 Task: Find connections with filter location Zürich (Kreis 4) with filter topic #happyfounderswith filter profile language French with filter current company Escorts Kubota Limited with filter school East Point College Of Engineering And Technology with filter industry Pharmaceutical Manufacturing with filter service category Retirement Planning with filter keywords title Supervisor
Action: Mouse moved to (610, 88)
Screenshot: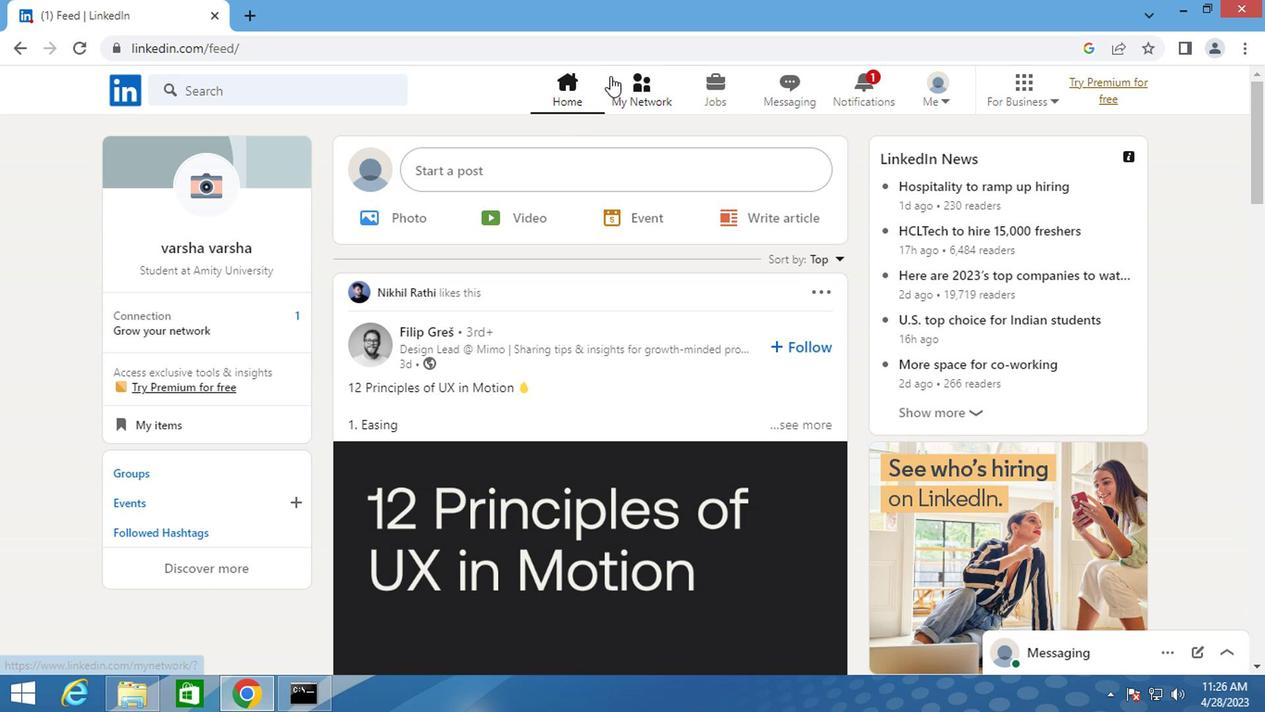 
Action: Mouse pressed left at (610, 88)
Screenshot: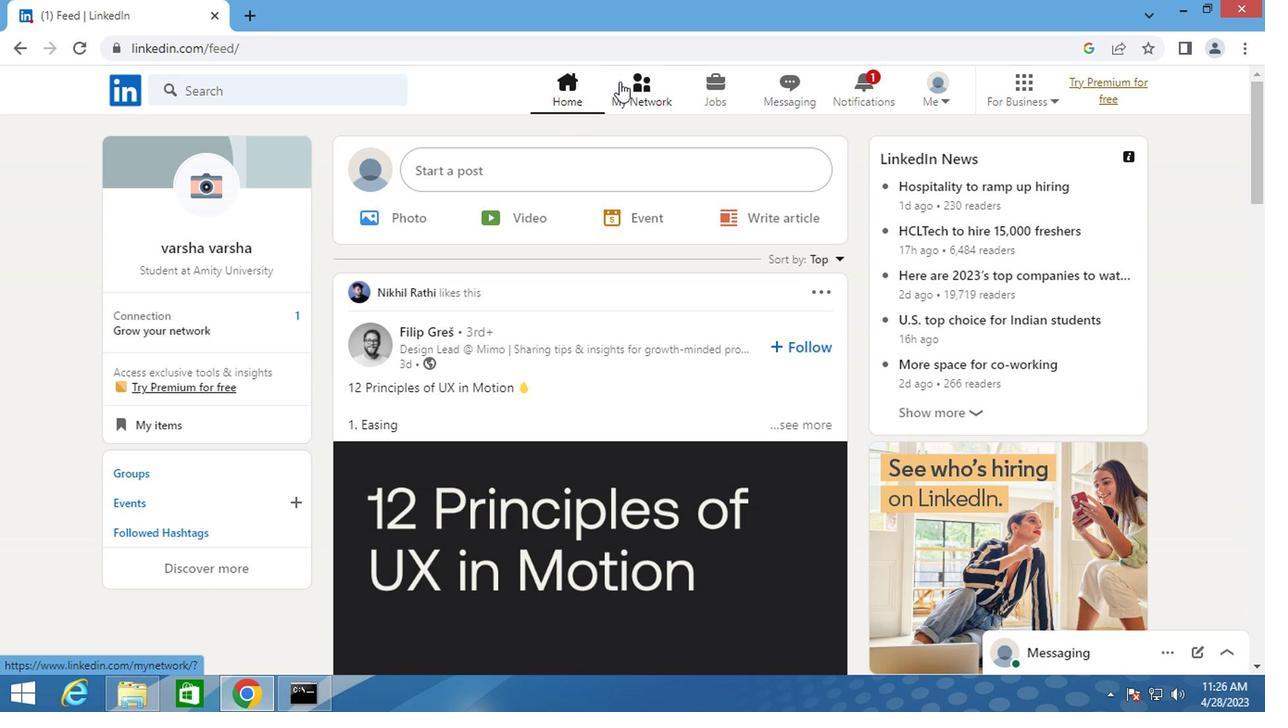 
Action: Mouse moved to (236, 185)
Screenshot: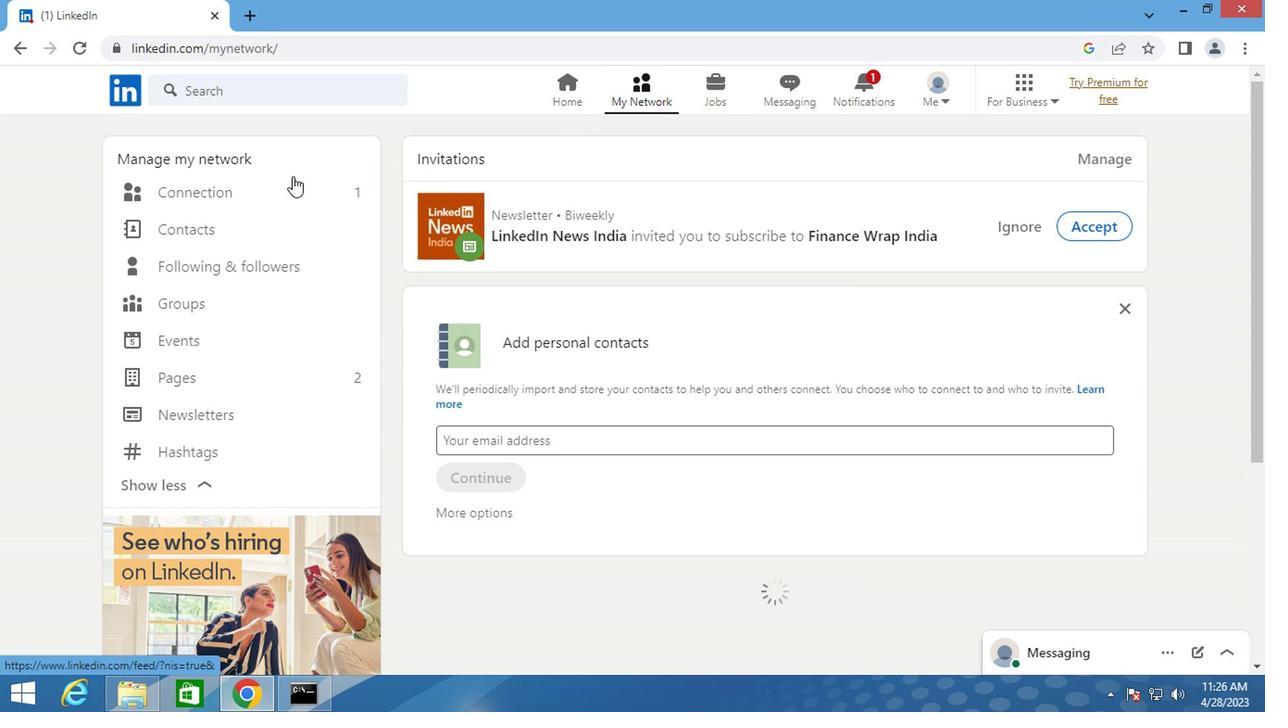 
Action: Mouse pressed left at (236, 185)
Screenshot: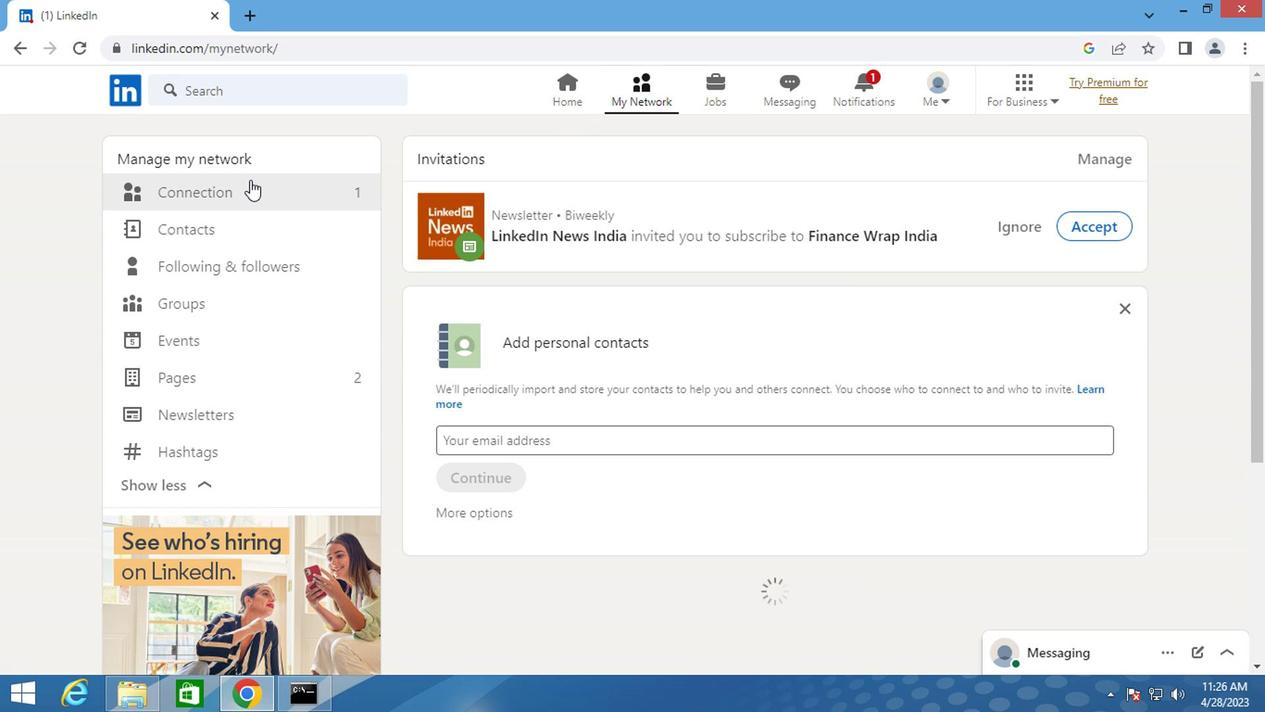 
Action: Mouse moved to (251, 199)
Screenshot: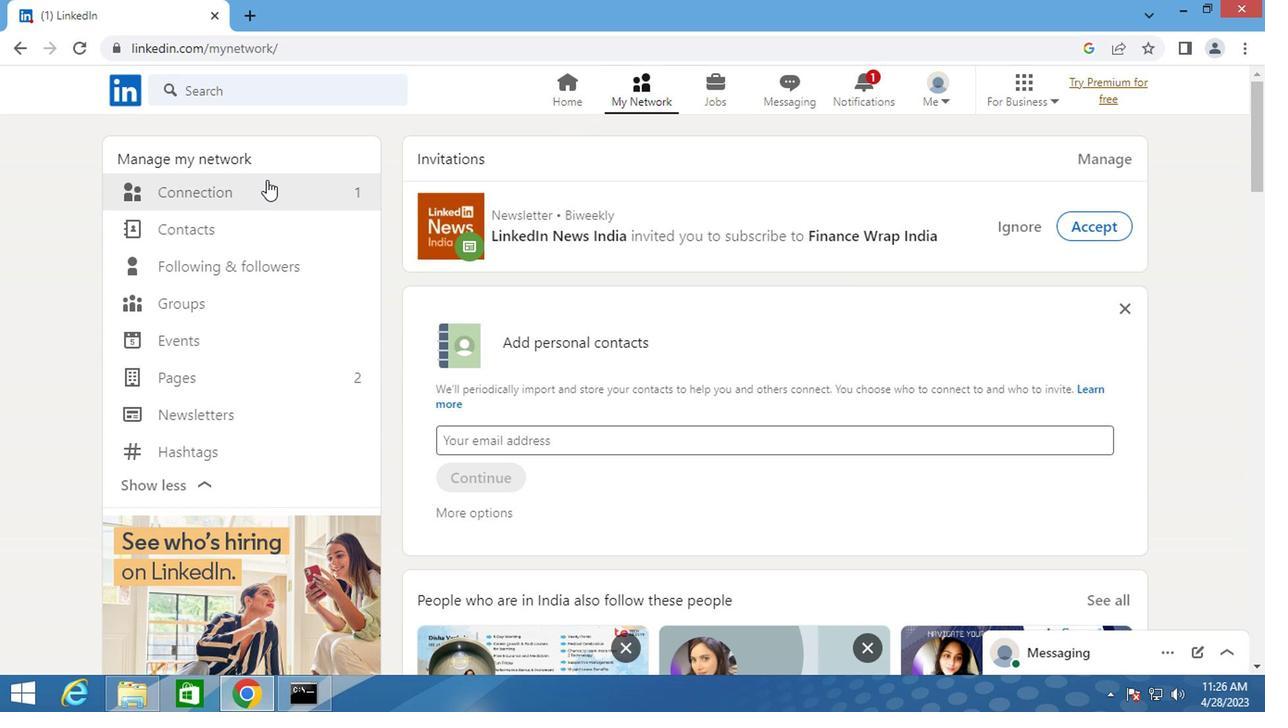 
Action: Mouse pressed left at (251, 199)
Screenshot: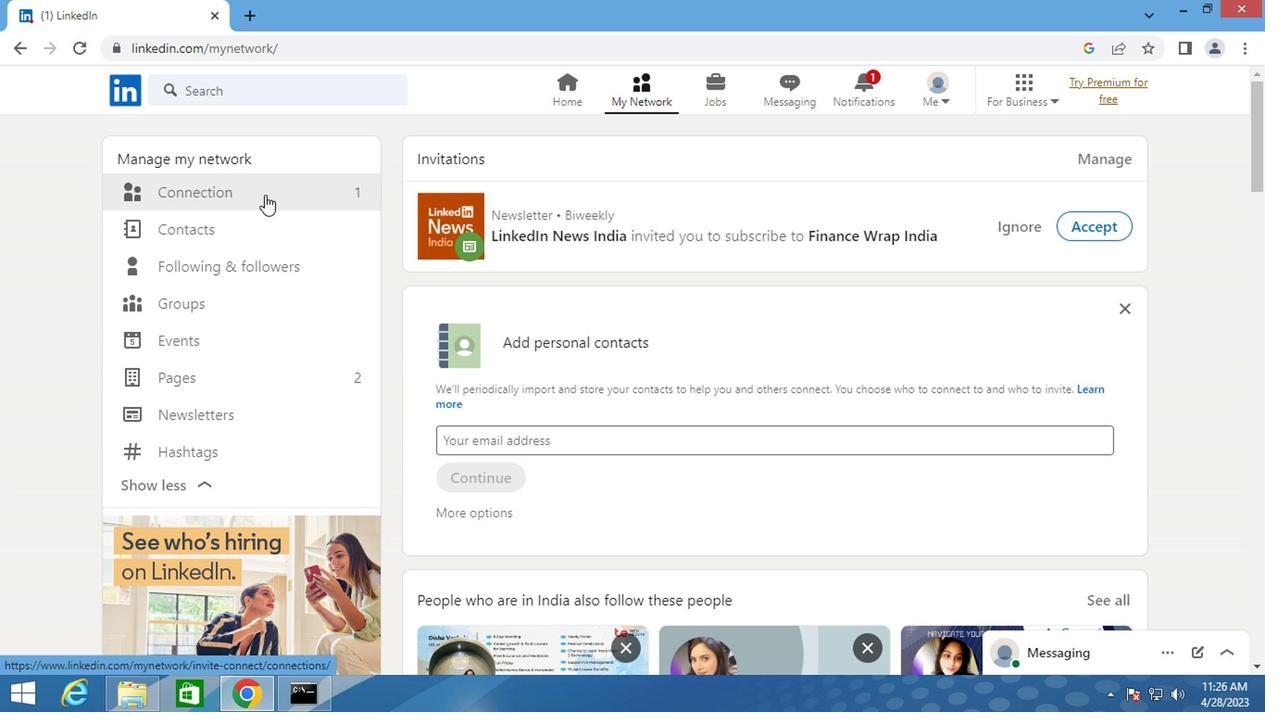 
Action: Mouse moved to (744, 192)
Screenshot: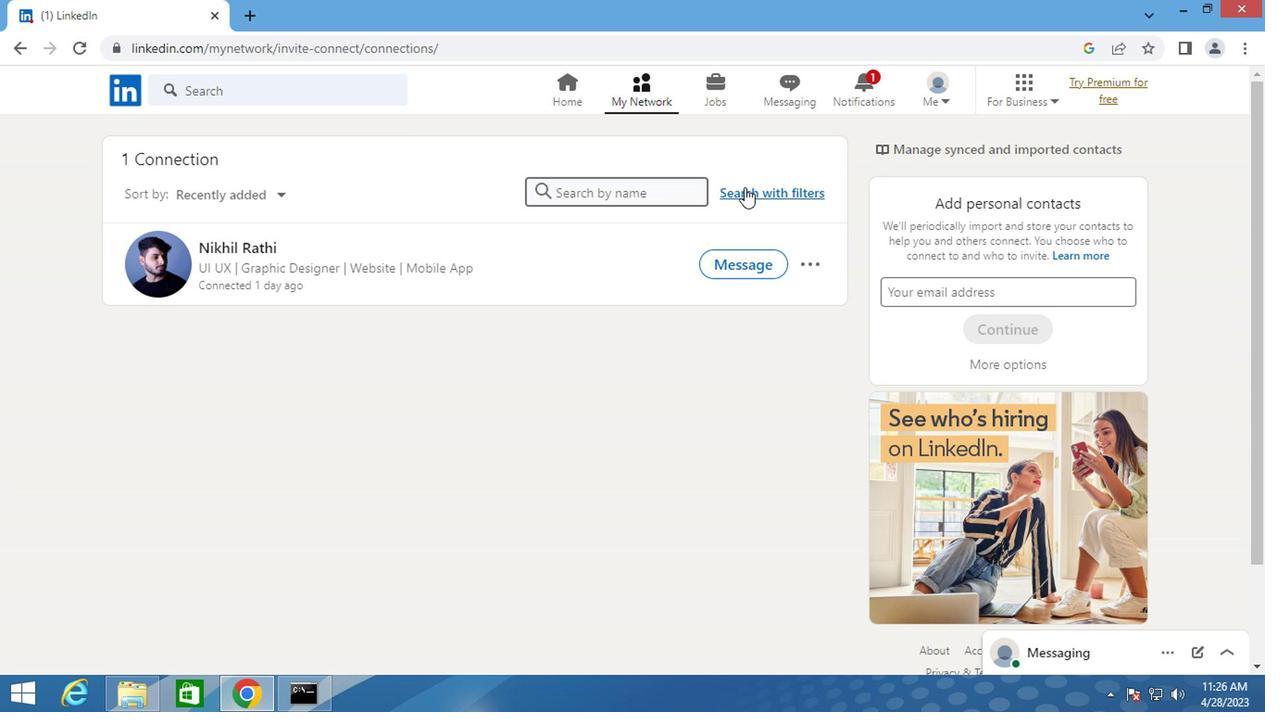 
Action: Mouse pressed left at (744, 192)
Screenshot: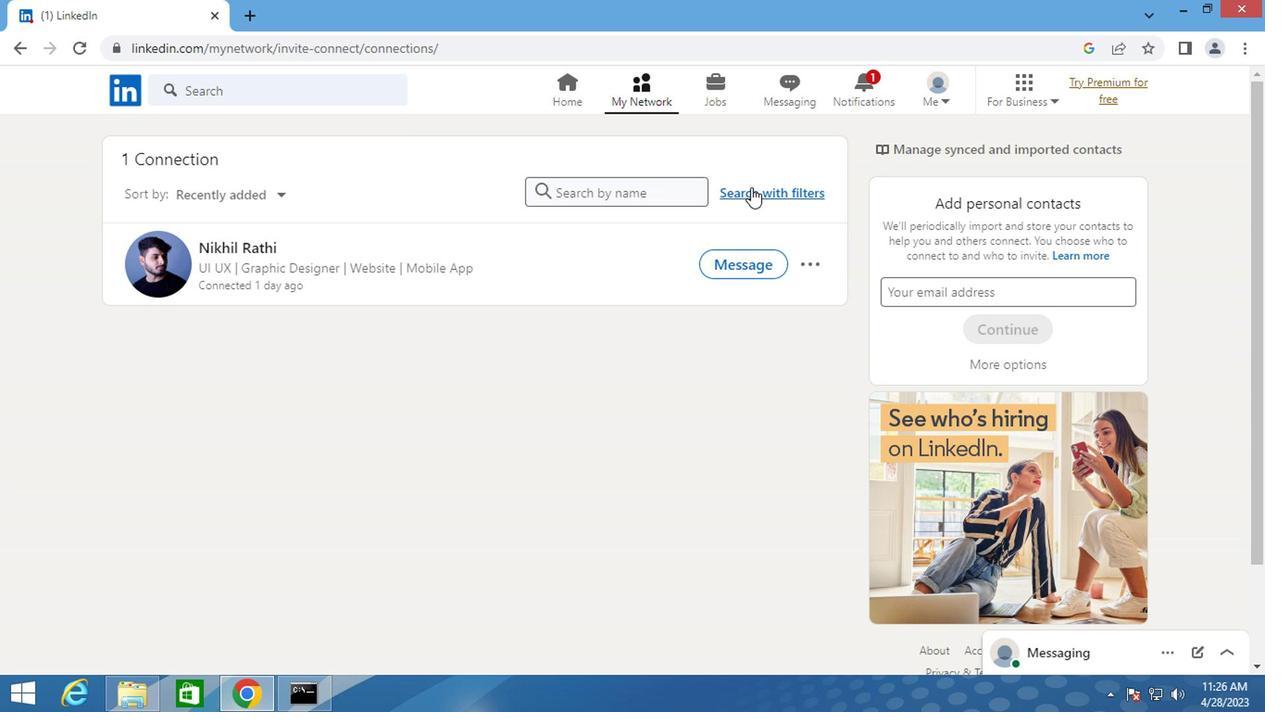 
Action: Mouse moved to (673, 147)
Screenshot: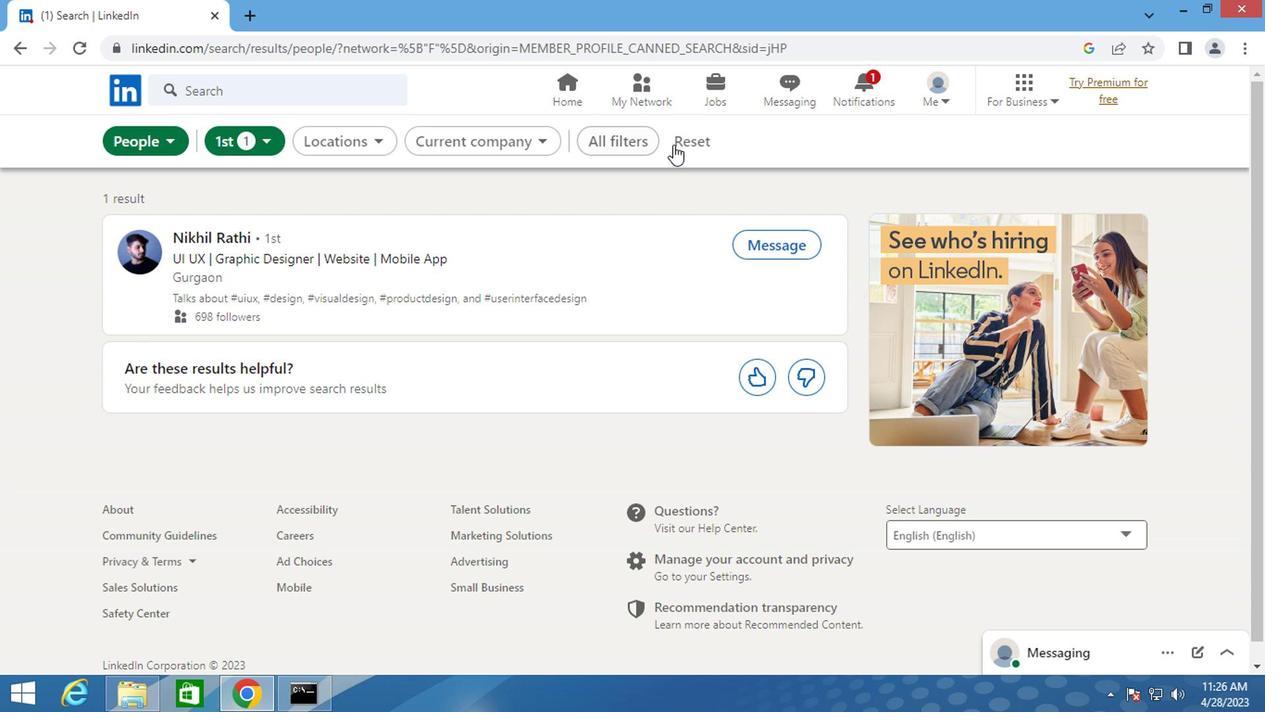 
Action: Mouse pressed left at (673, 147)
Screenshot: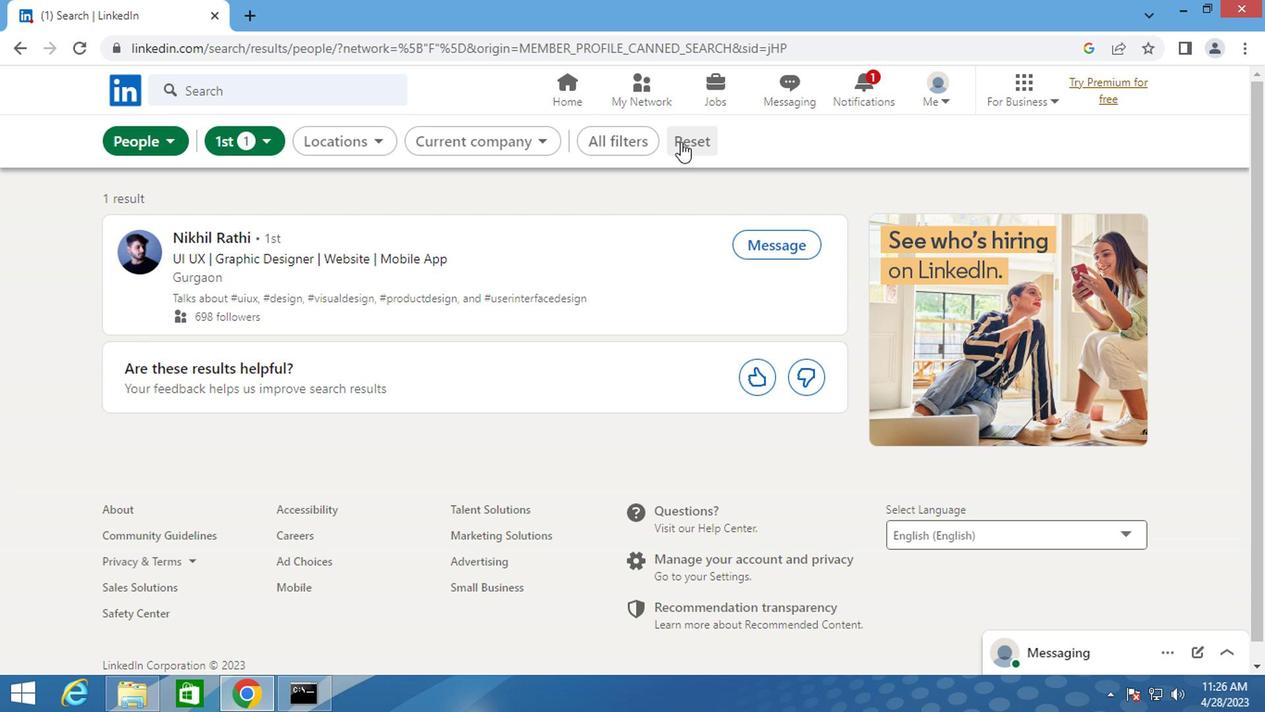 
Action: Mouse moved to (669, 135)
Screenshot: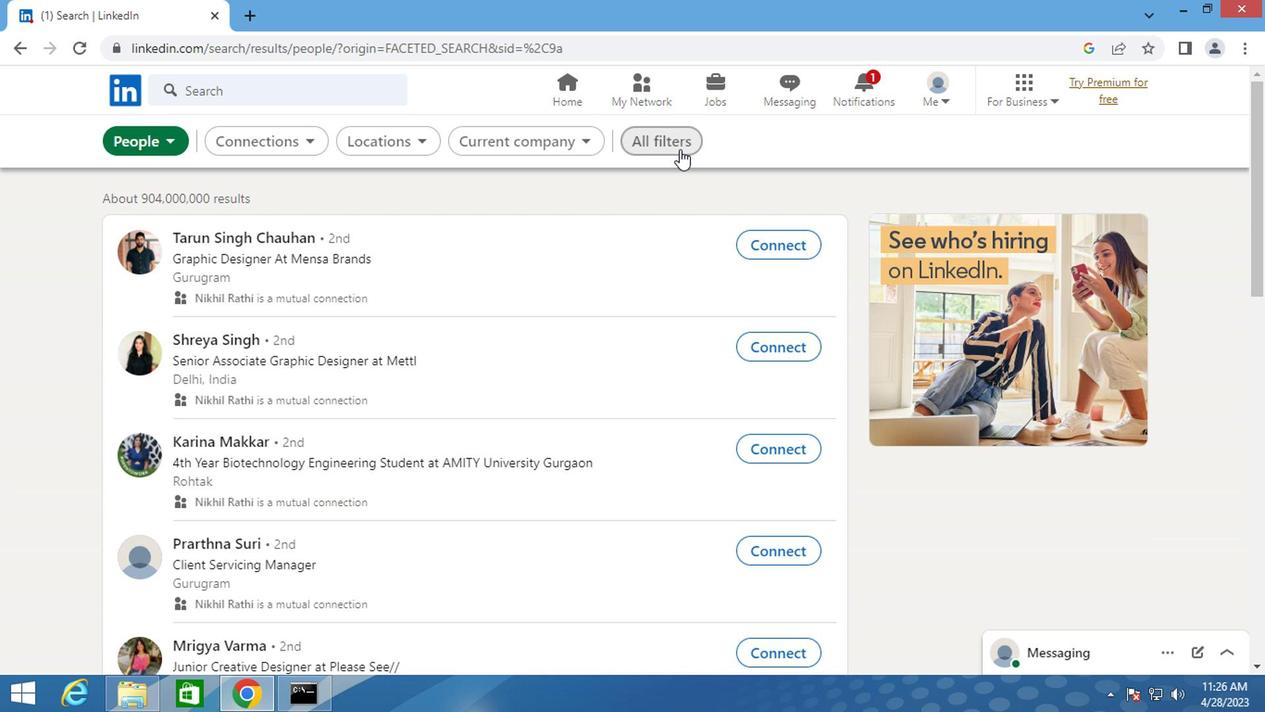 
Action: Mouse pressed left at (669, 135)
Screenshot: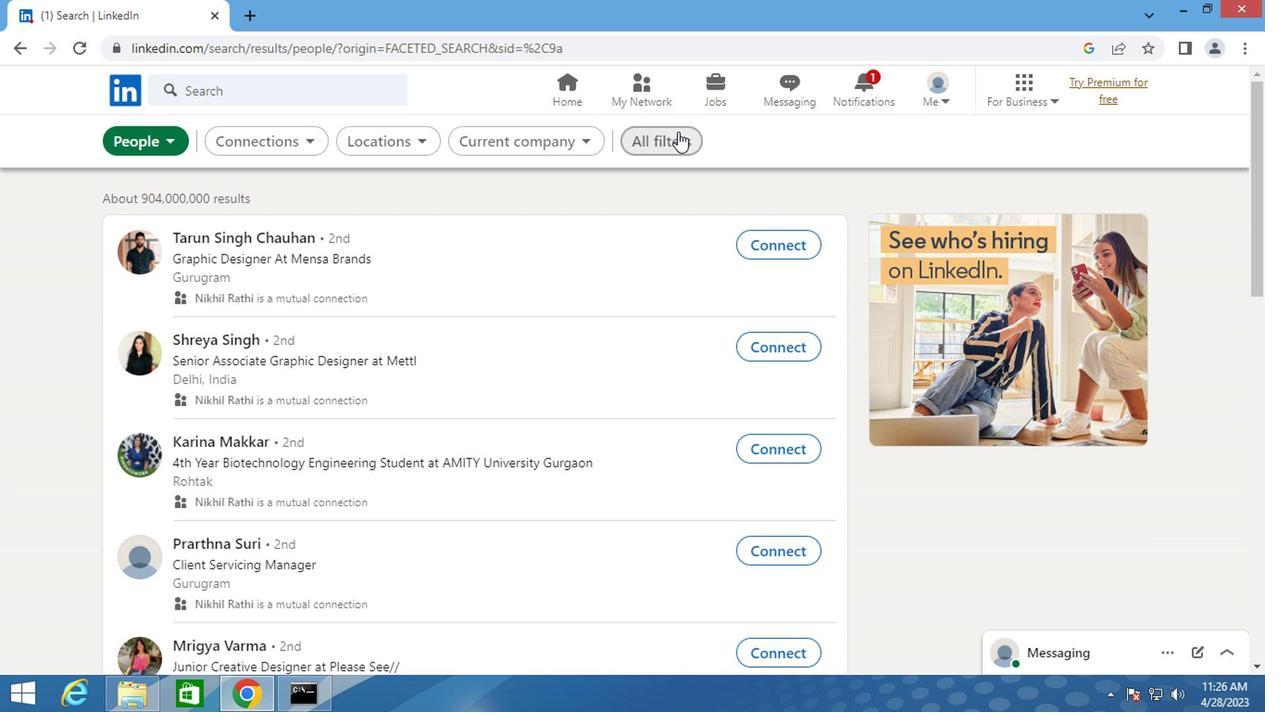 
Action: Mouse moved to (841, 317)
Screenshot: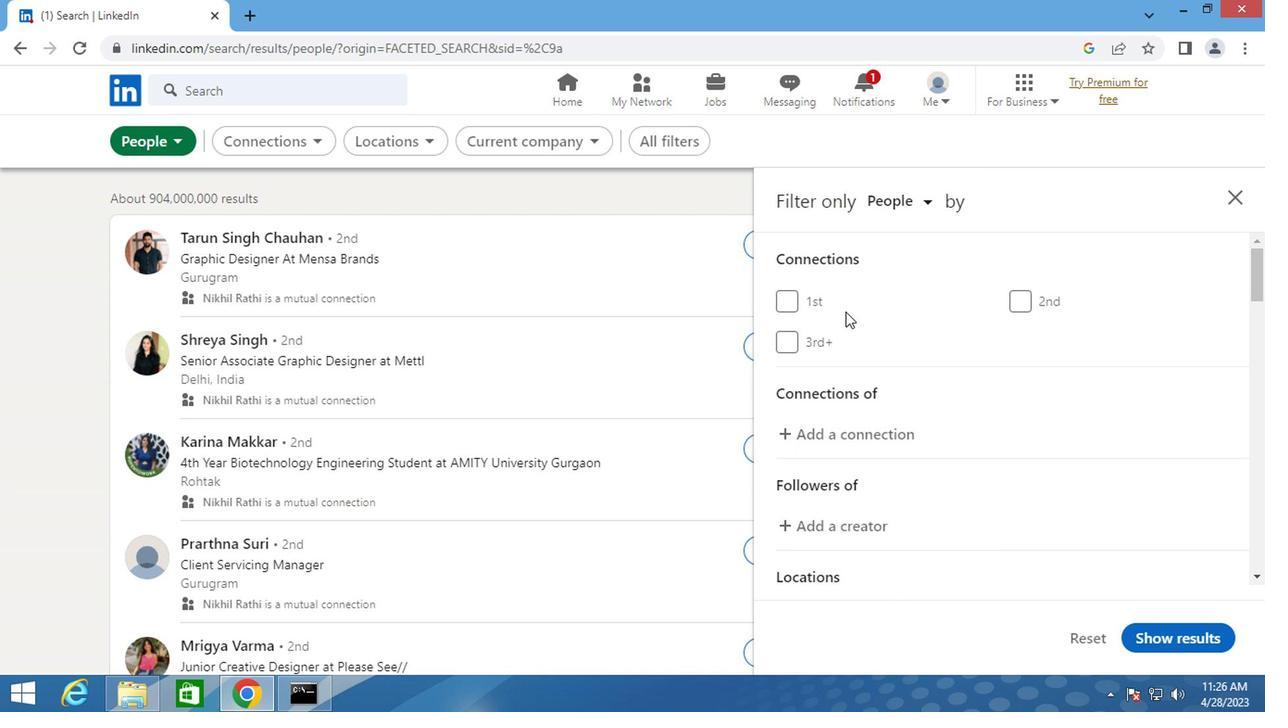 
Action: Mouse scrolled (841, 317) with delta (0, 0)
Screenshot: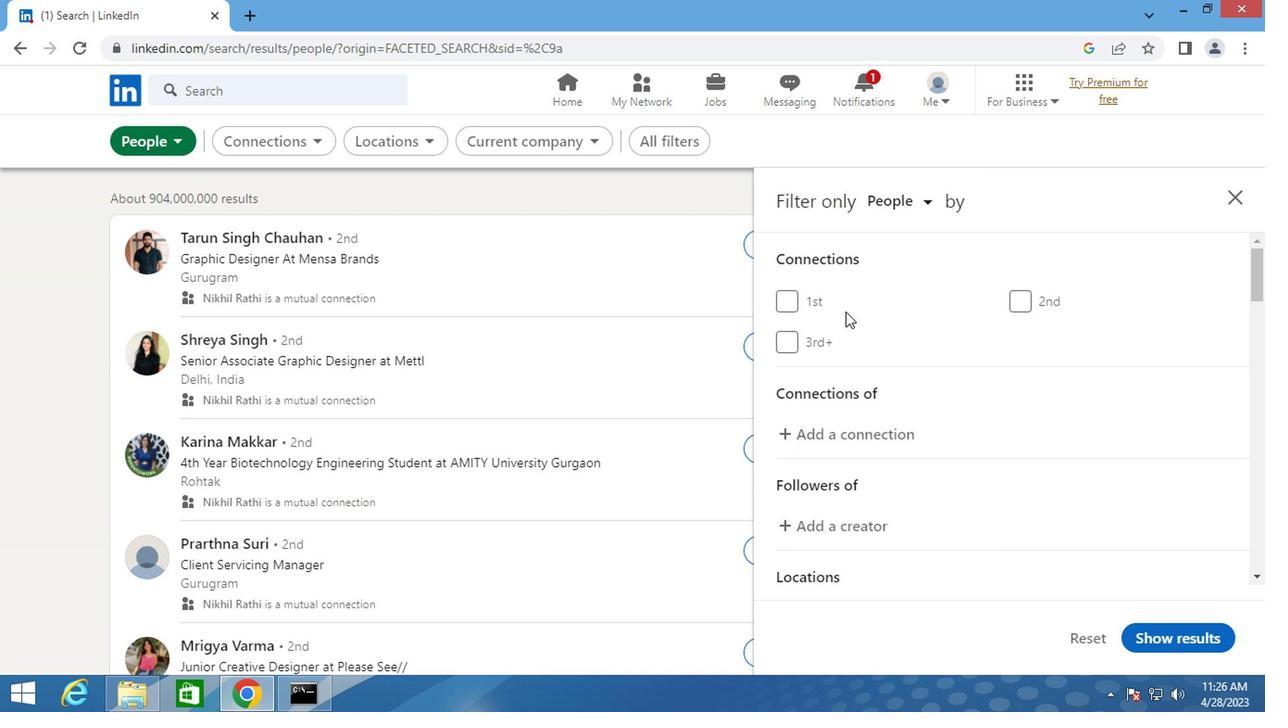 
Action: Mouse moved to (981, 497)
Screenshot: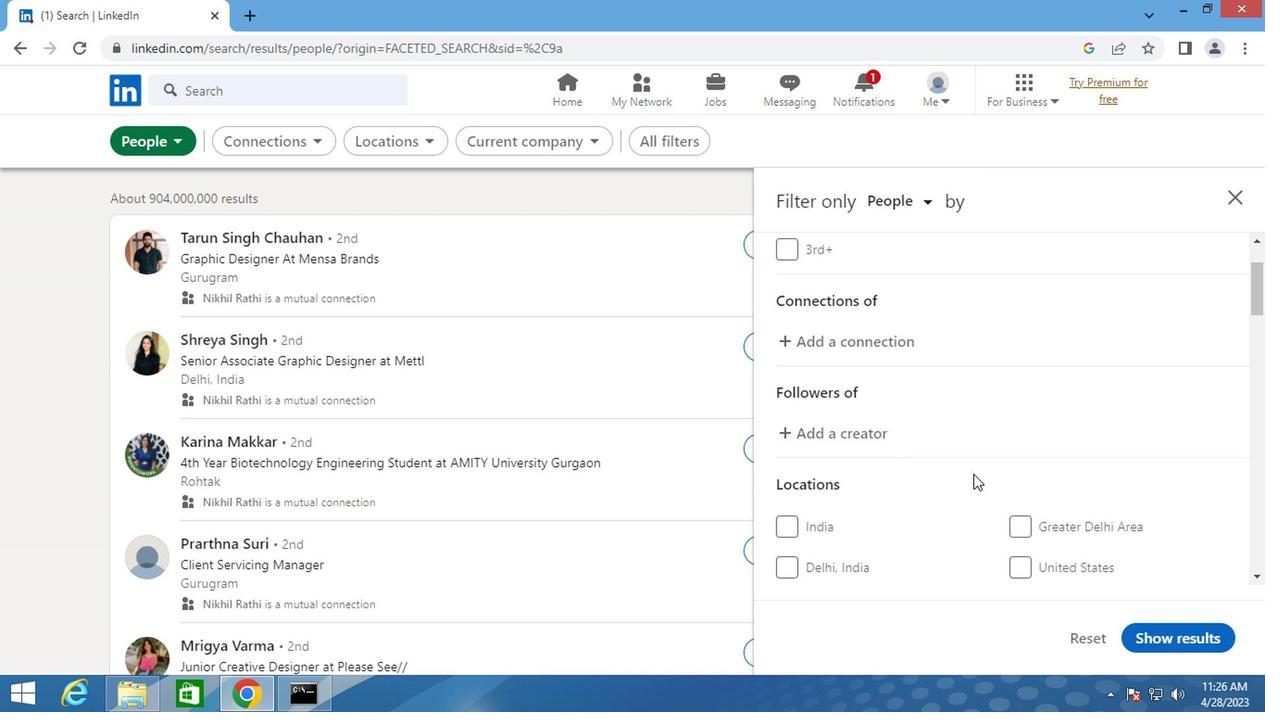 
Action: Mouse scrolled (981, 496) with delta (0, -1)
Screenshot: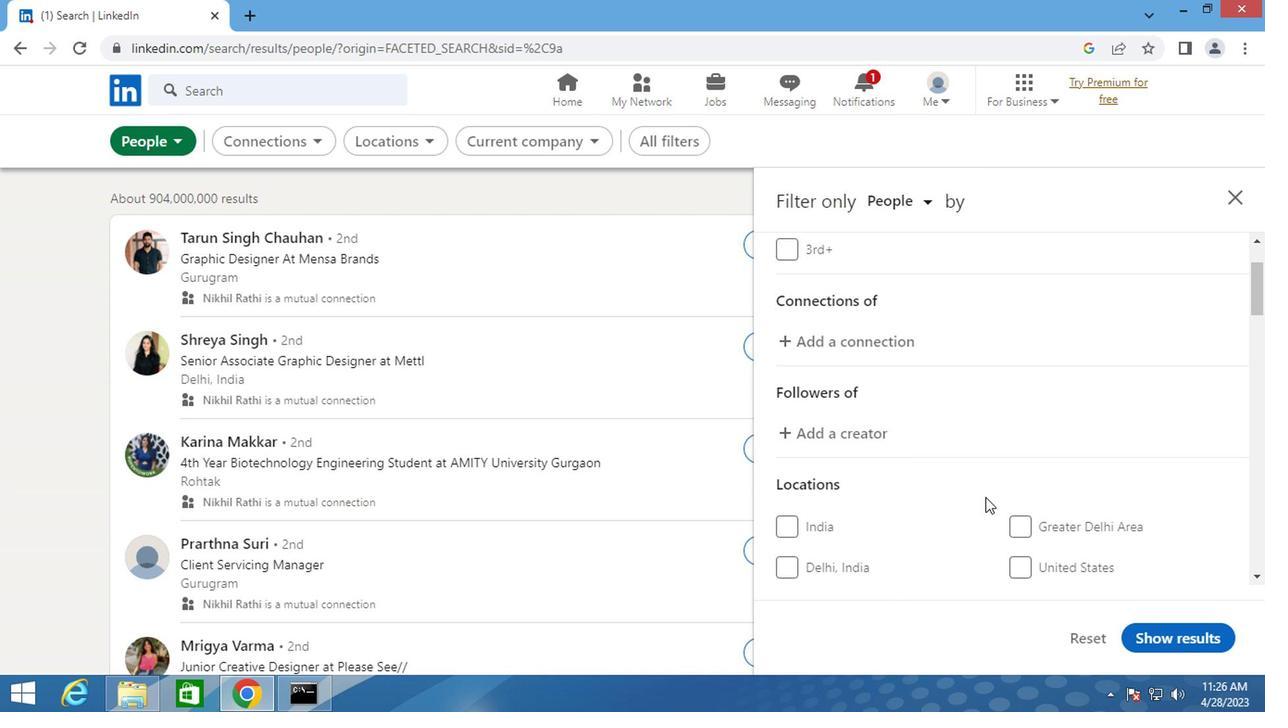 
Action: Mouse moved to (1041, 507)
Screenshot: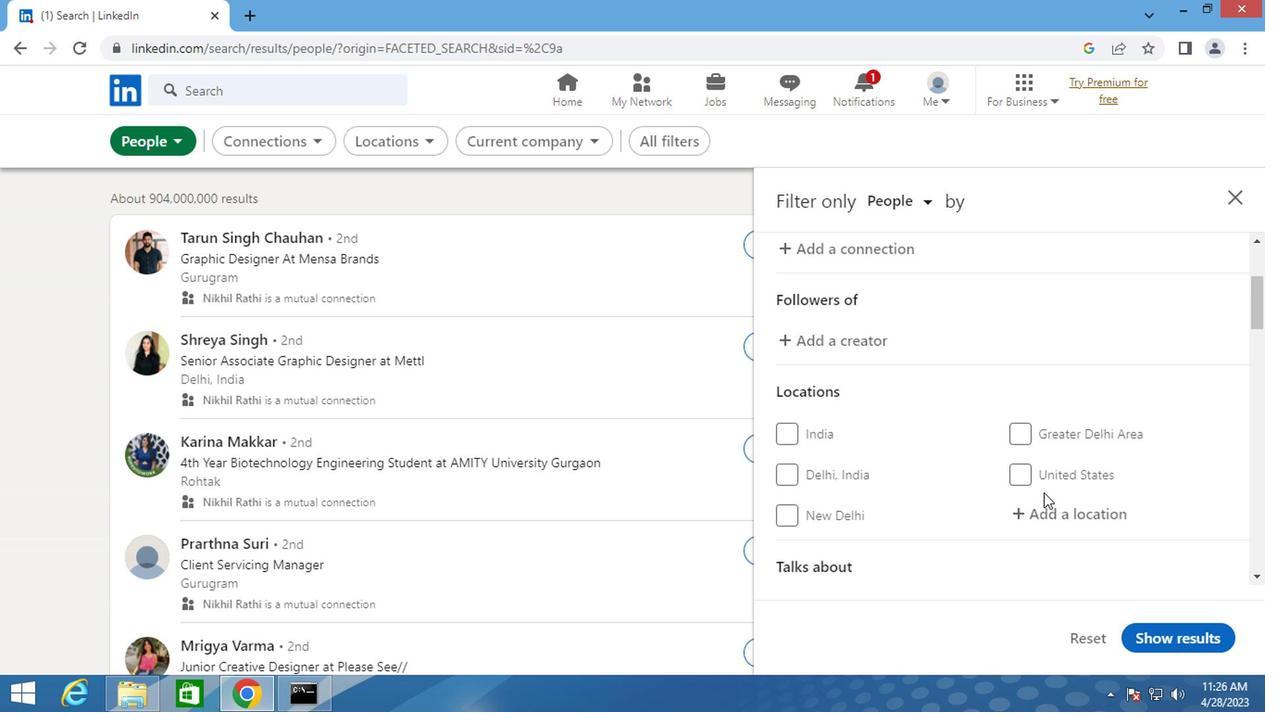 
Action: Mouse pressed left at (1041, 507)
Screenshot: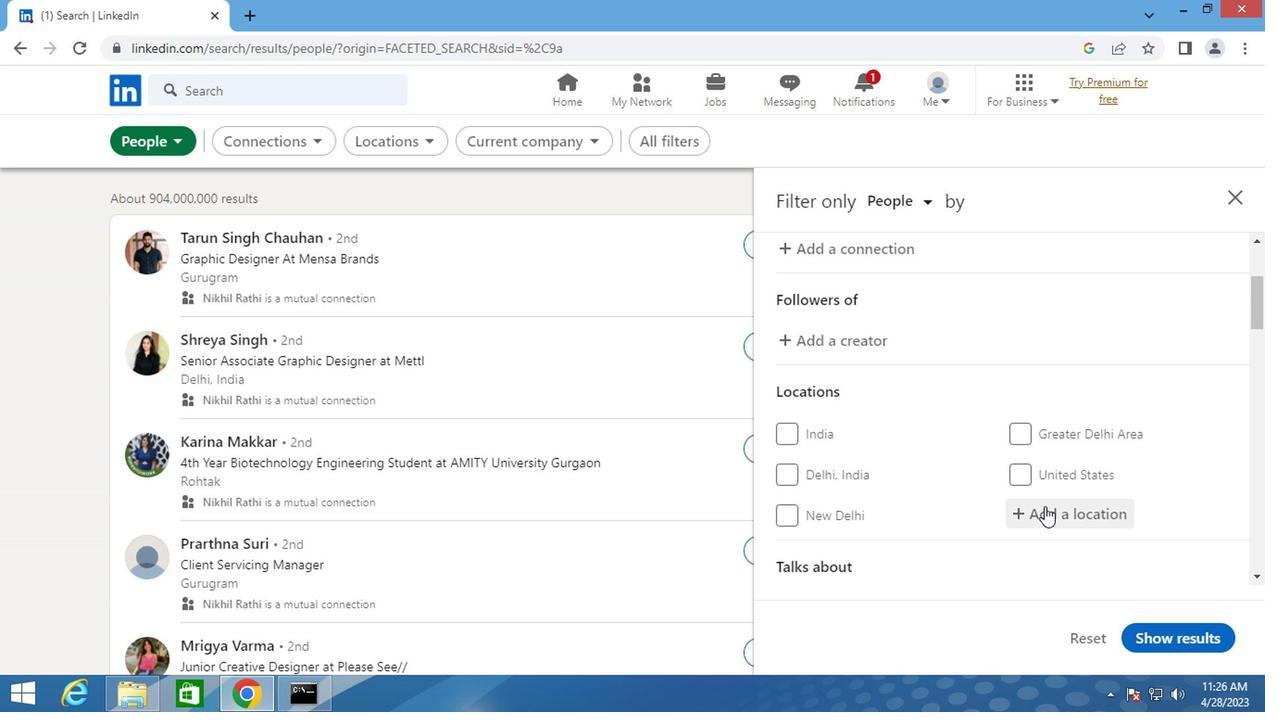
Action: Key pressed <Key.shift>ZURICH<Key.space><Key.shift_r>(<Key.shift>KREIS<Key.space>4<Key.shift_r>)
Screenshot: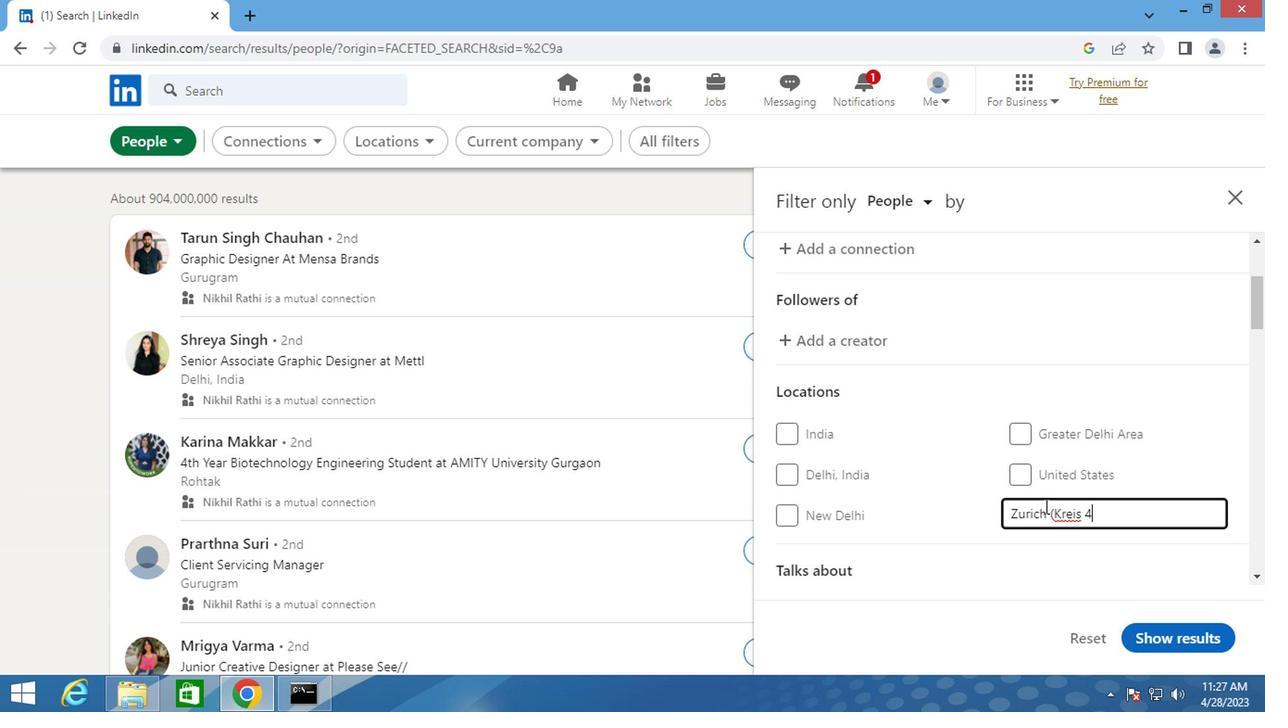 
Action: Mouse moved to (983, 493)
Screenshot: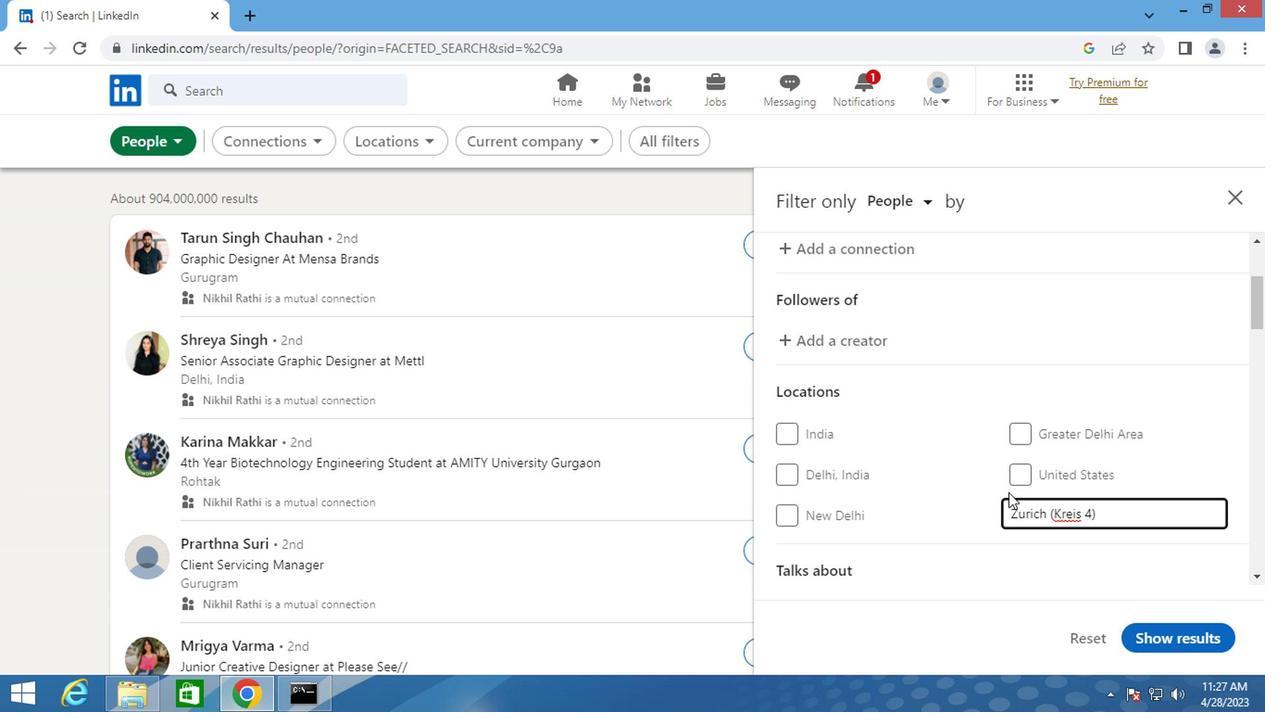 
Action: Mouse scrolled (983, 491) with delta (0, -1)
Screenshot: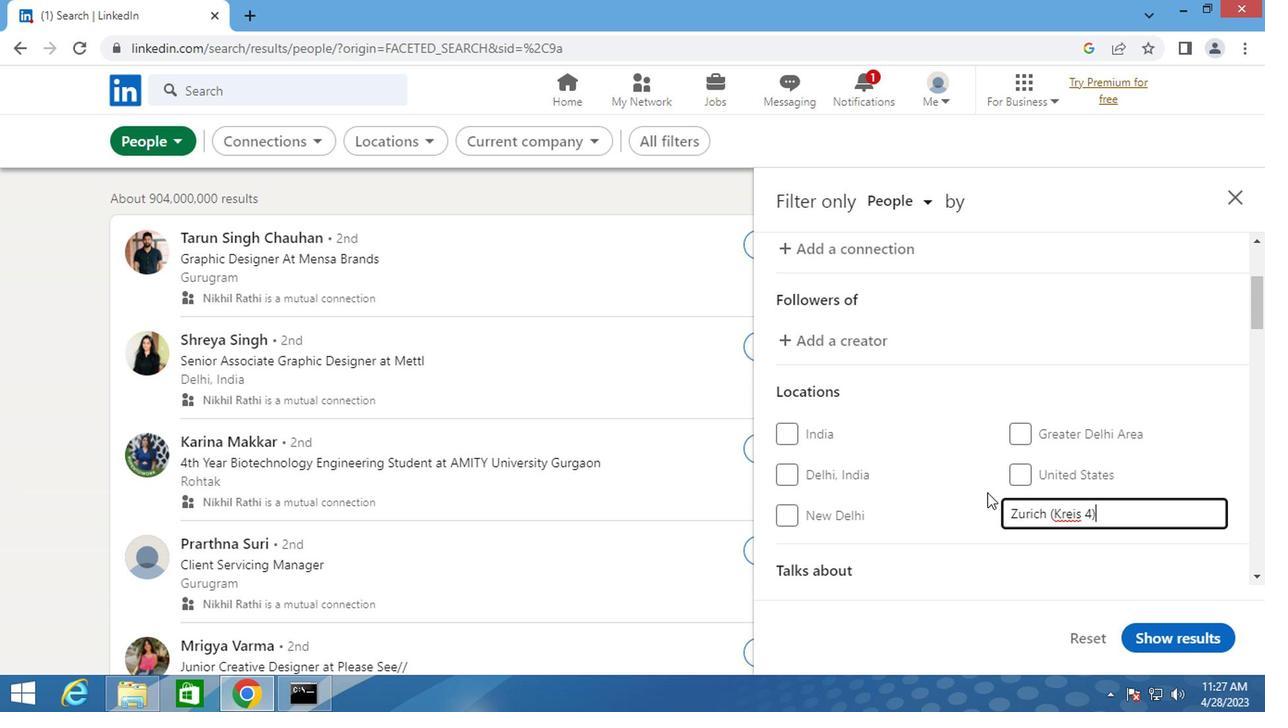 
Action: Mouse scrolled (983, 491) with delta (0, -1)
Screenshot: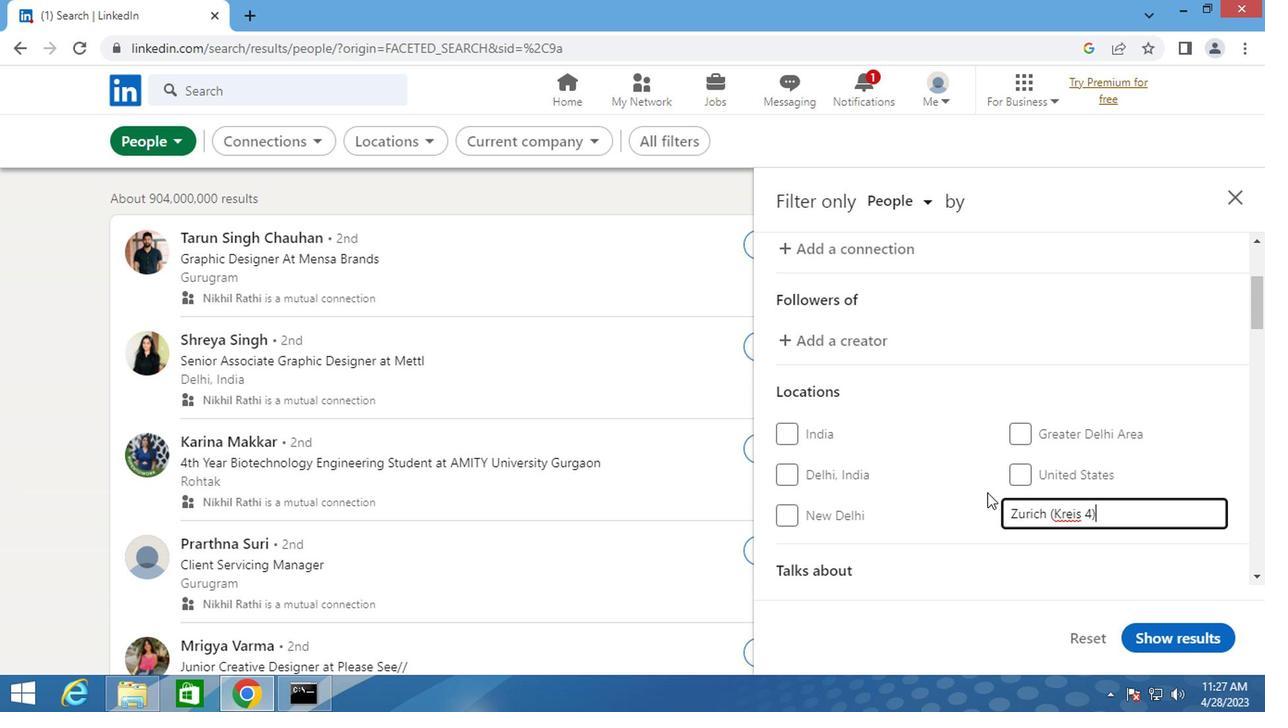 
Action: Mouse scrolled (983, 491) with delta (0, -1)
Screenshot: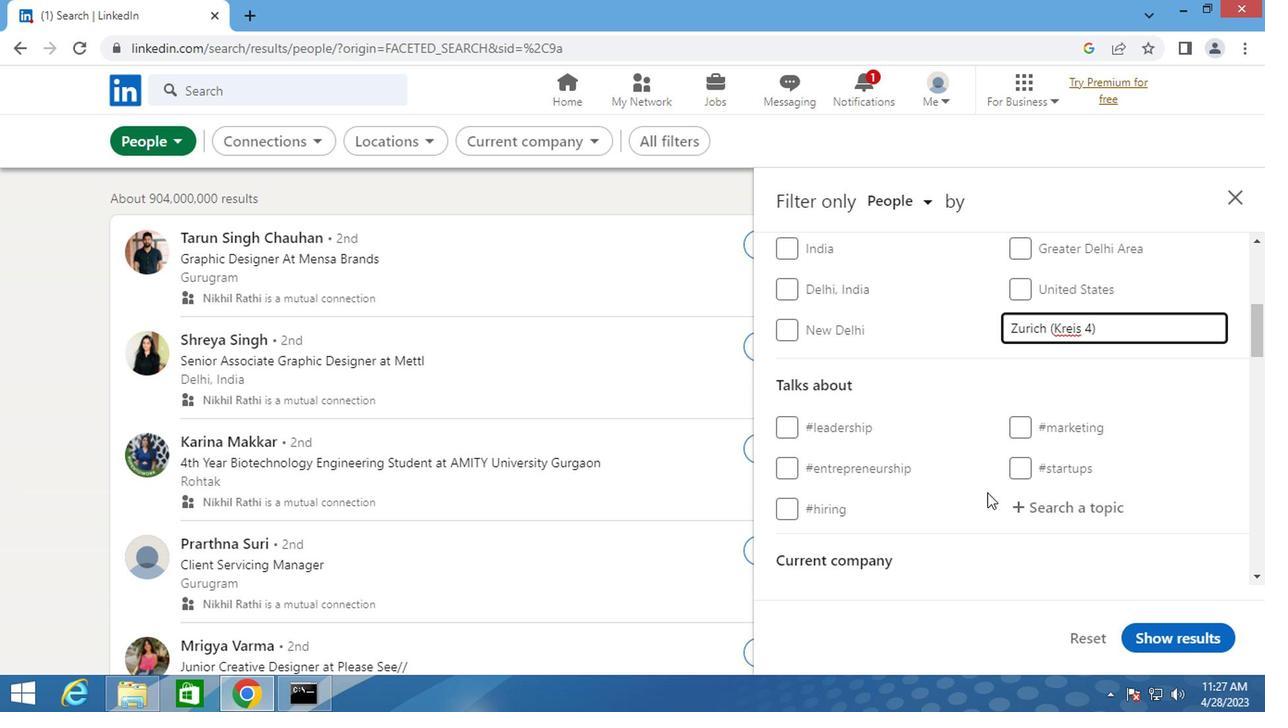 
Action: Mouse moved to (1065, 491)
Screenshot: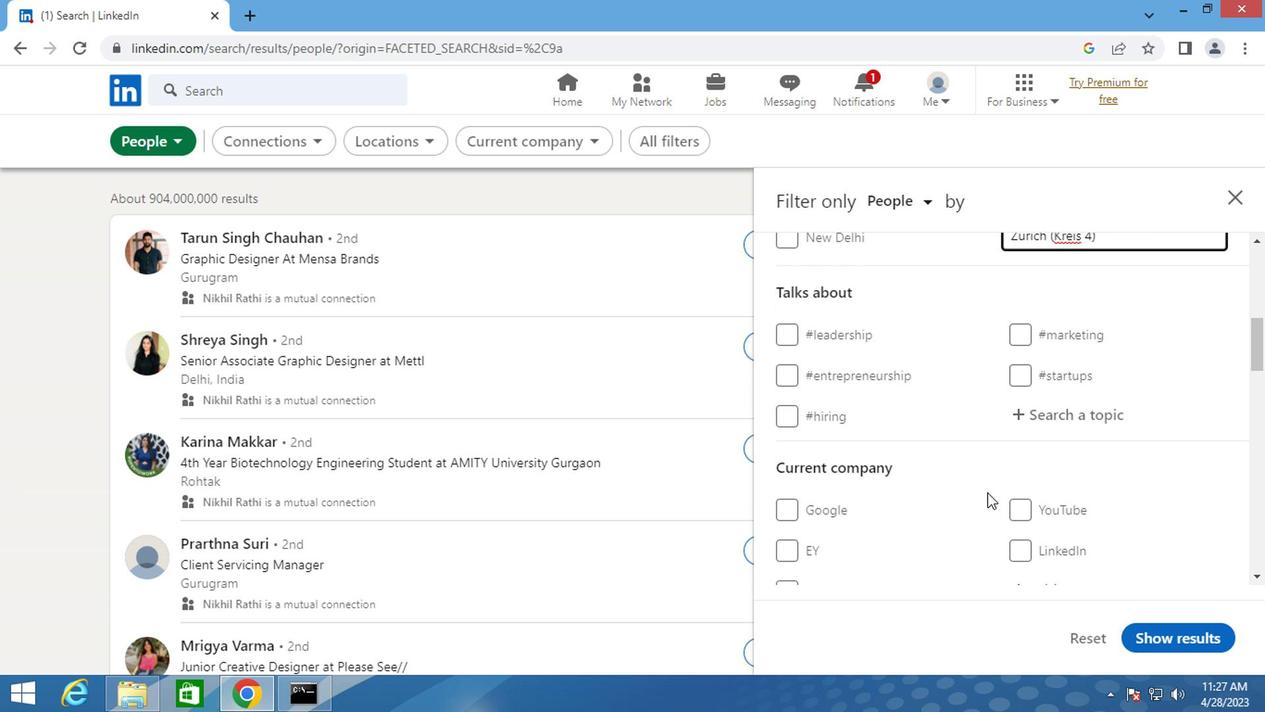 
Action: Mouse scrolled (1065, 491) with delta (0, 0)
Screenshot: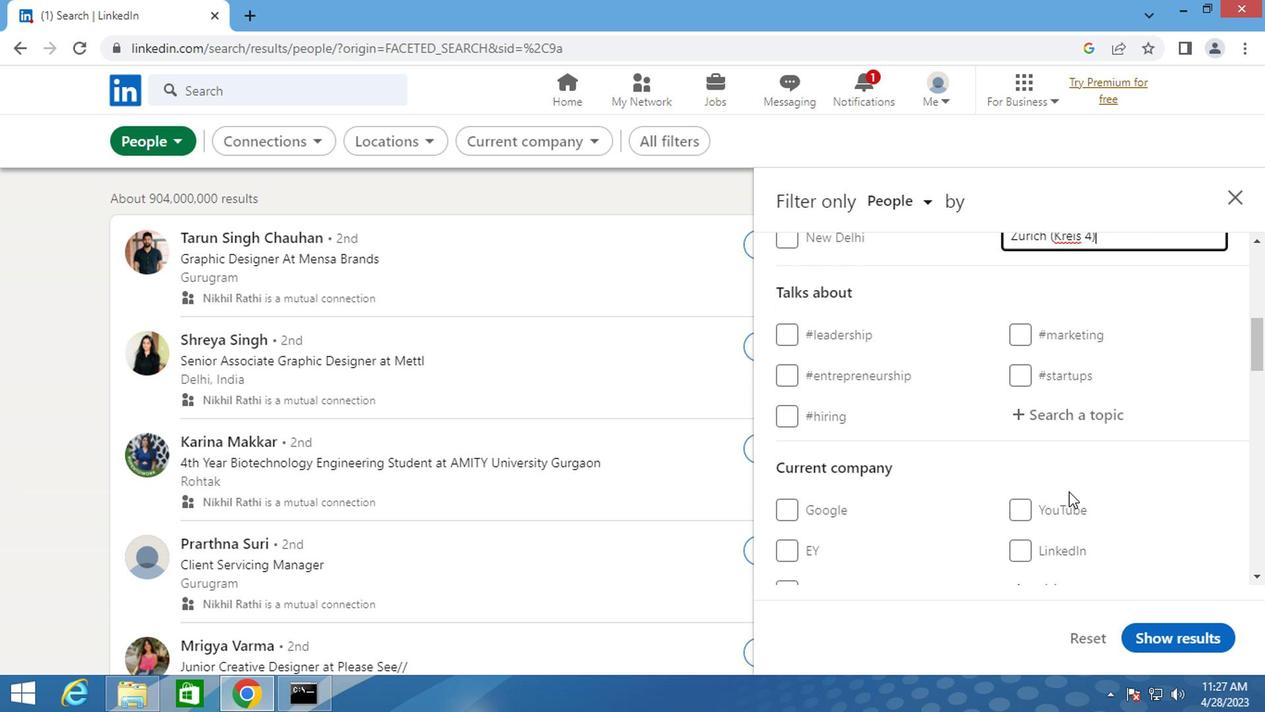 
Action: Mouse moved to (1120, 309)
Screenshot: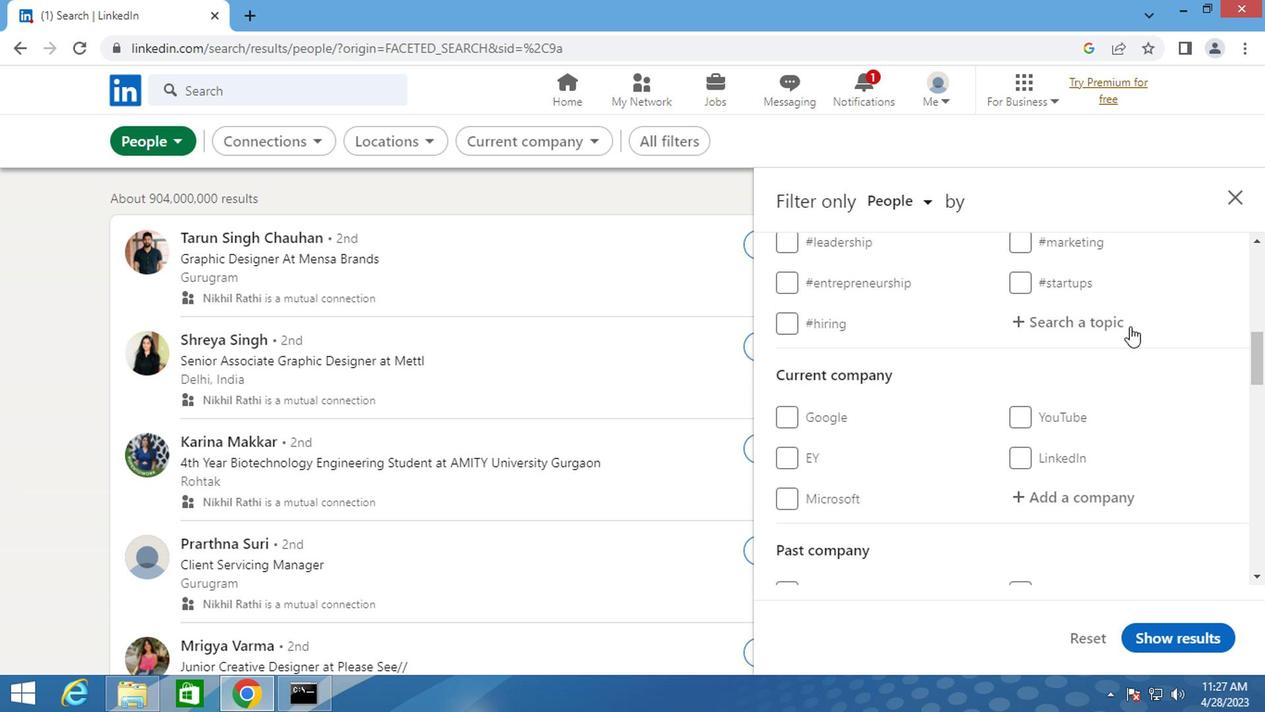 
Action: Mouse pressed left at (1120, 309)
Screenshot: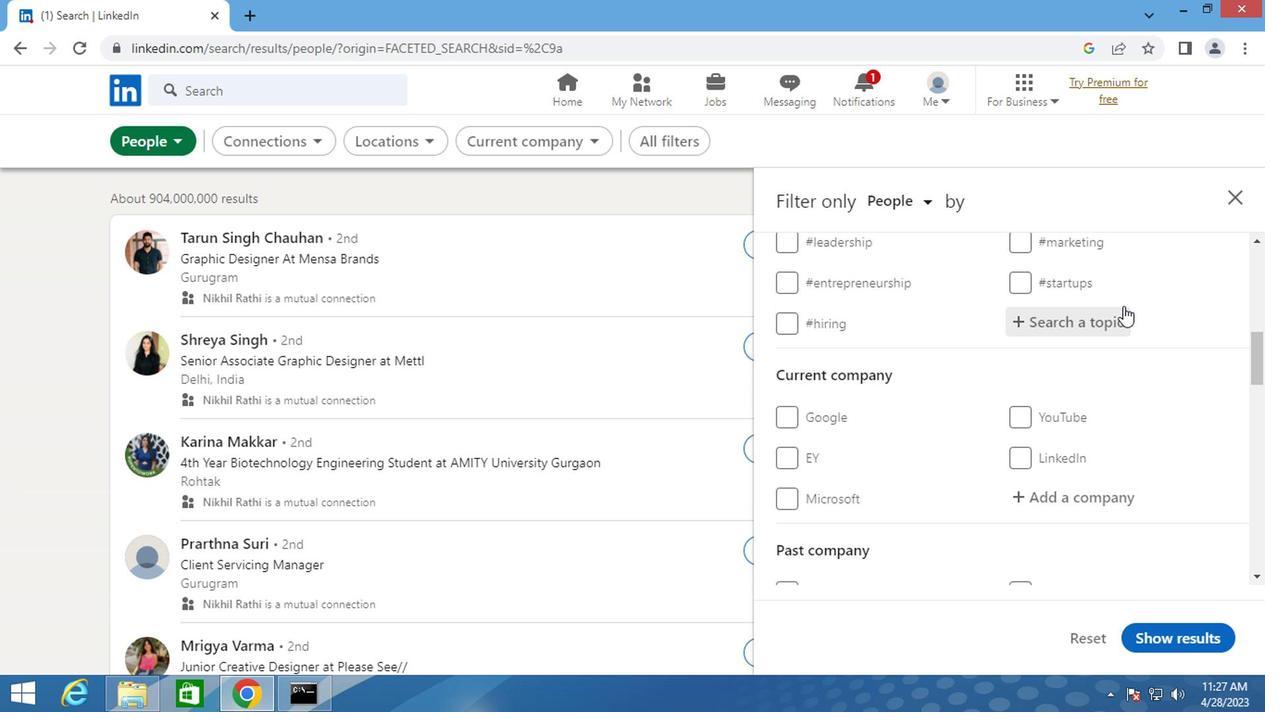 
Action: Key pressed <Key.shift>#HAPPYFOUNDERS
Screenshot: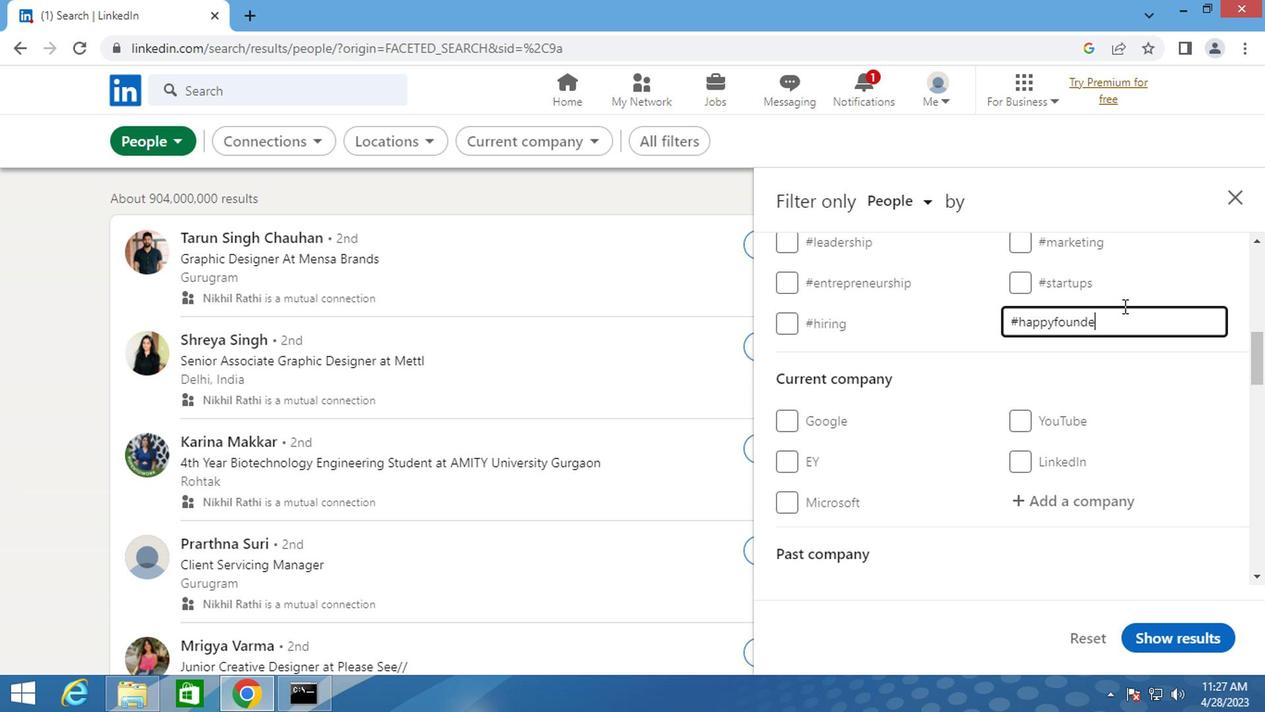 
Action: Mouse scrolled (1120, 308) with delta (0, 0)
Screenshot: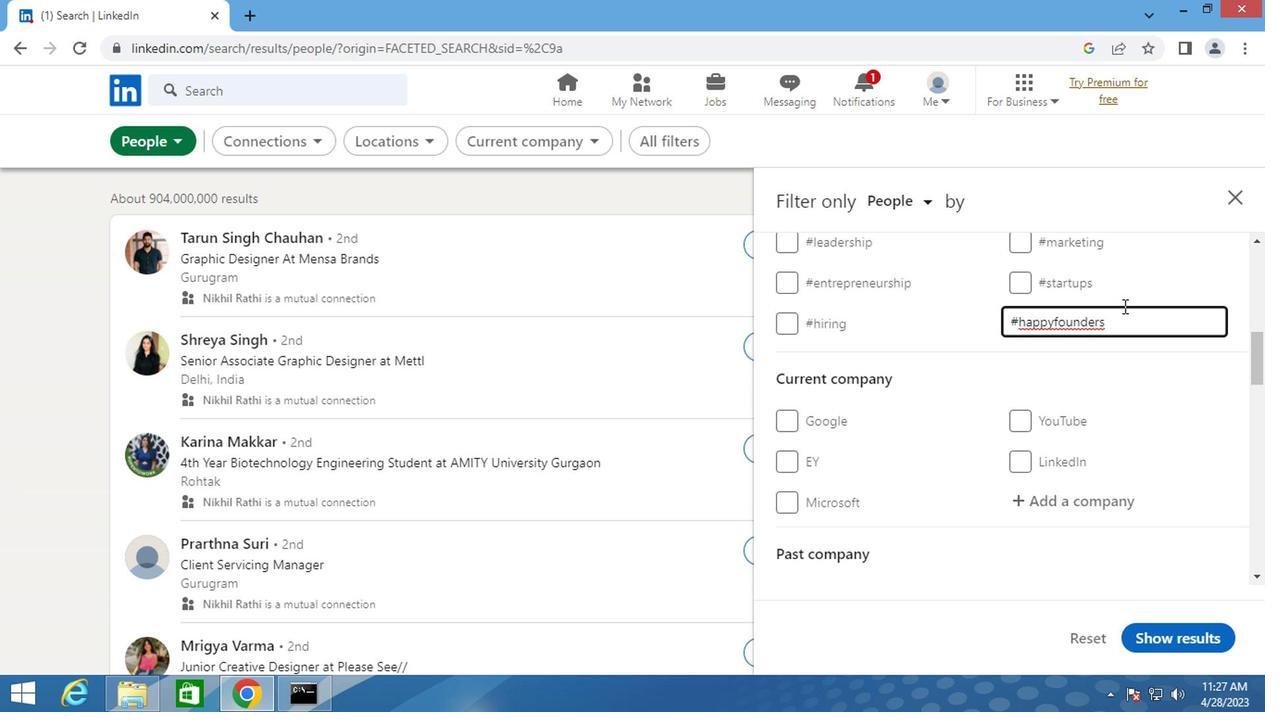 
Action: Mouse scrolled (1120, 308) with delta (0, 0)
Screenshot: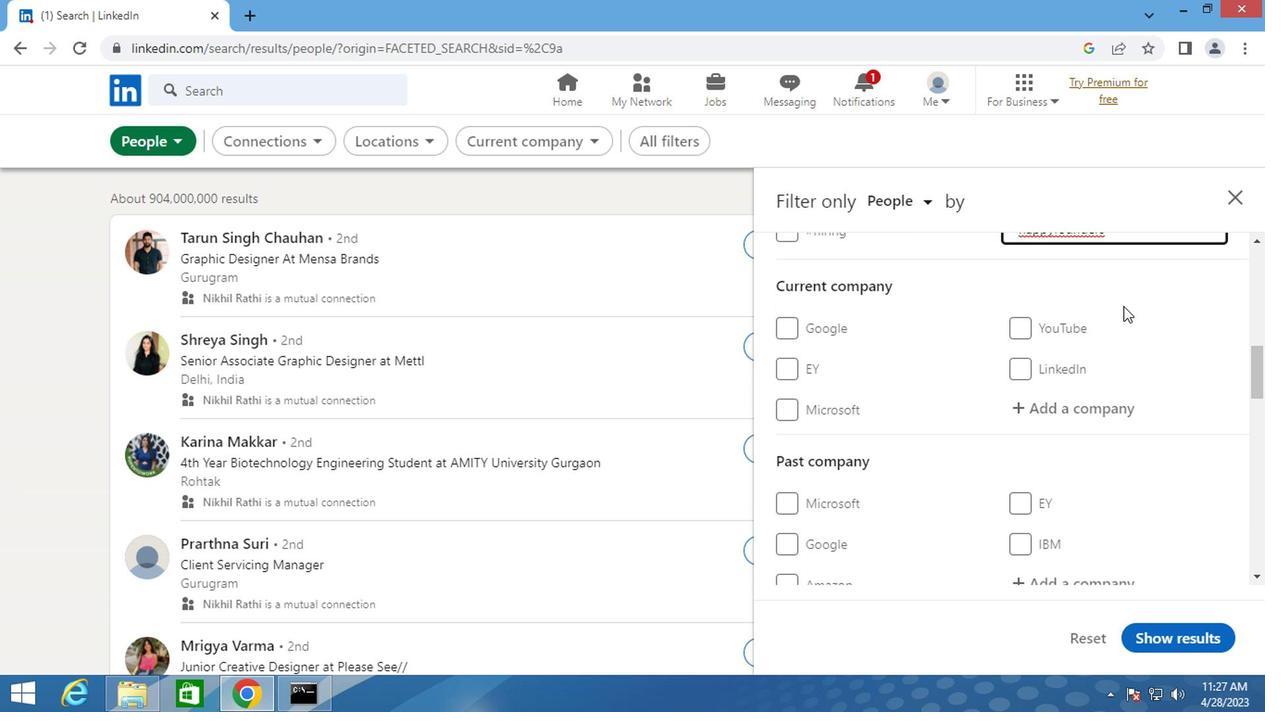 
Action: Mouse scrolled (1120, 308) with delta (0, 0)
Screenshot: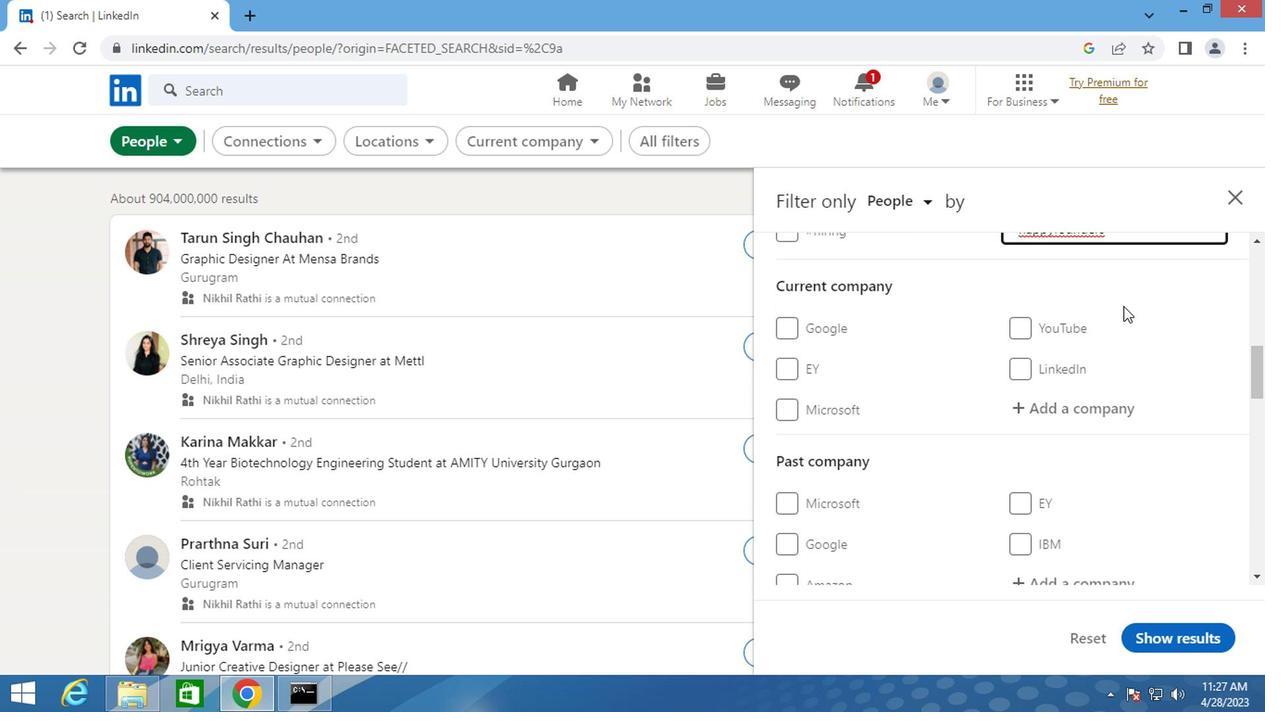 
Action: Mouse moved to (1120, 308)
Screenshot: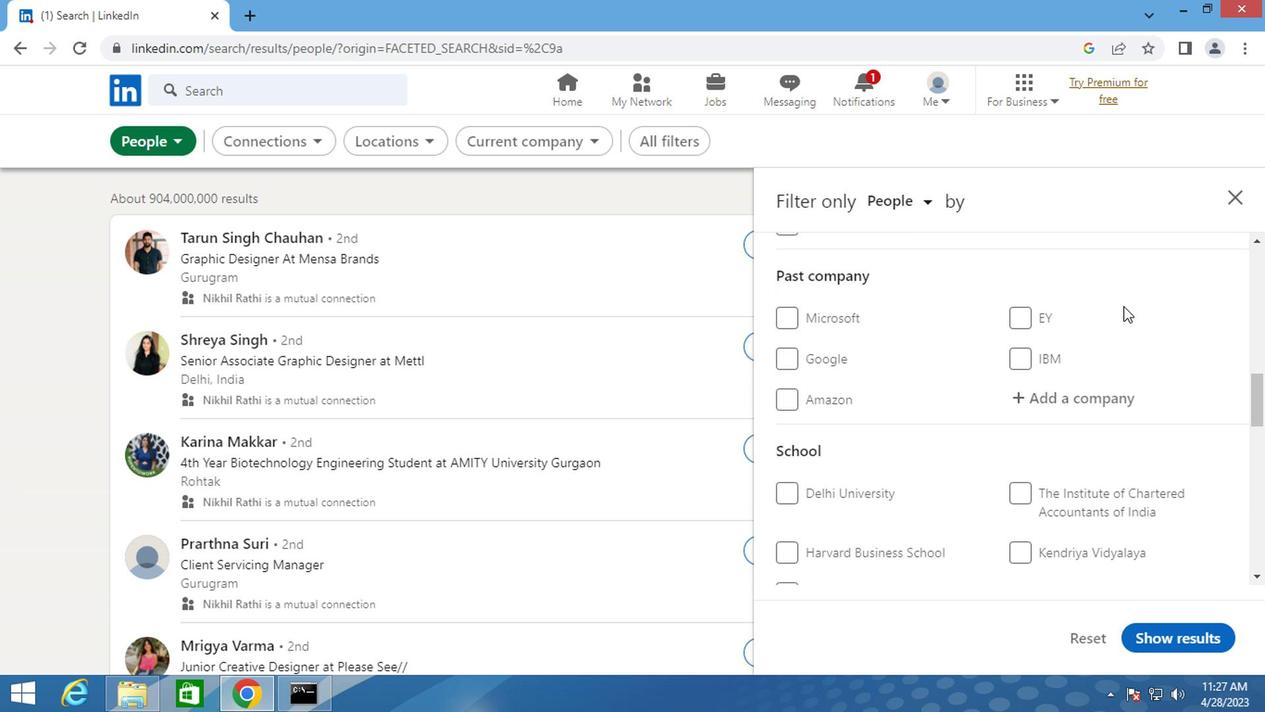 
Action: Mouse scrolled (1120, 307) with delta (0, 0)
Screenshot: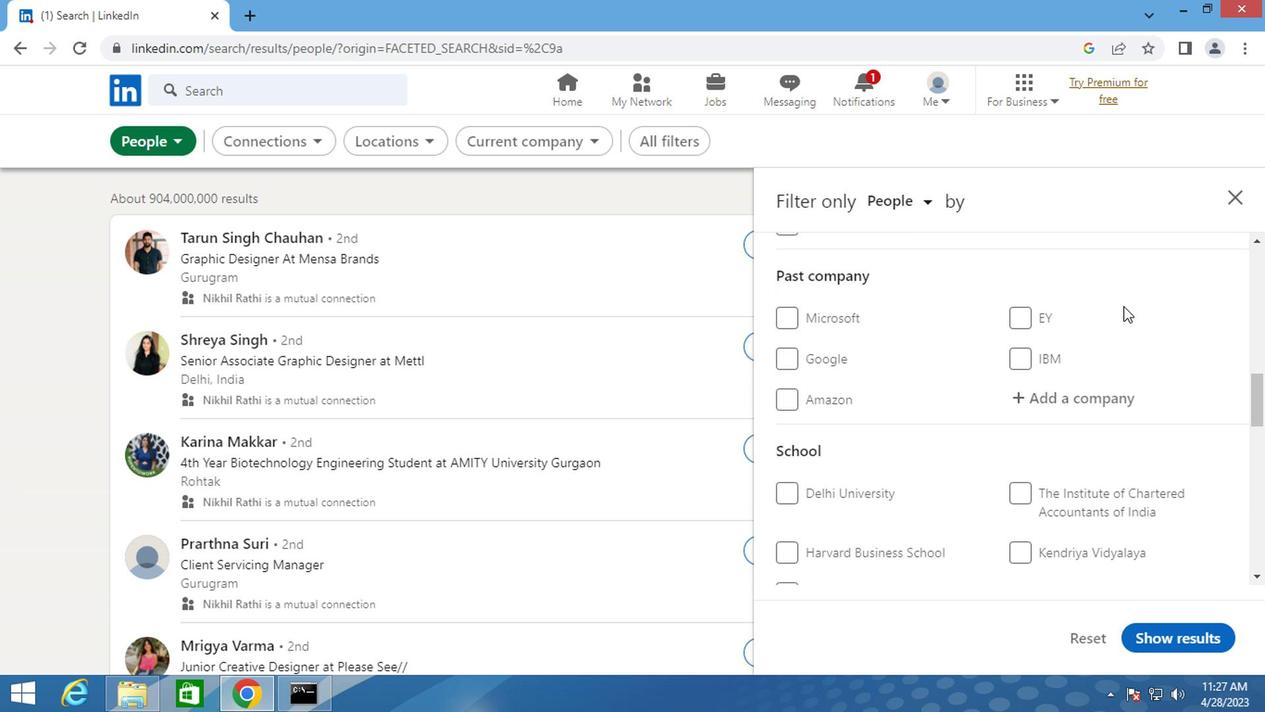 
Action: Mouse scrolled (1120, 307) with delta (0, 0)
Screenshot: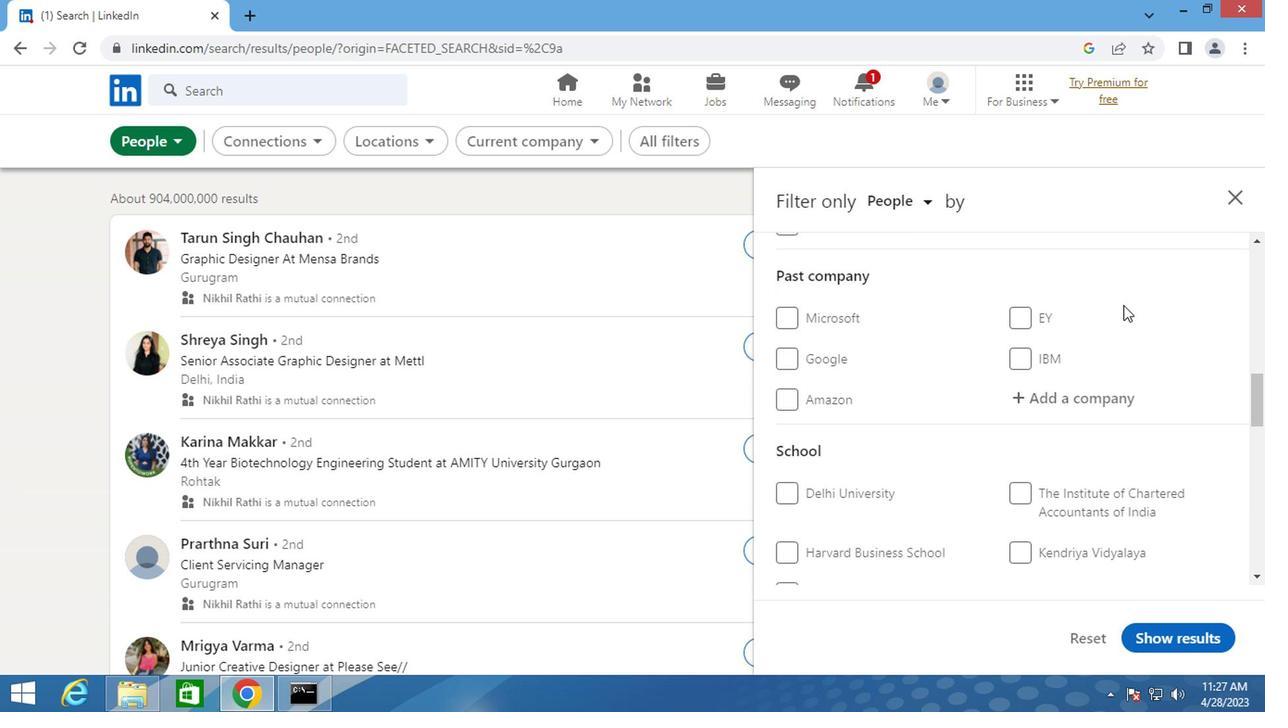 
Action: Mouse scrolled (1120, 307) with delta (0, 0)
Screenshot: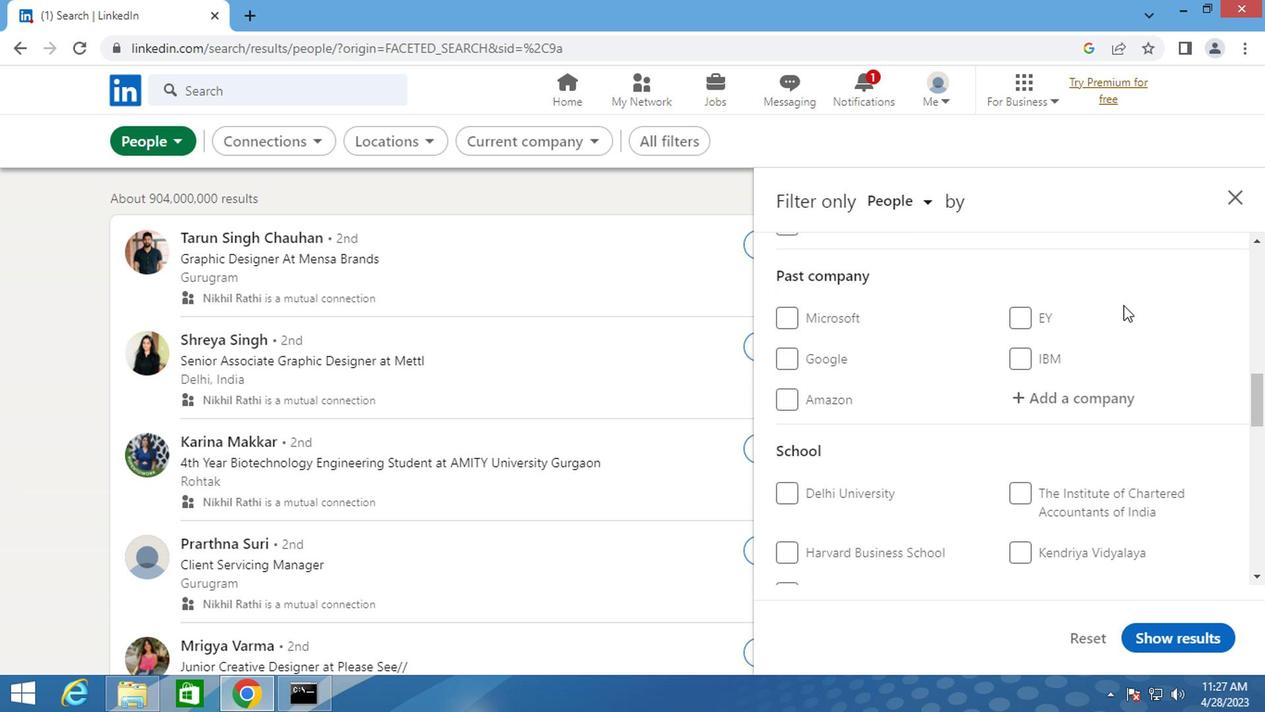 
Action: Mouse moved to (1054, 319)
Screenshot: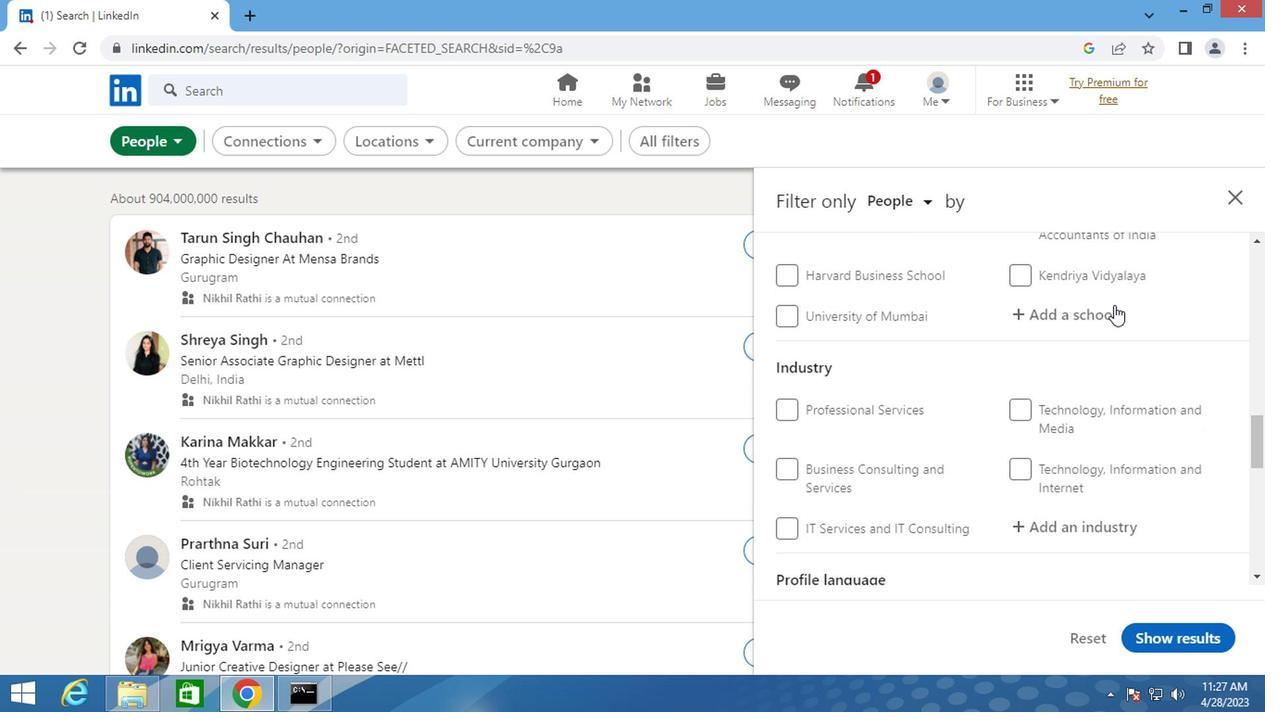 
Action: Mouse scrolled (1054, 318) with delta (0, -1)
Screenshot: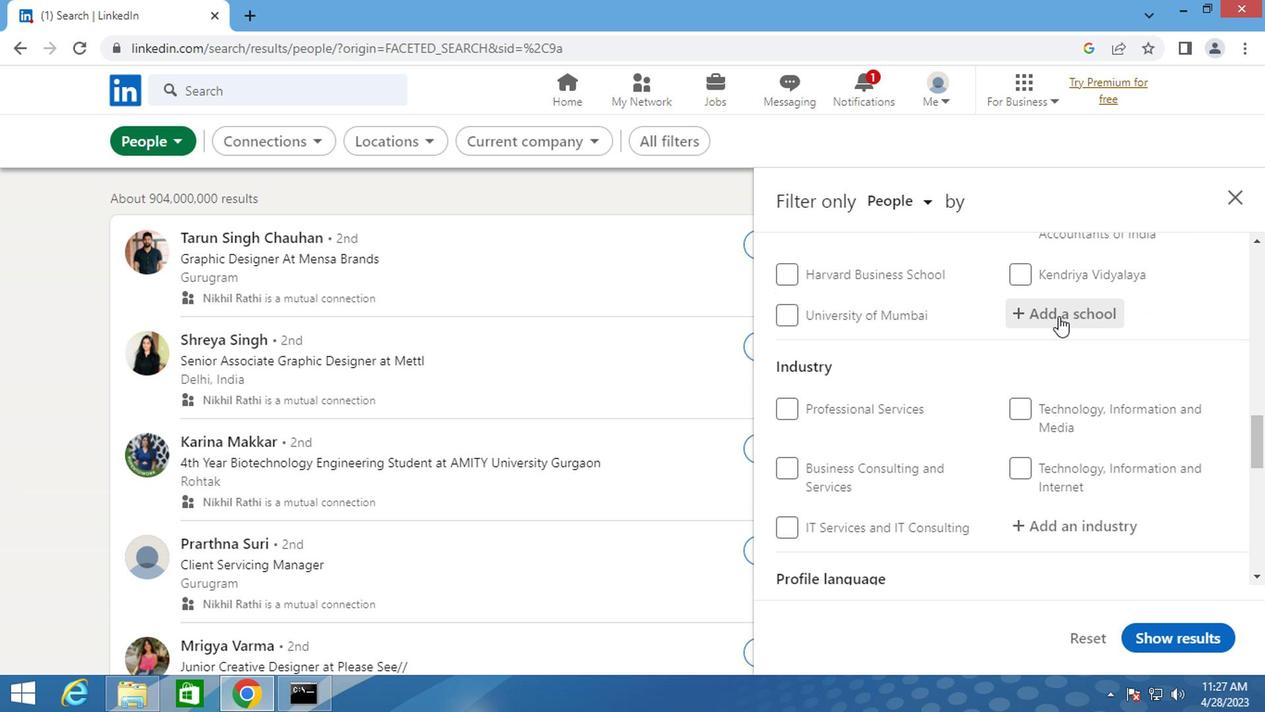 
Action: Mouse scrolled (1054, 318) with delta (0, -1)
Screenshot: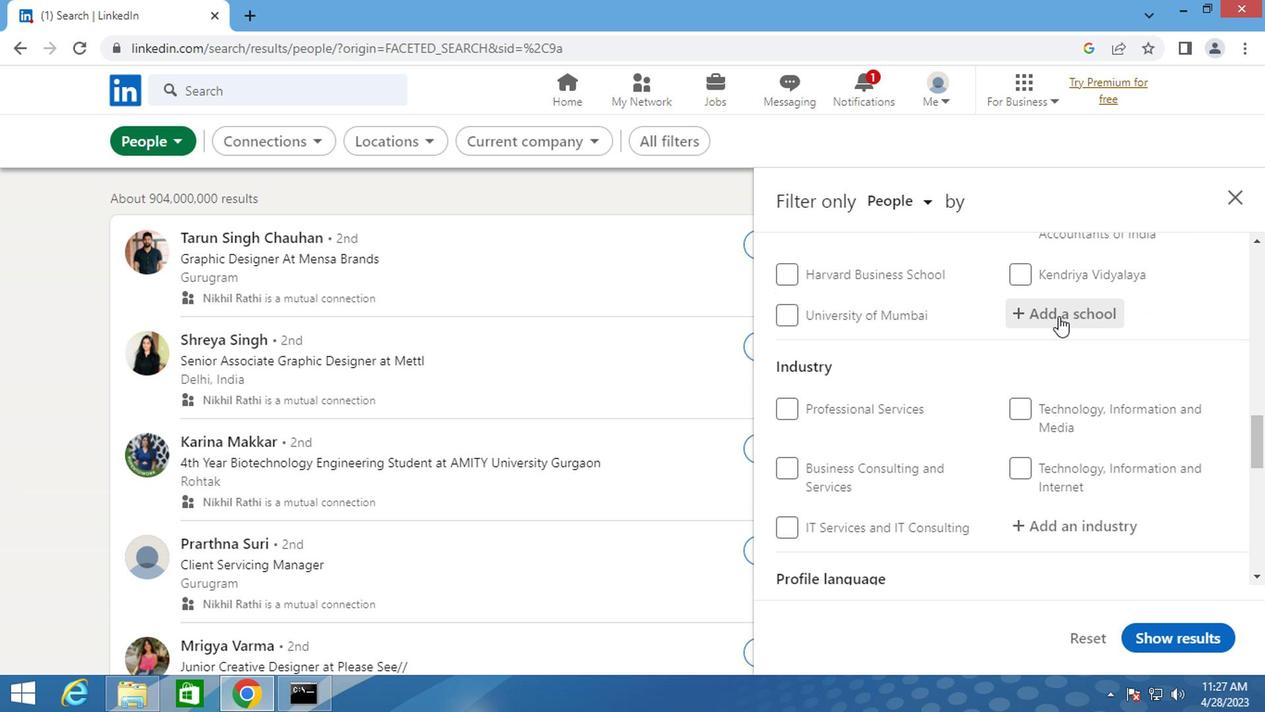 
Action: Mouse moved to (1023, 435)
Screenshot: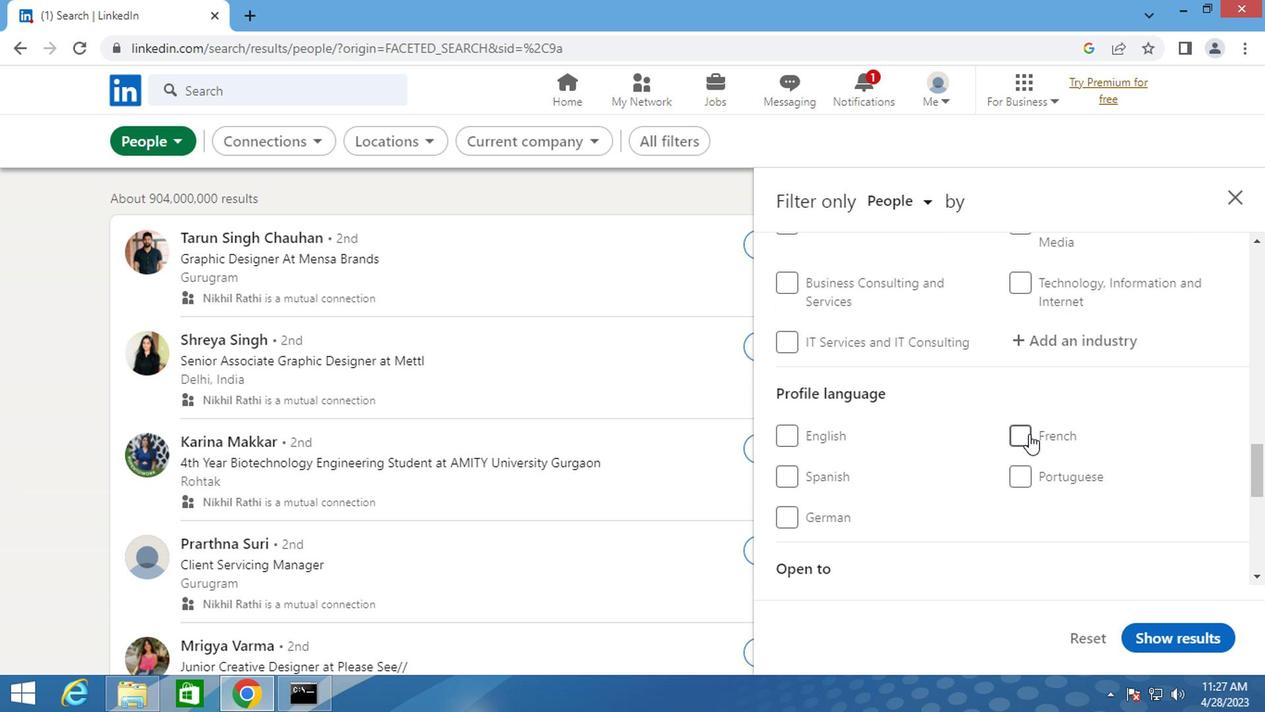 
Action: Mouse pressed left at (1023, 435)
Screenshot: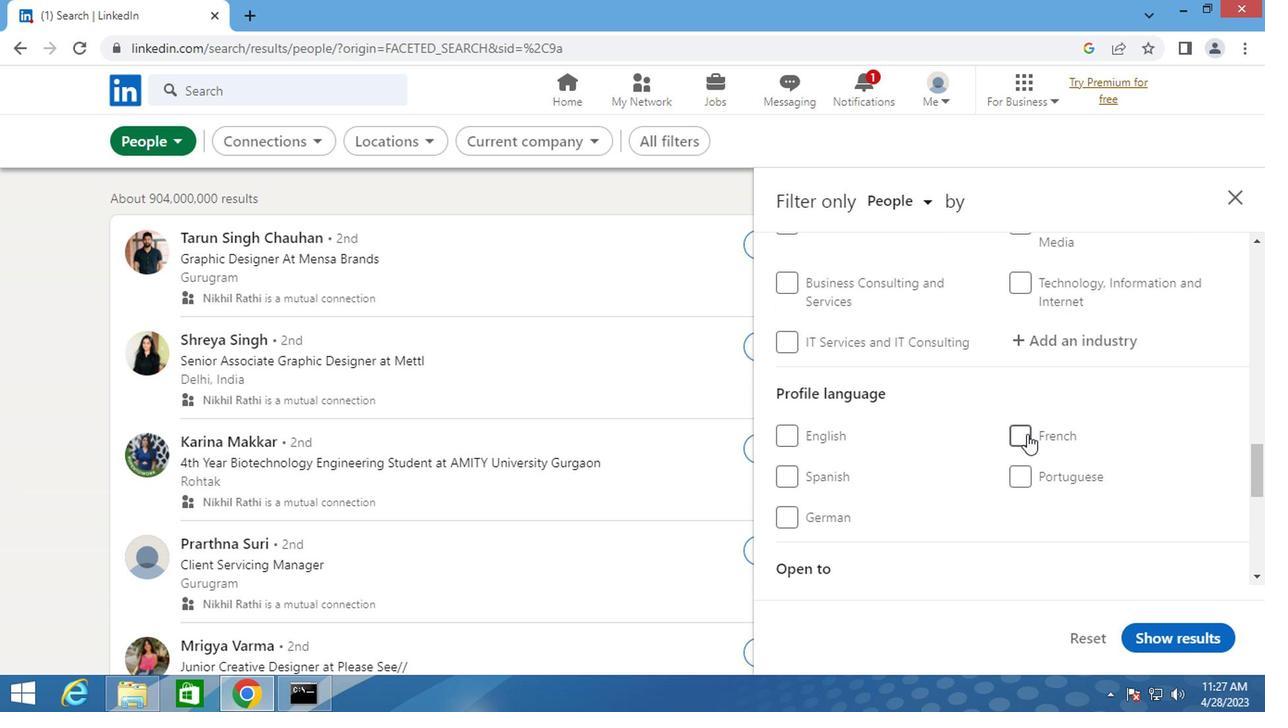 
Action: Mouse moved to (1021, 419)
Screenshot: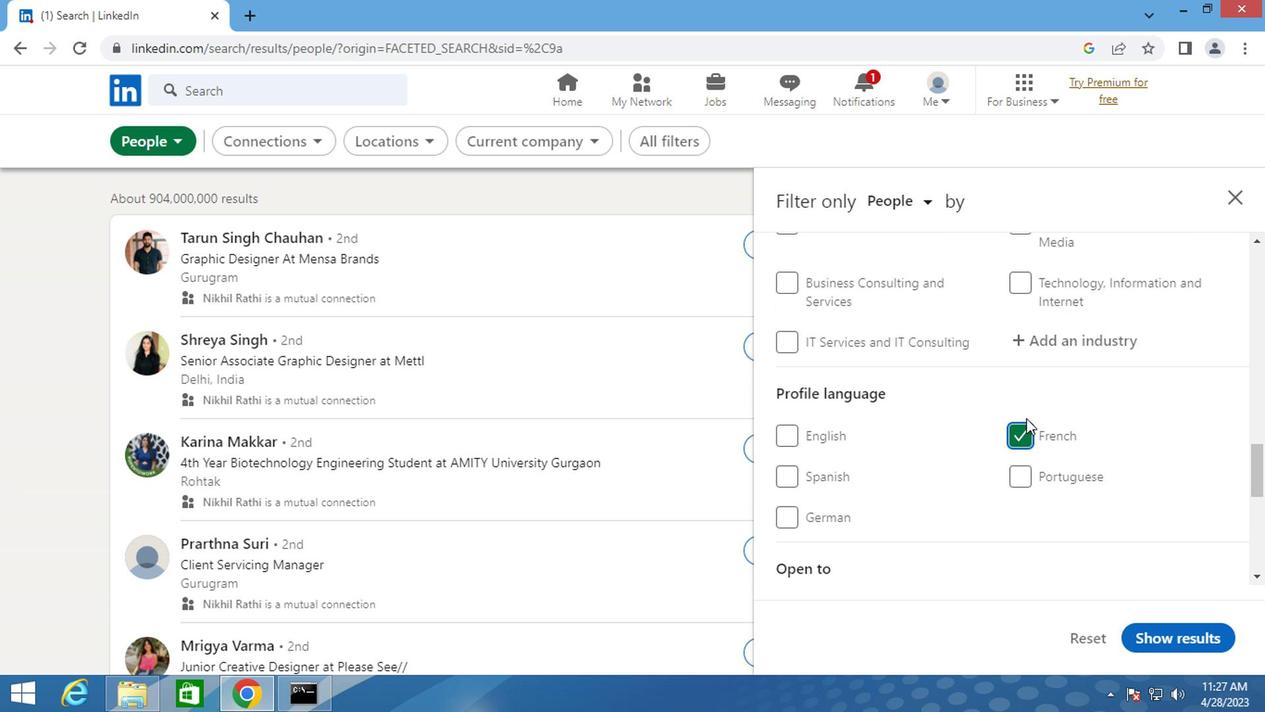 
Action: Mouse scrolled (1021, 420) with delta (0, 0)
Screenshot: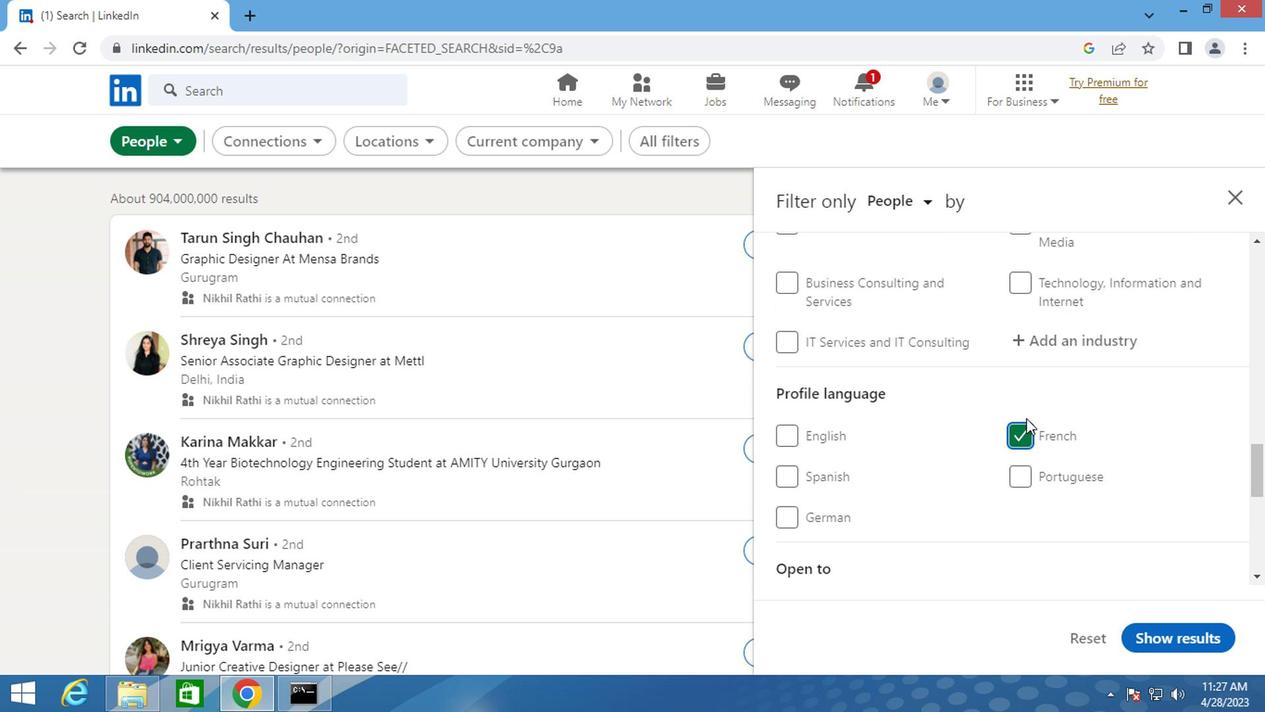 
Action: Mouse scrolled (1021, 420) with delta (0, 0)
Screenshot: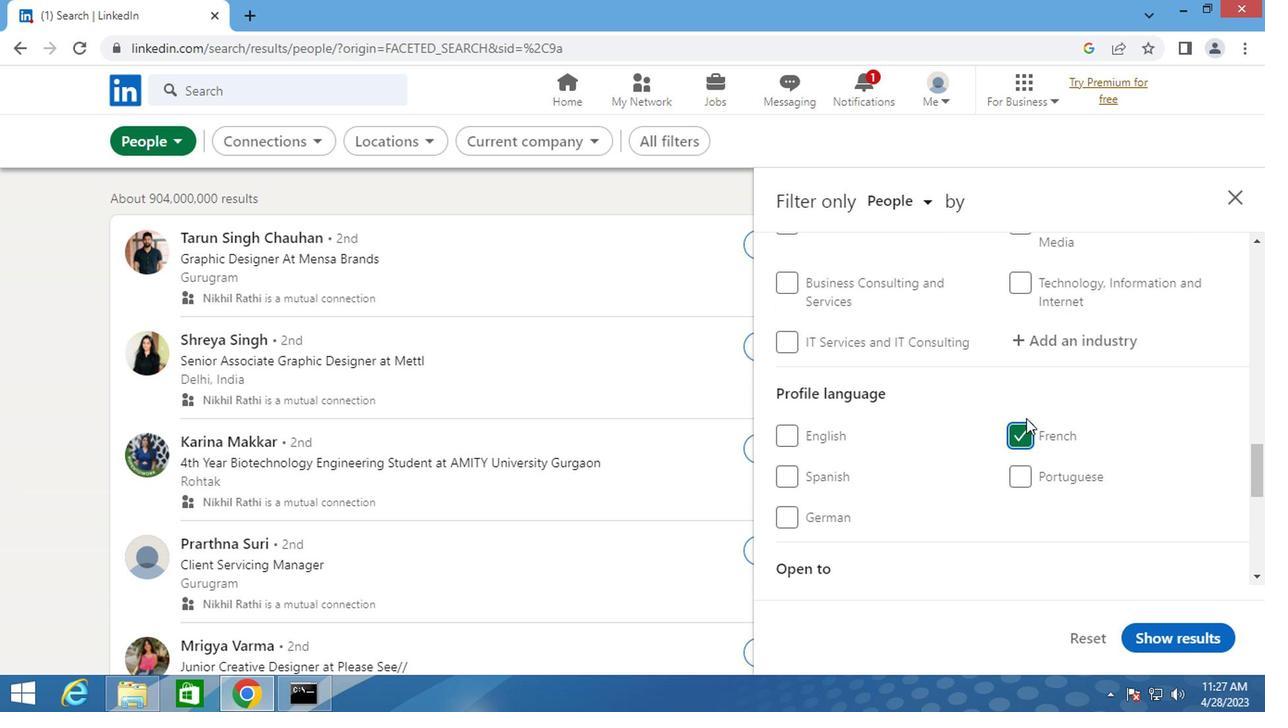 
Action: Mouse scrolled (1021, 420) with delta (0, 0)
Screenshot: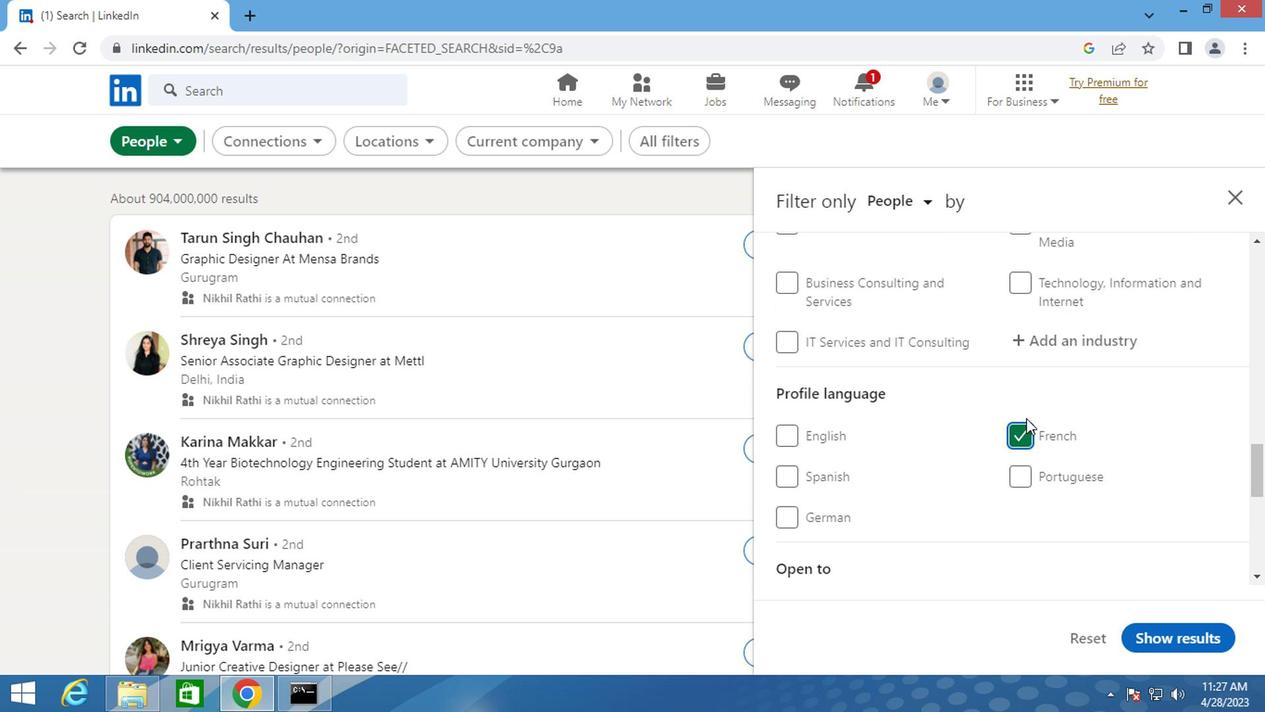
Action: Mouse moved to (1021, 417)
Screenshot: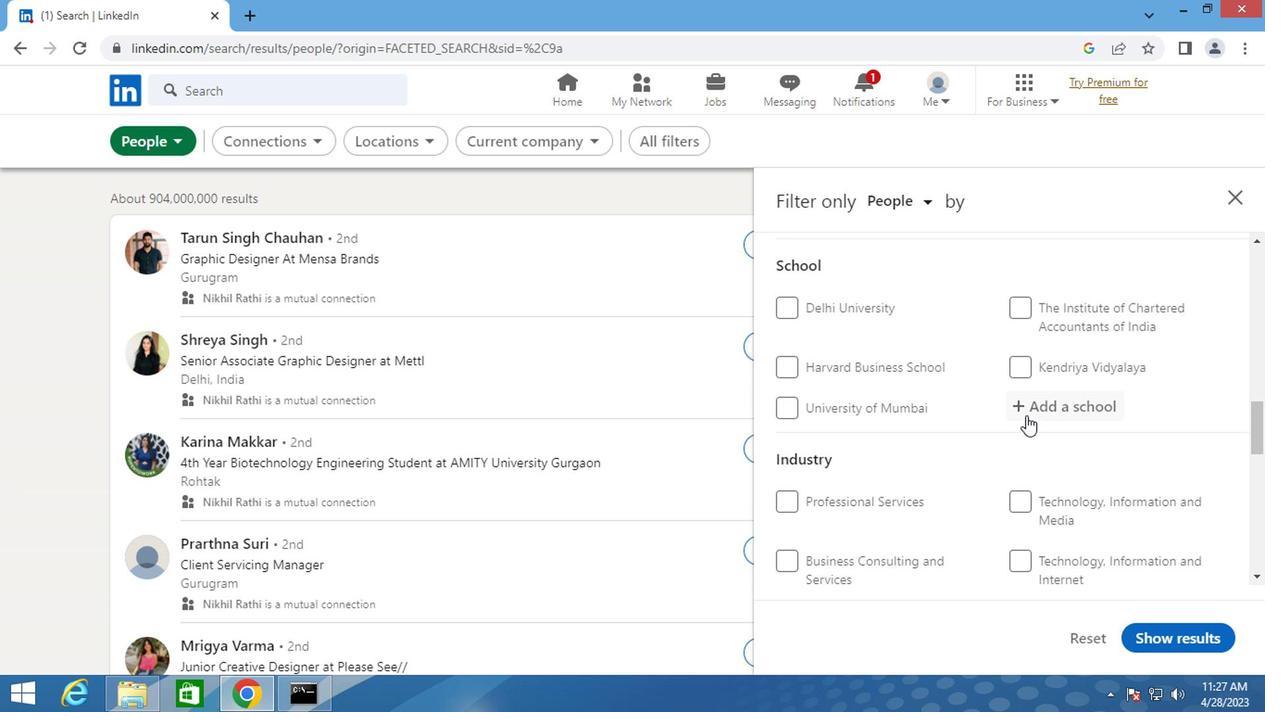 
Action: Mouse scrolled (1021, 418) with delta (0, 0)
Screenshot: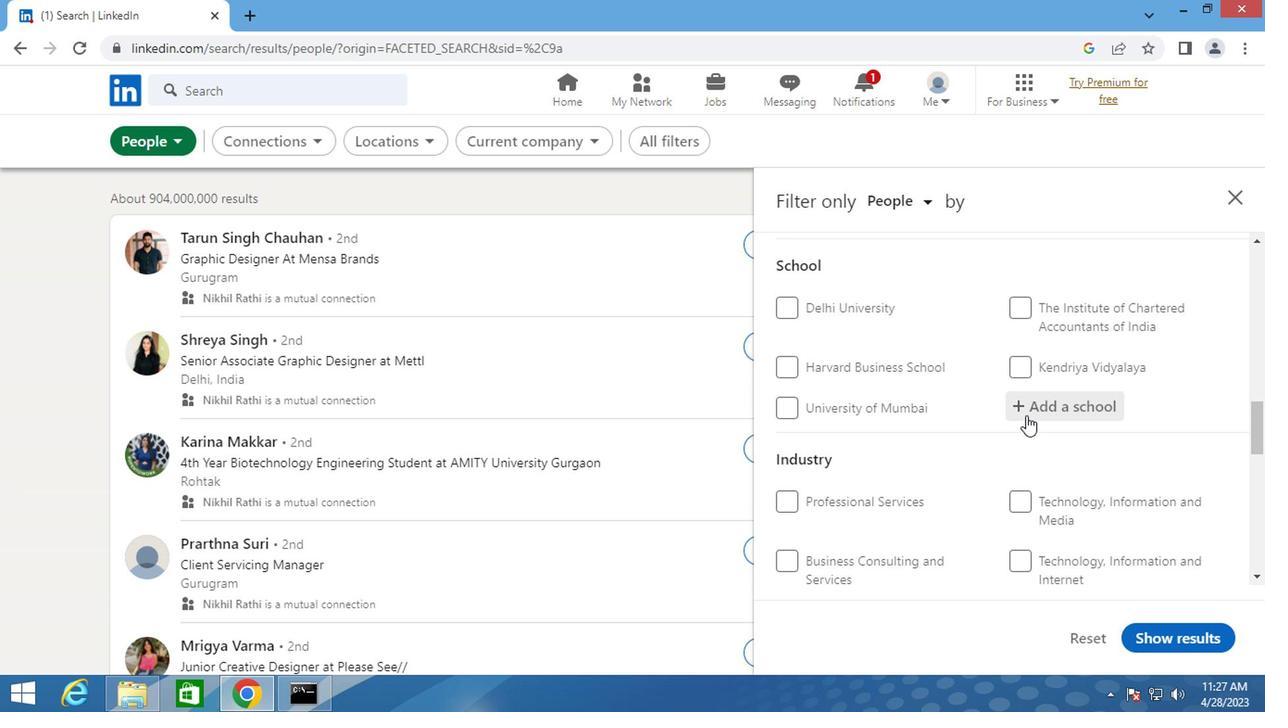 
Action: Mouse scrolled (1021, 418) with delta (0, 0)
Screenshot: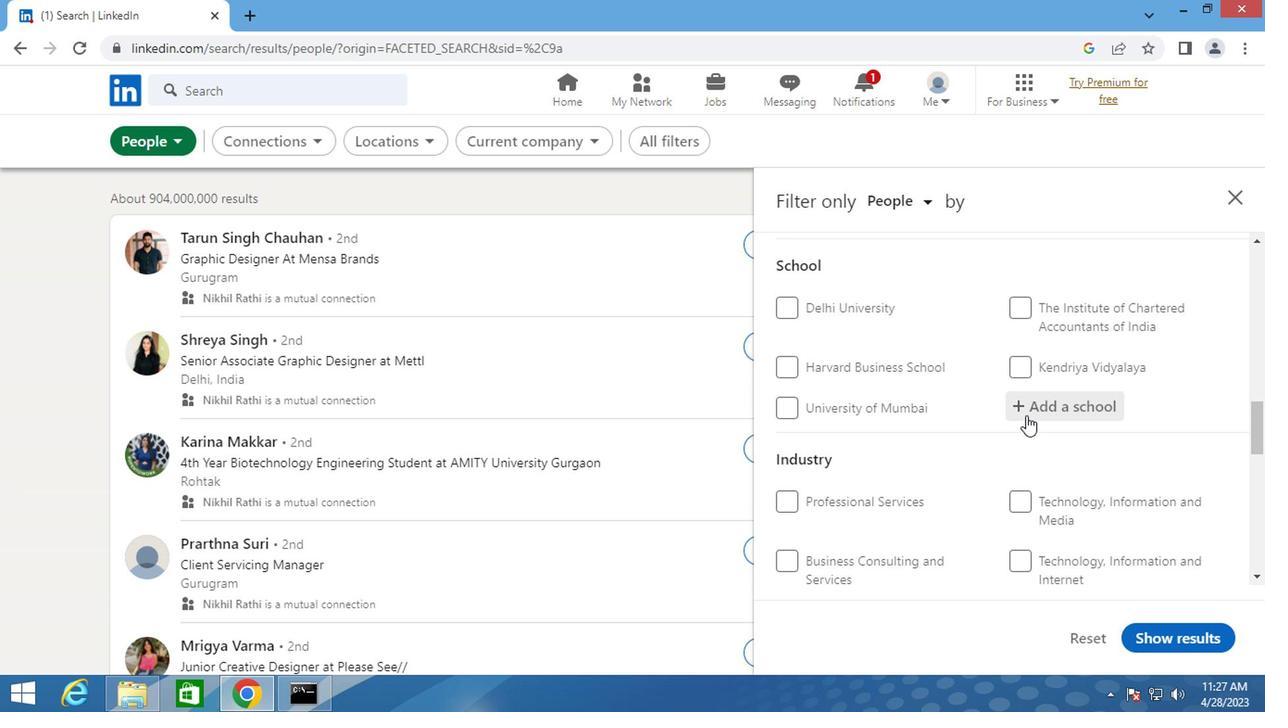 
Action: Mouse scrolled (1021, 418) with delta (0, 0)
Screenshot: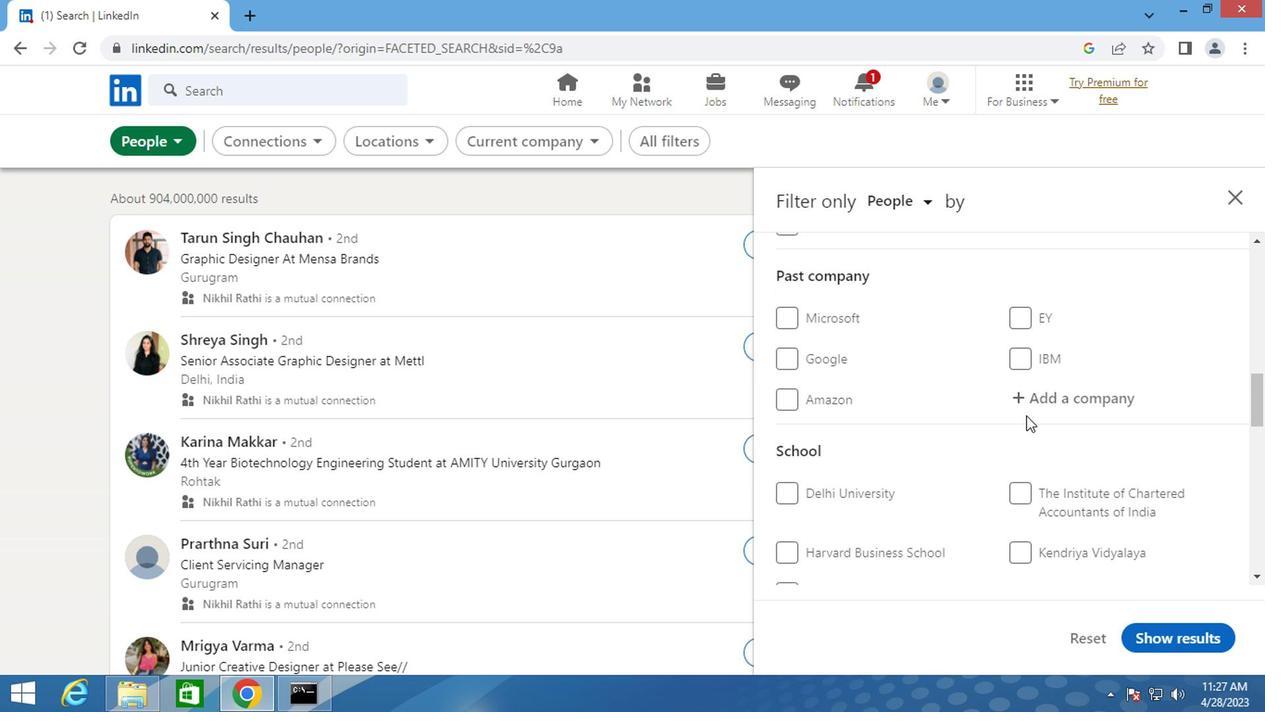 
Action: Mouse scrolled (1021, 418) with delta (0, 0)
Screenshot: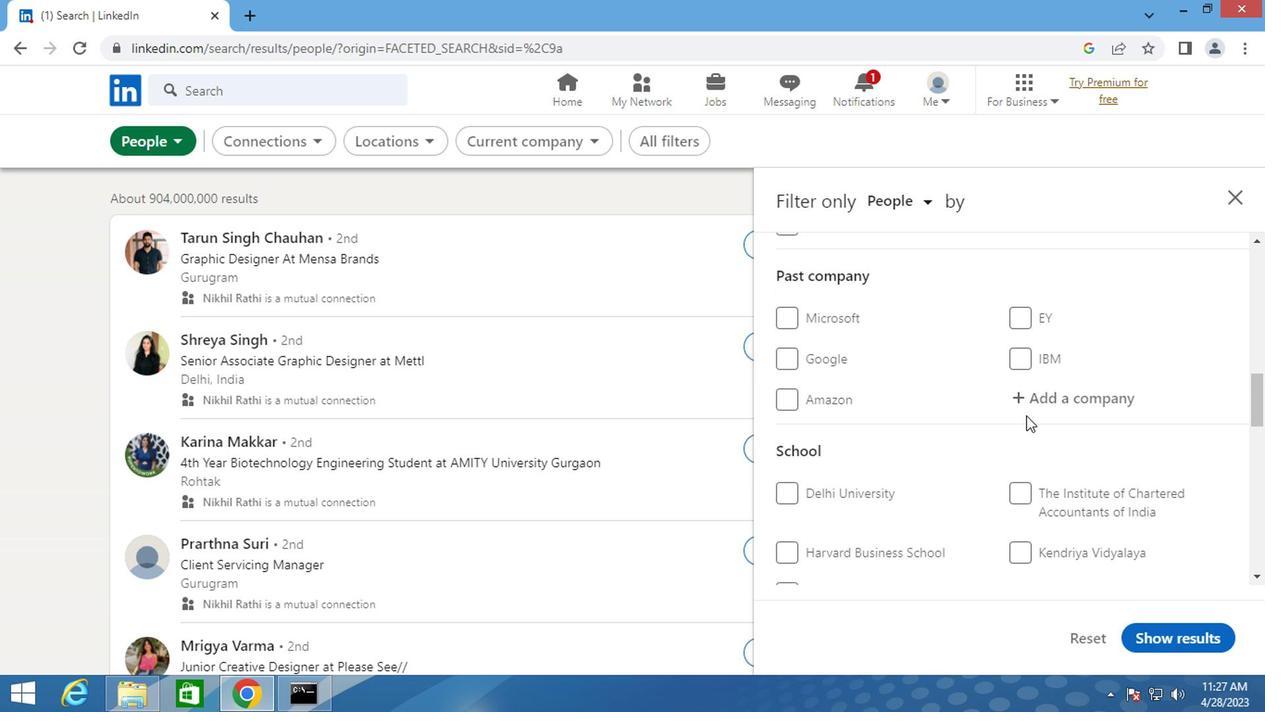 
Action: Mouse moved to (1030, 416)
Screenshot: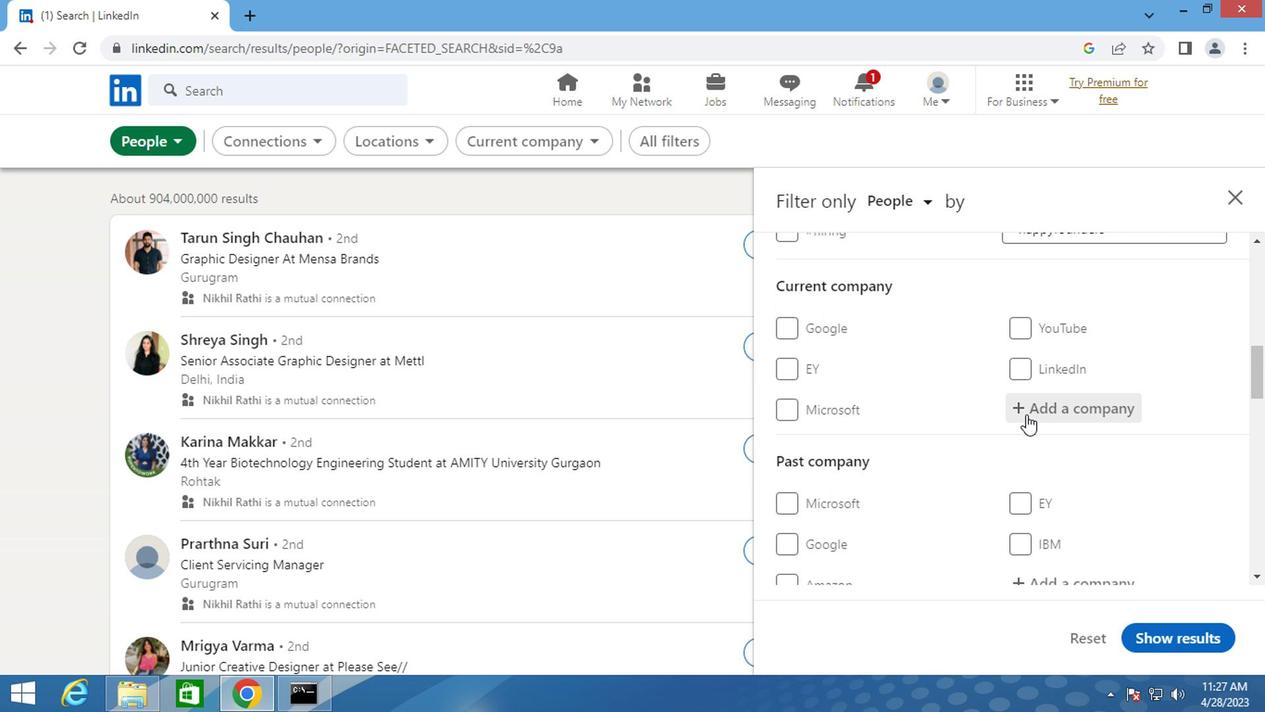 
Action: Mouse pressed left at (1030, 416)
Screenshot: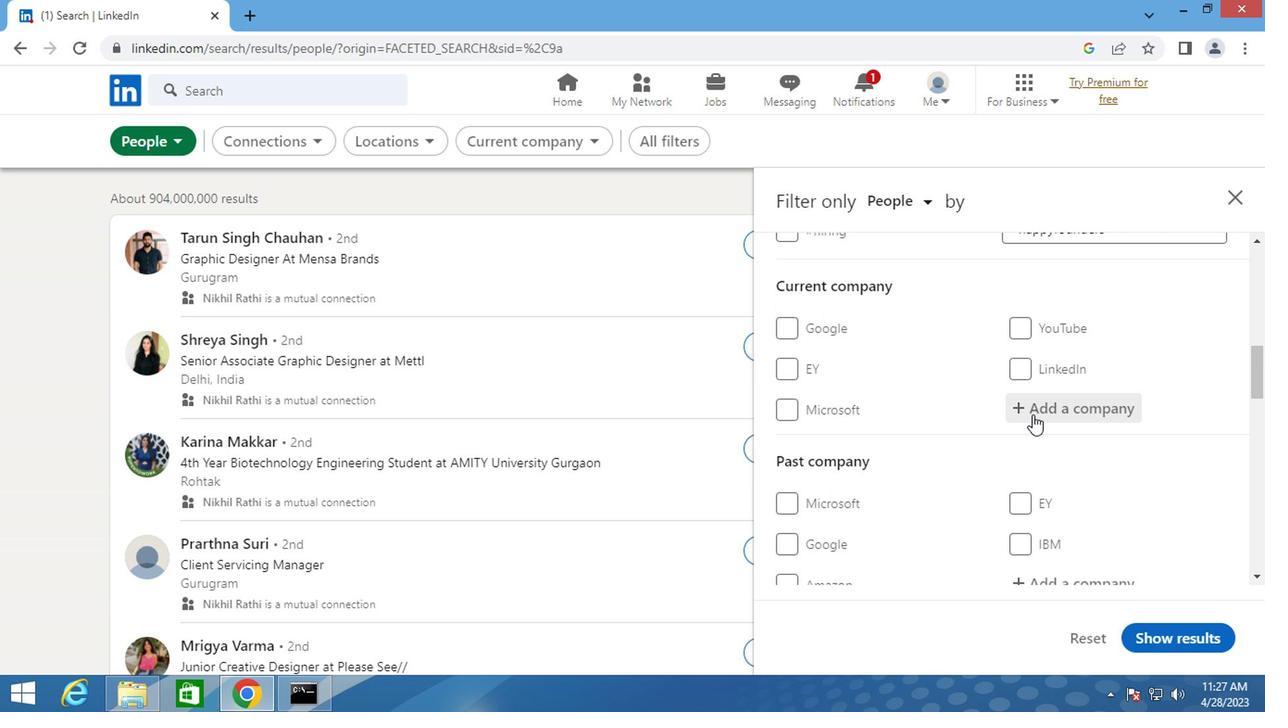 
Action: Key pressed <Key.shift>ESCORTS
Screenshot: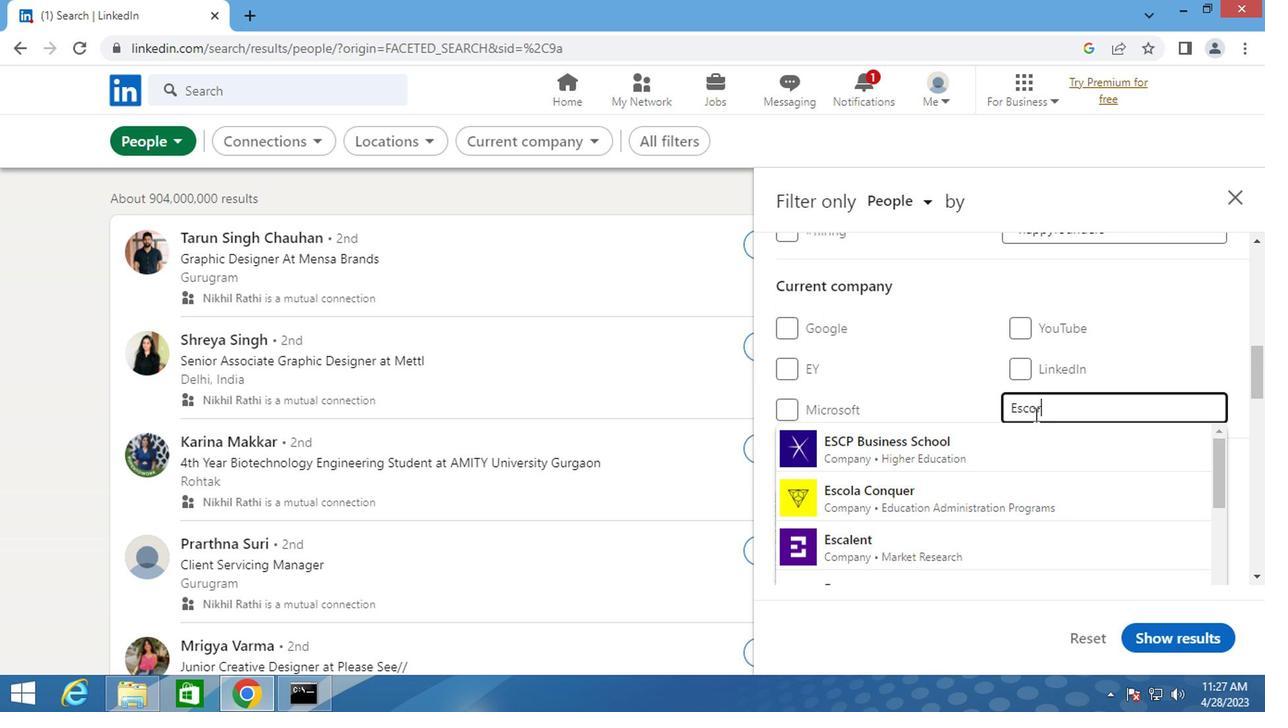 
Action: Mouse moved to (954, 435)
Screenshot: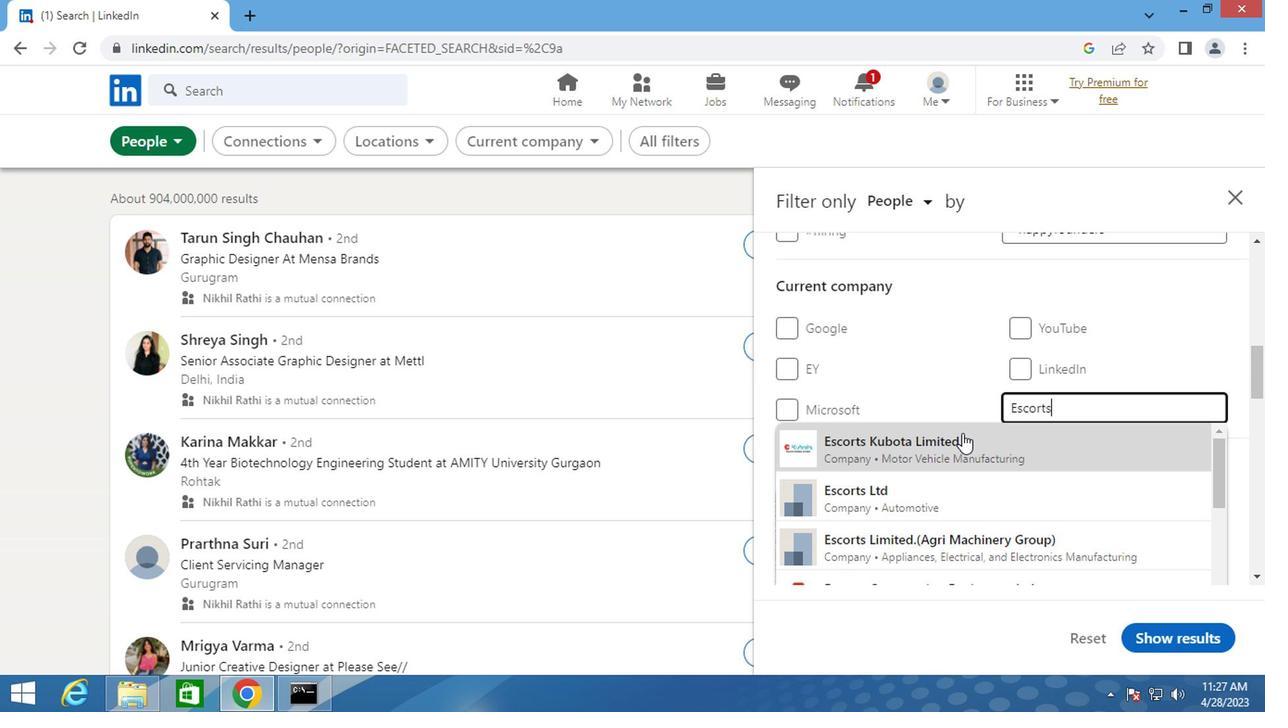 
Action: Mouse pressed left at (954, 435)
Screenshot: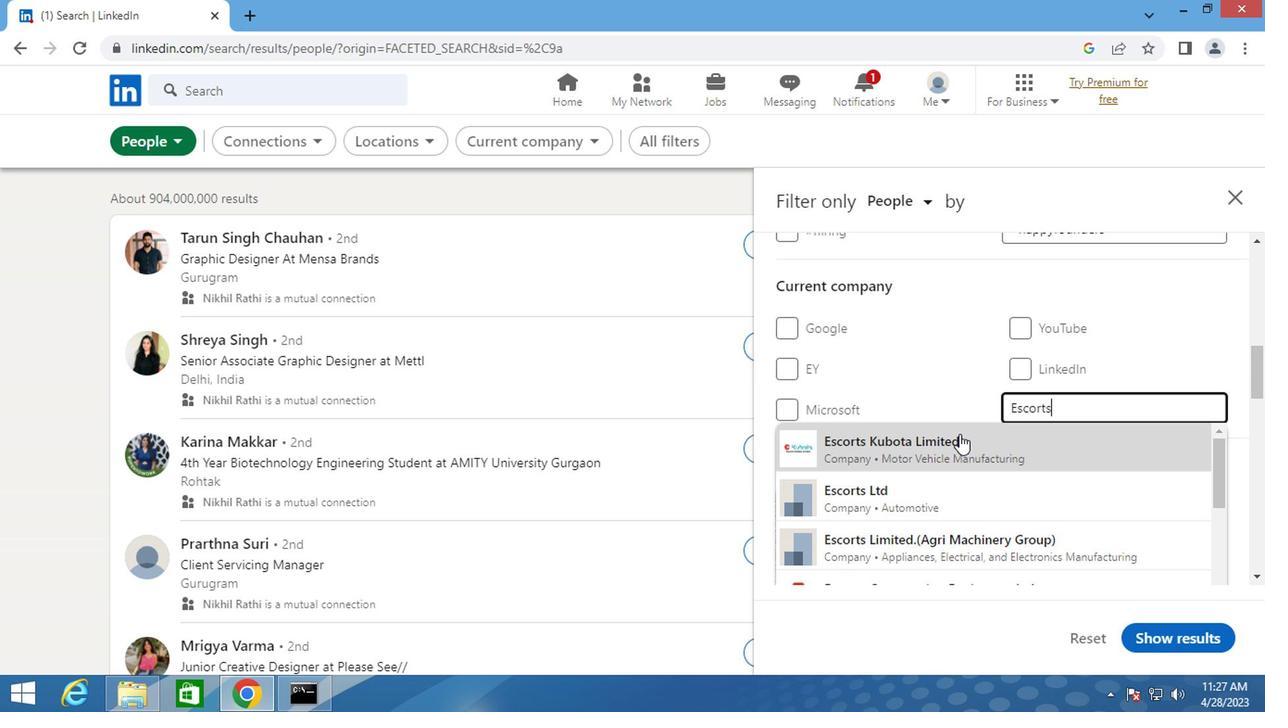 
Action: Mouse moved to (954, 436)
Screenshot: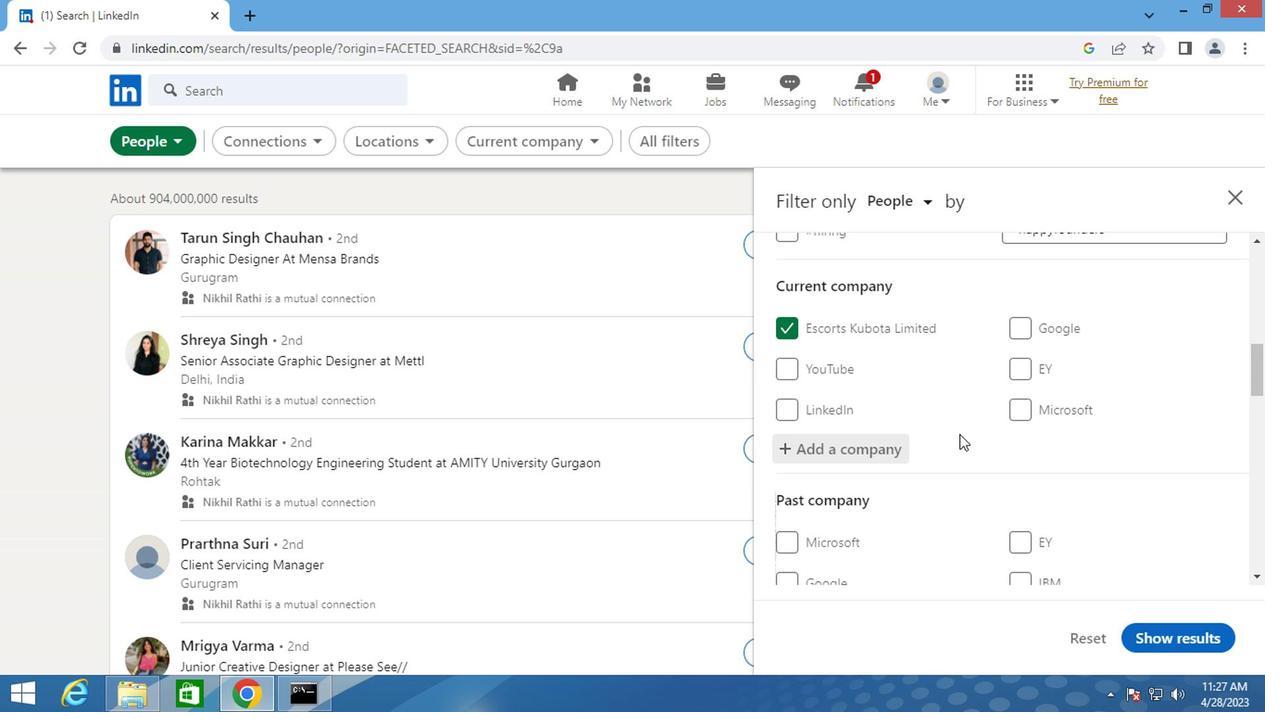 
Action: Mouse scrolled (954, 435) with delta (0, 0)
Screenshot: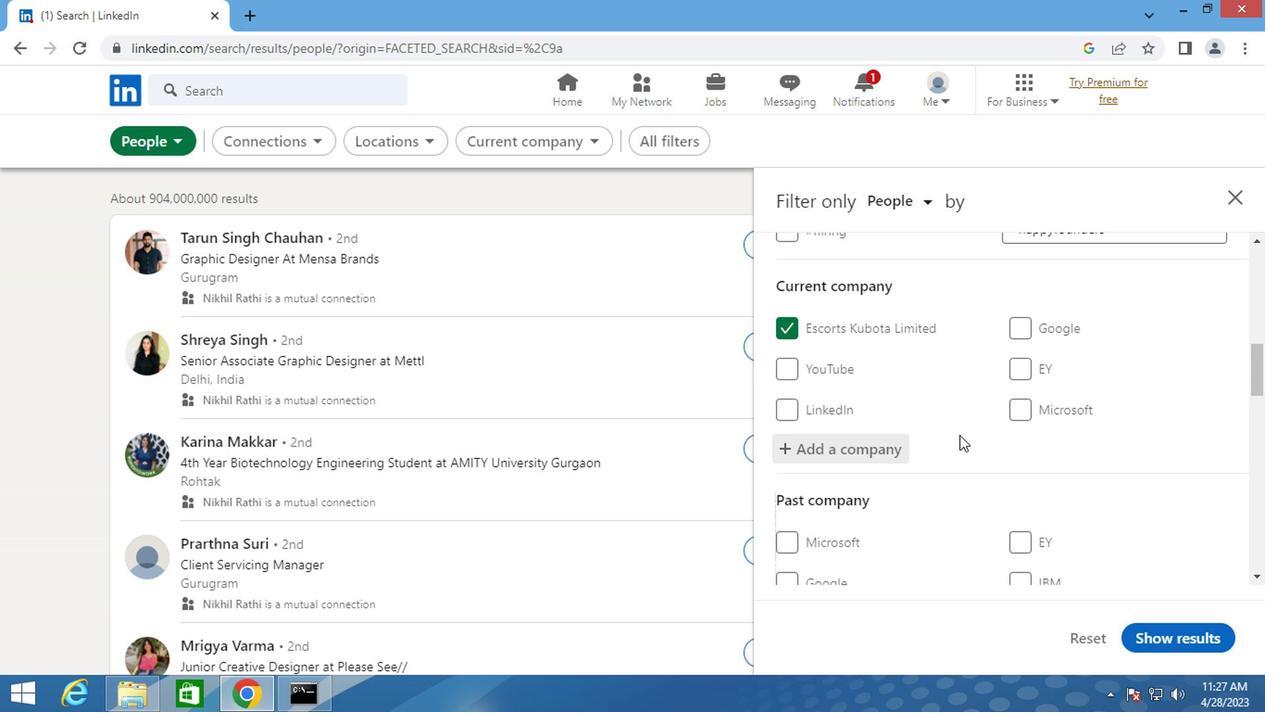 
Action: Mouse scrolled (954, 435) with delta (0, 0)
Screenshot: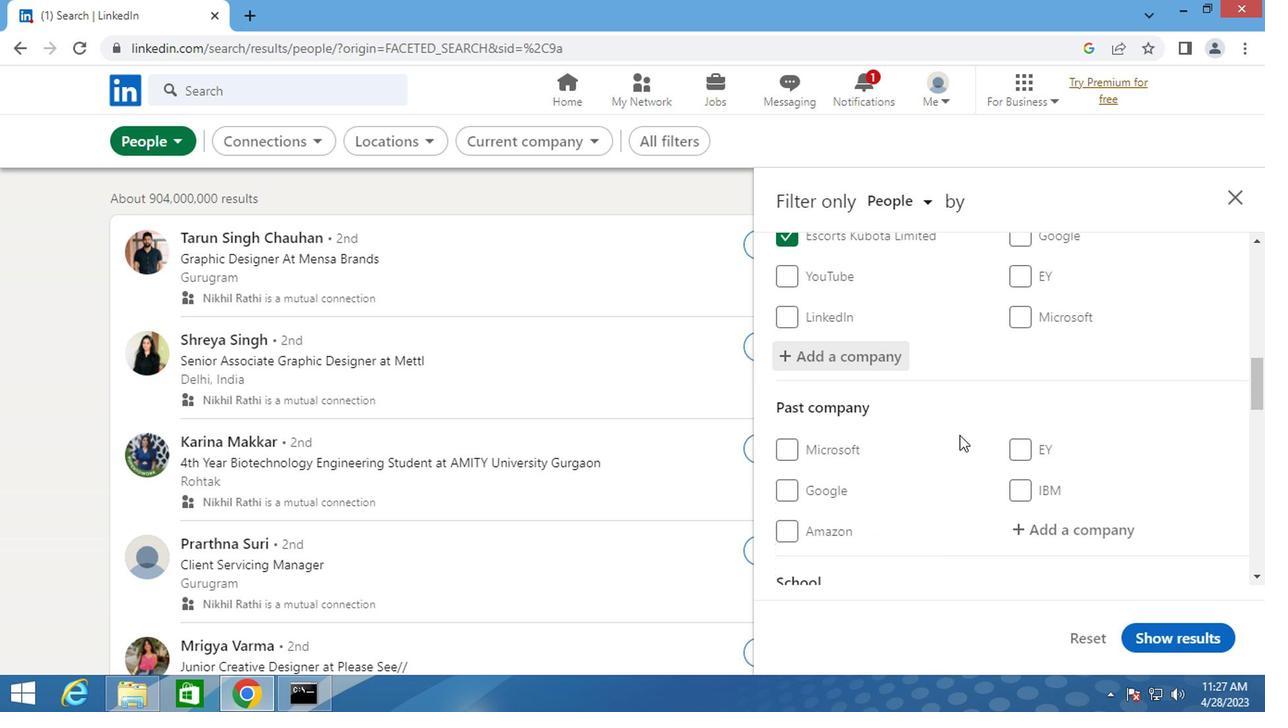 
Action: Mouse scrolled (954, 435) with delta (0, 0)
Screenshot: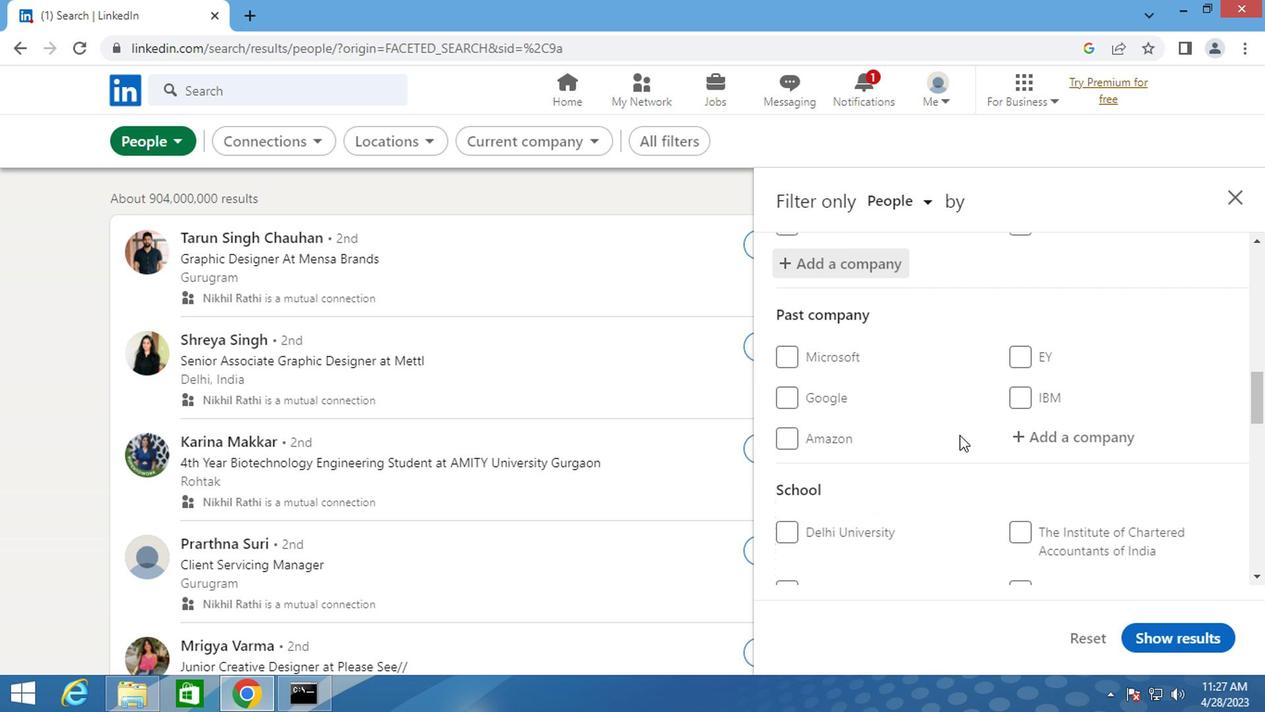 
Action: Mouse moved to (1035, 534)
Screenshot: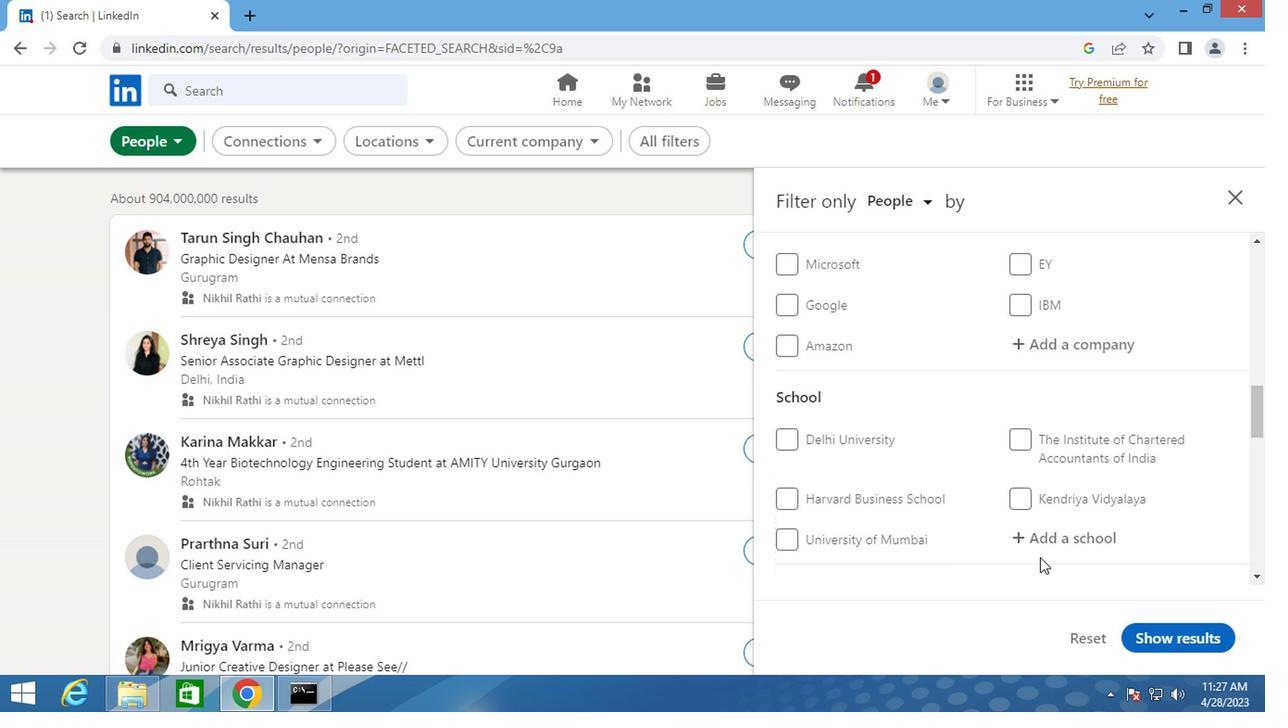 
Action: Mouse pressed left at (1035, 534)
Screenshot: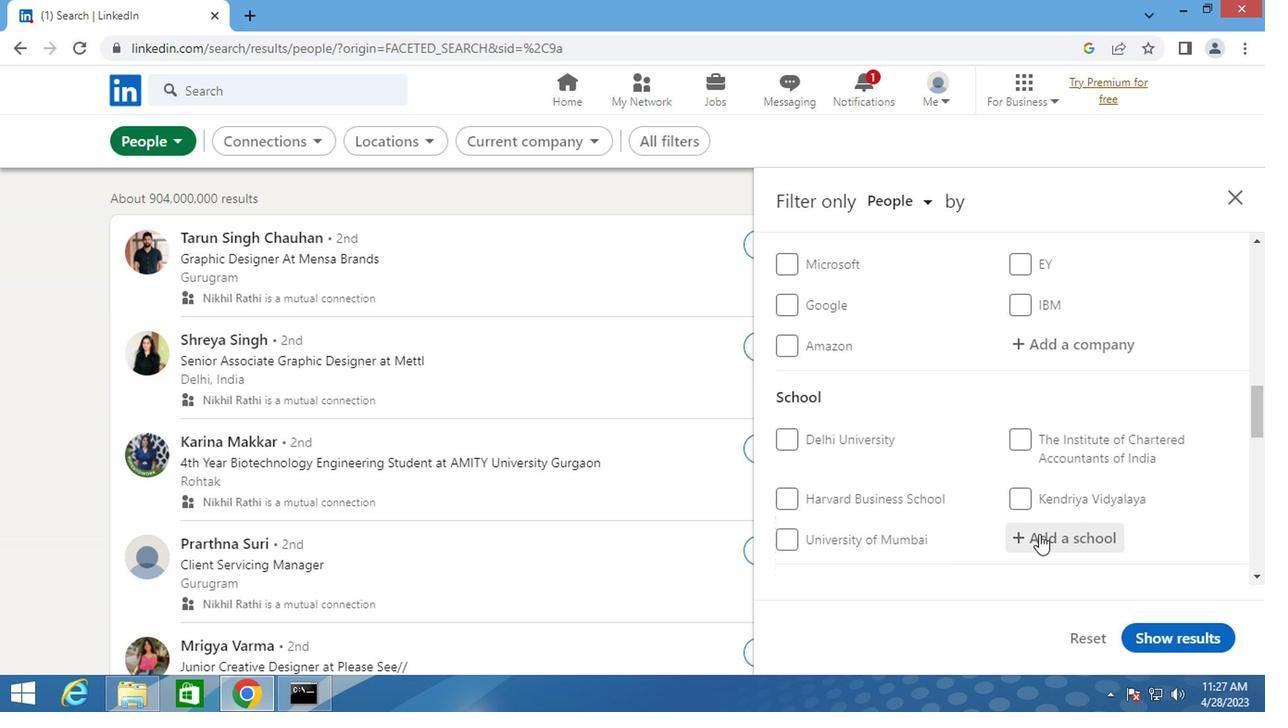 
Action: Key pressed <Key.shift>EAST<Key.space><Key.shift>POINT<Key.space>
Screenshot: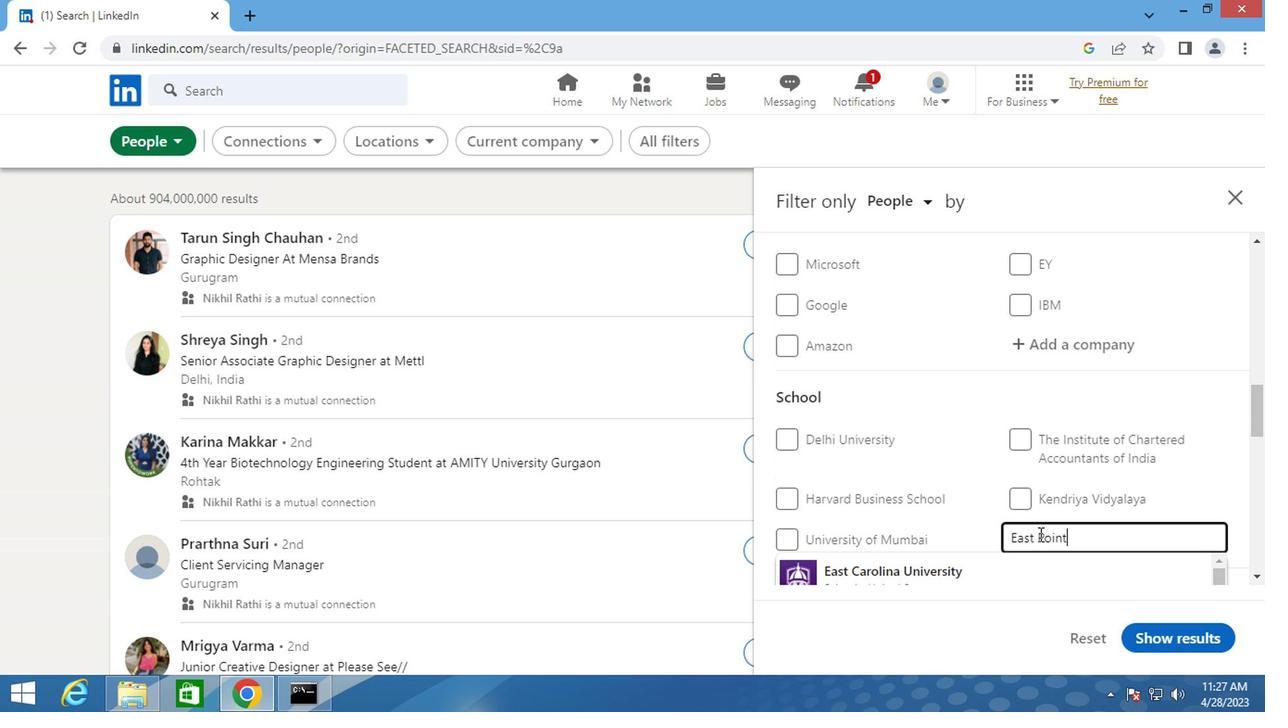 
Action: Mouse moved to (965, 569)
Screenshot: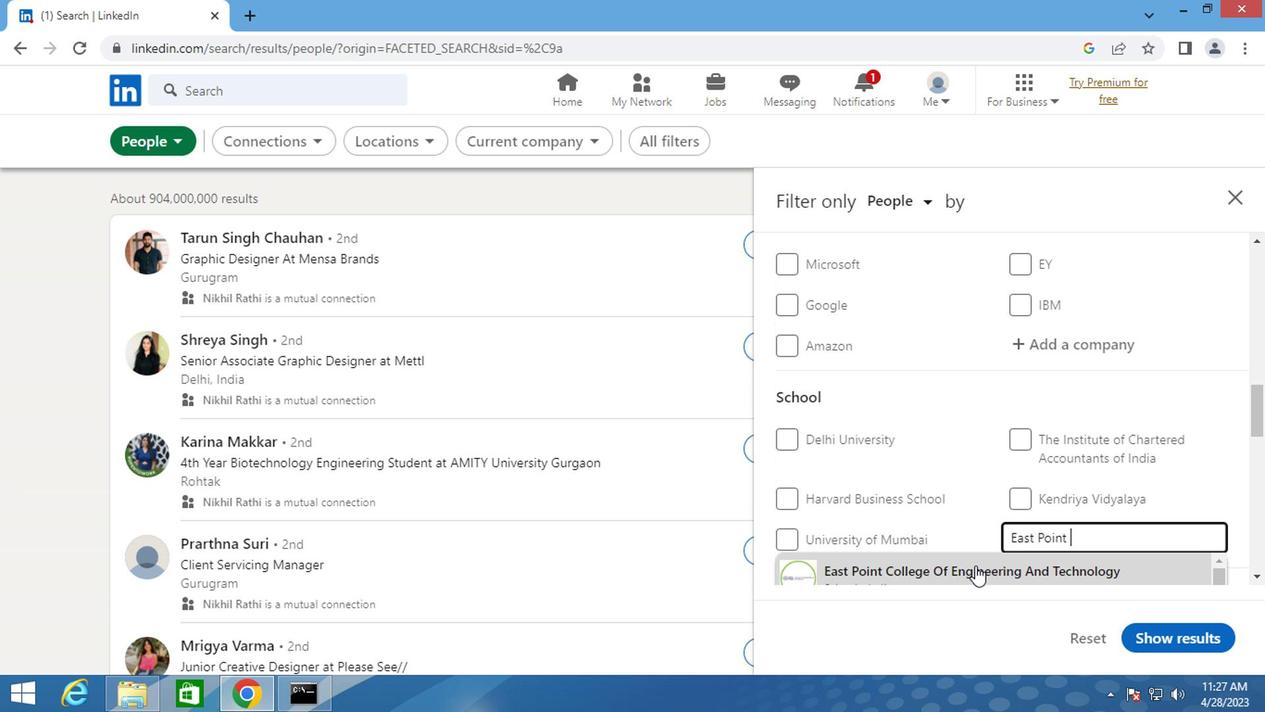 
Action: Mouse pressed left at (965, 569)
Screenshot: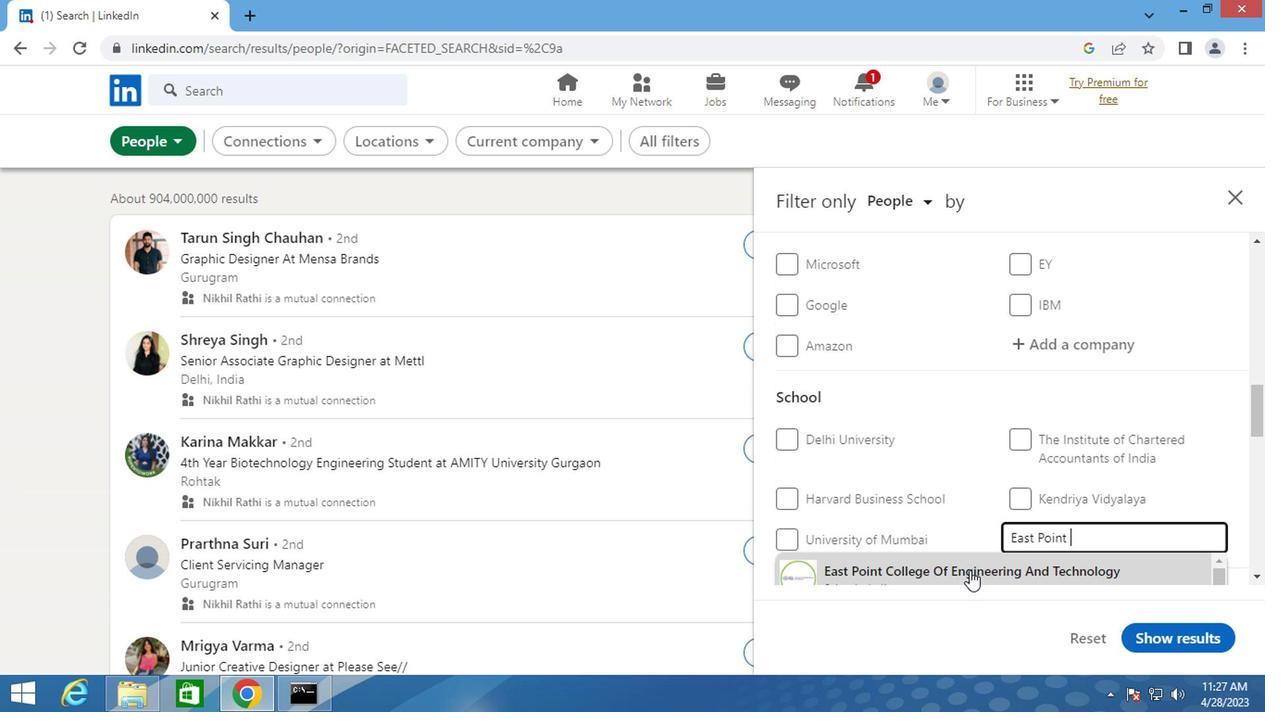 
Action: Mouse moved to (989, 517)
Screenshot: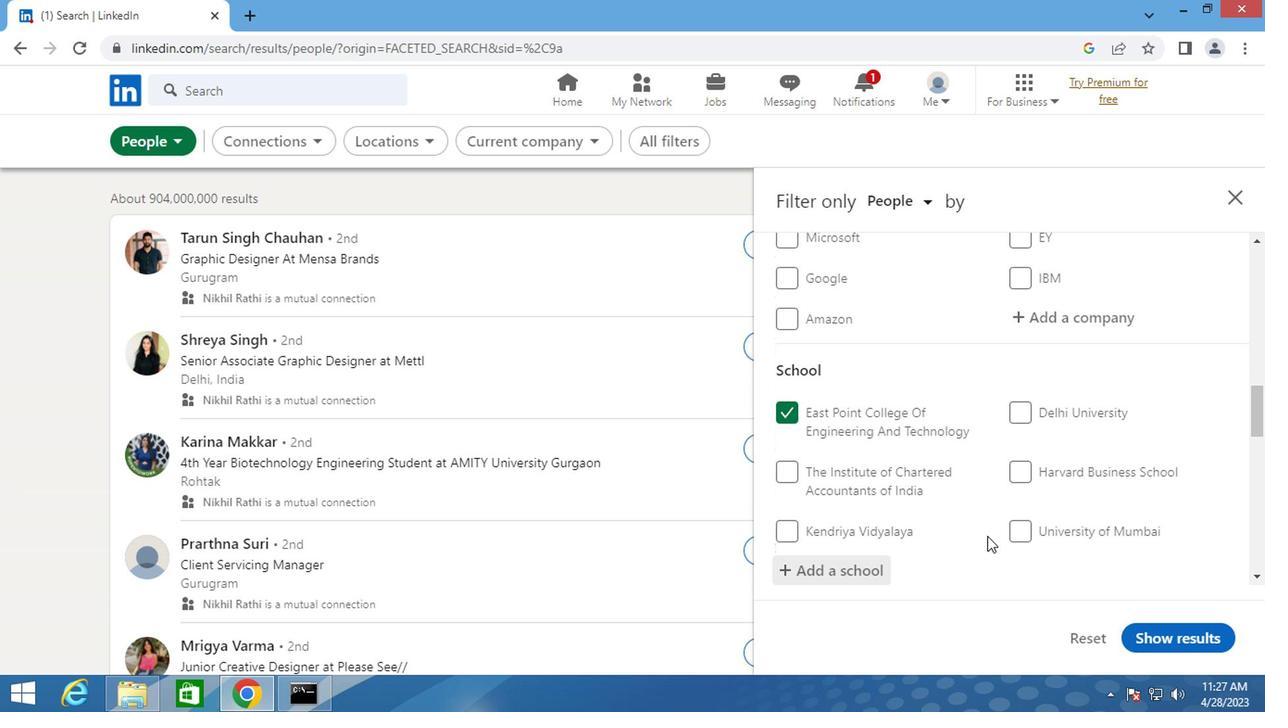 
Action: Mouse scrolled (989, 516) with delta (0, 0)
Screenshot: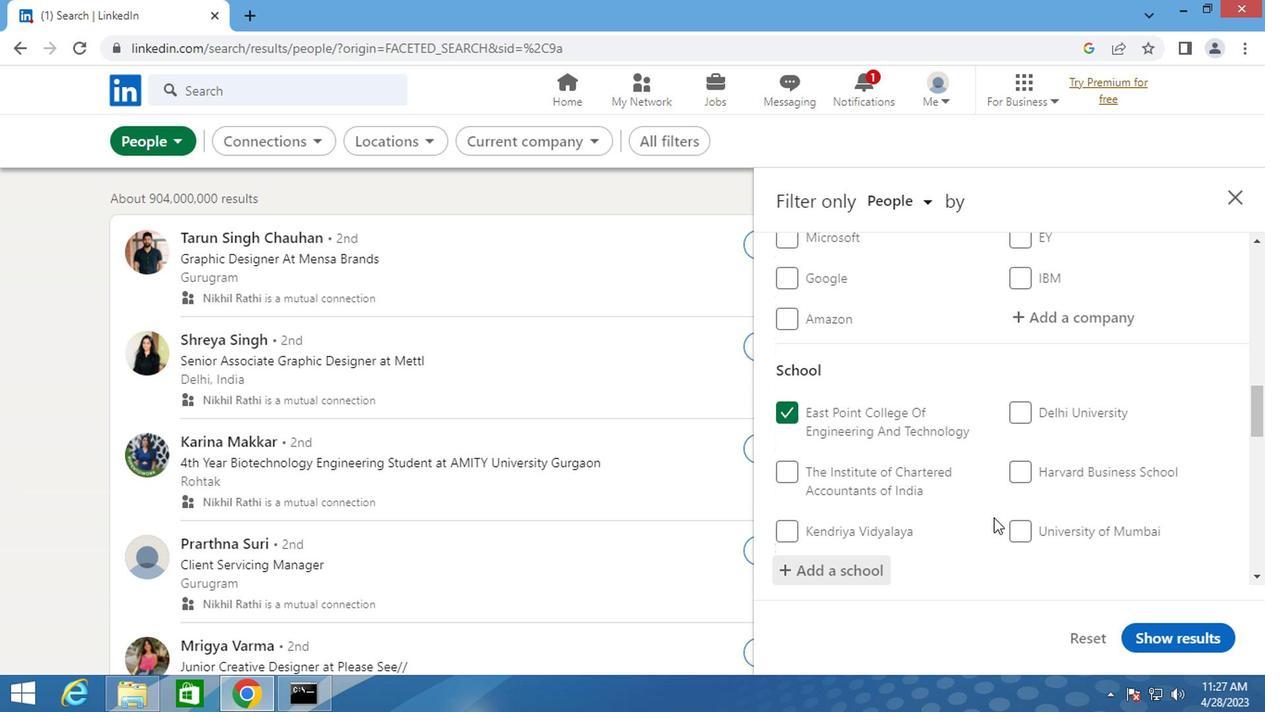 
Action: Mouse scrolled (989, 516) with delta (0, 0)
Screenshot: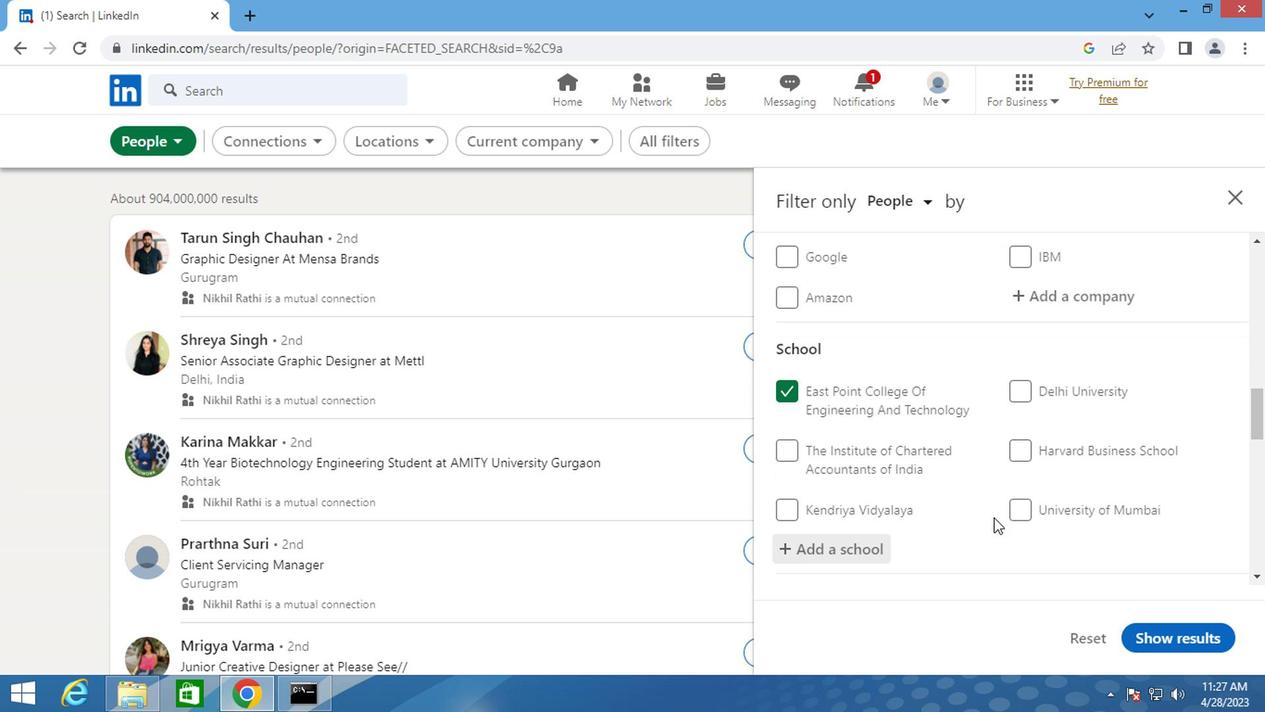 
Action: Mouse scrolled (989, 516) with delta (0, 0)
Screenshot: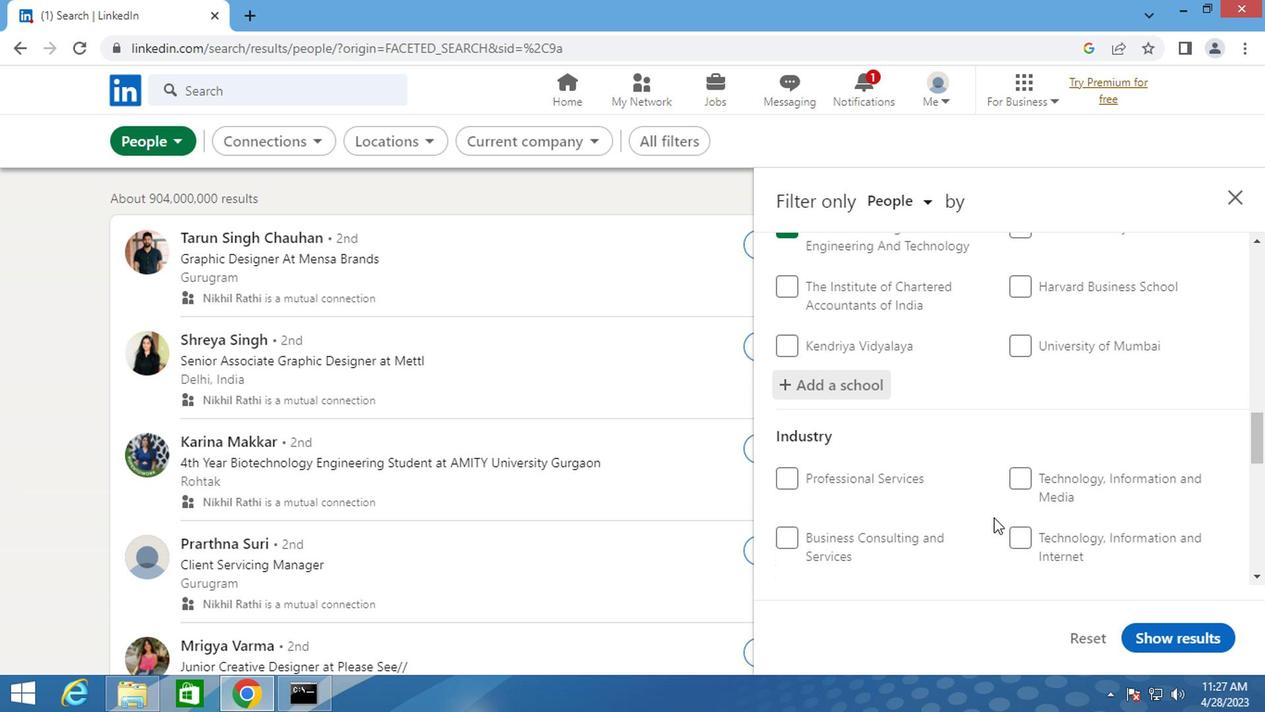 
Action: Mouse moved to (1099, 502)
Screenshot: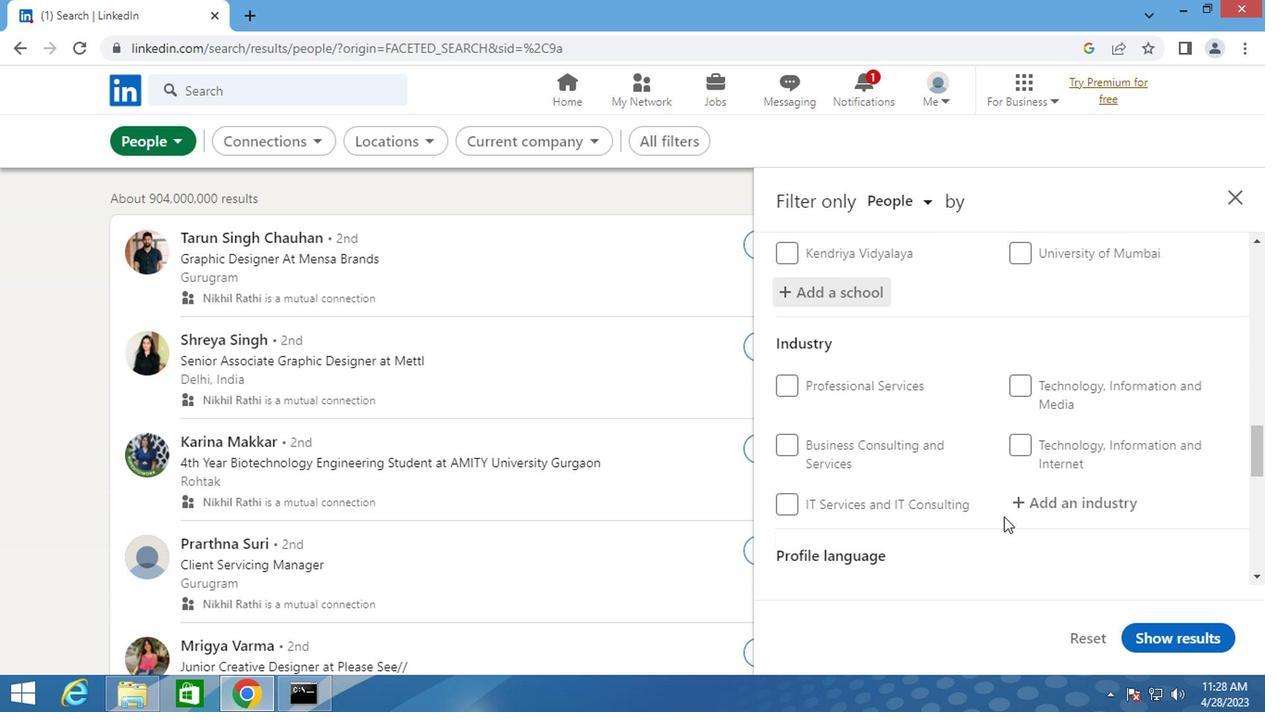 
Action: Mouse pressed left at (1099, 502)
Screenshot: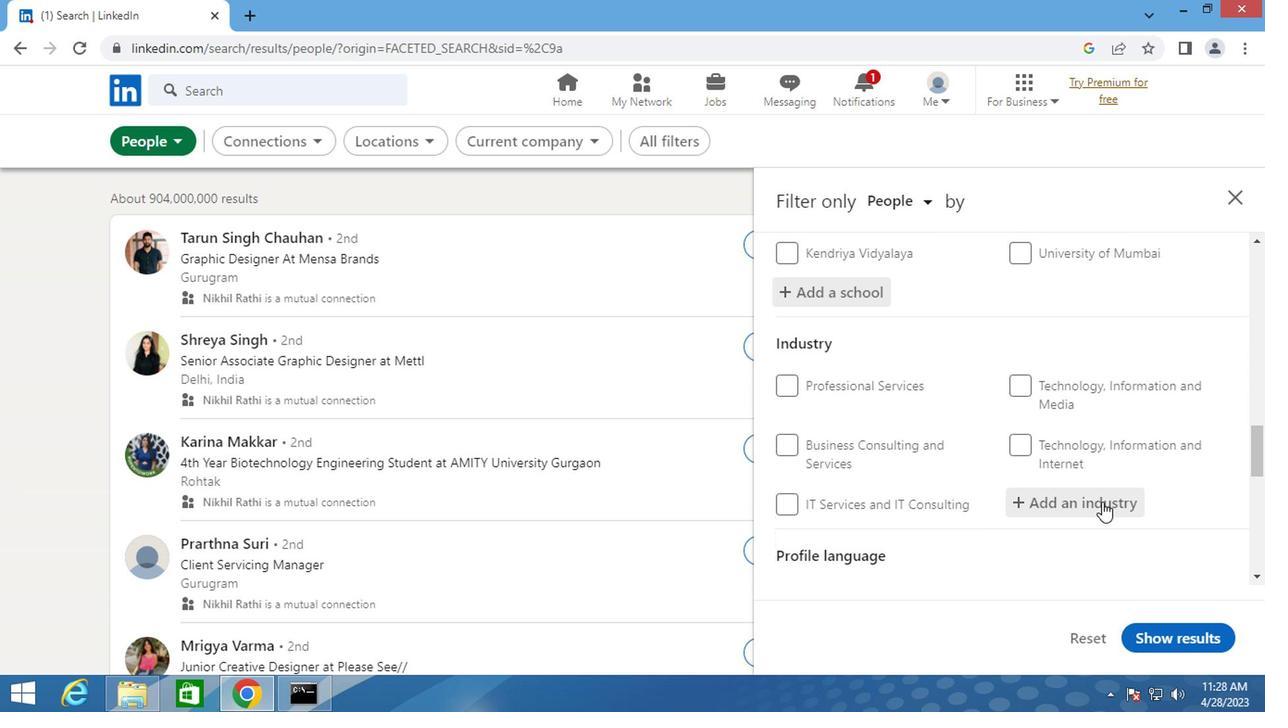 
Action: Key pressed <Key.shift>PHARMACEUTICA
Screenshot: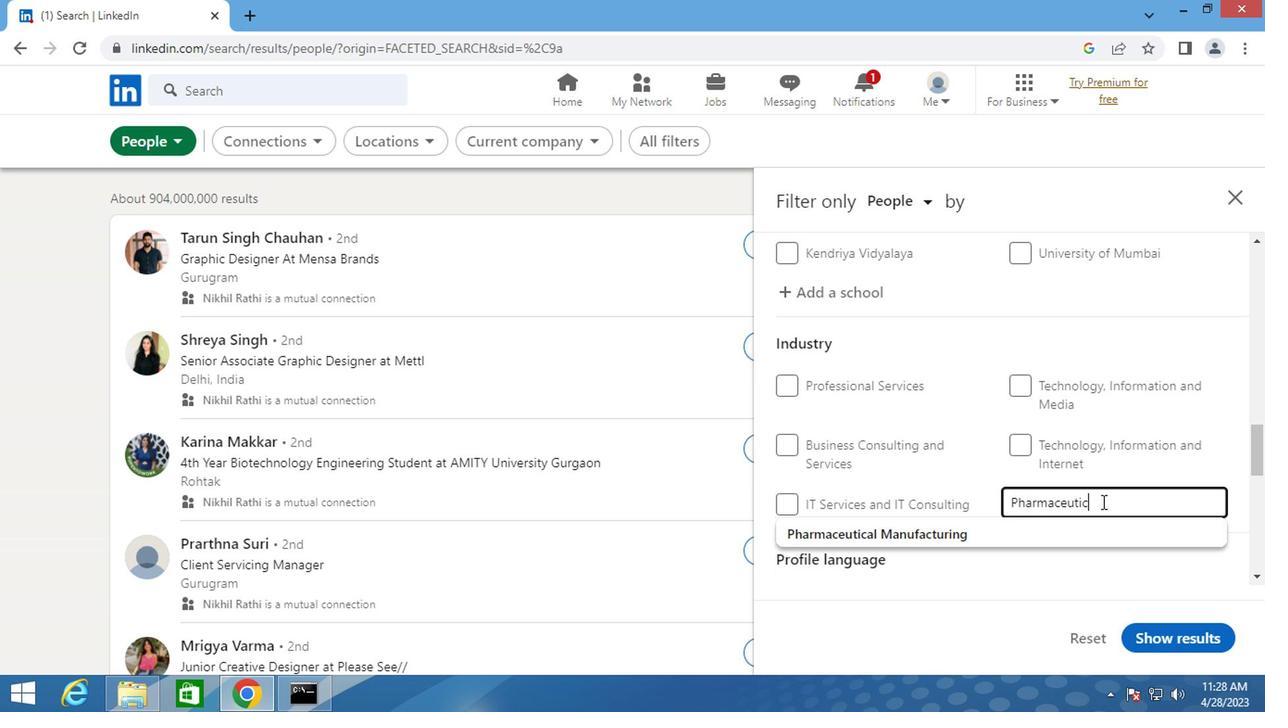 
Action: Mouse moved to (981, 542)
Screenshot: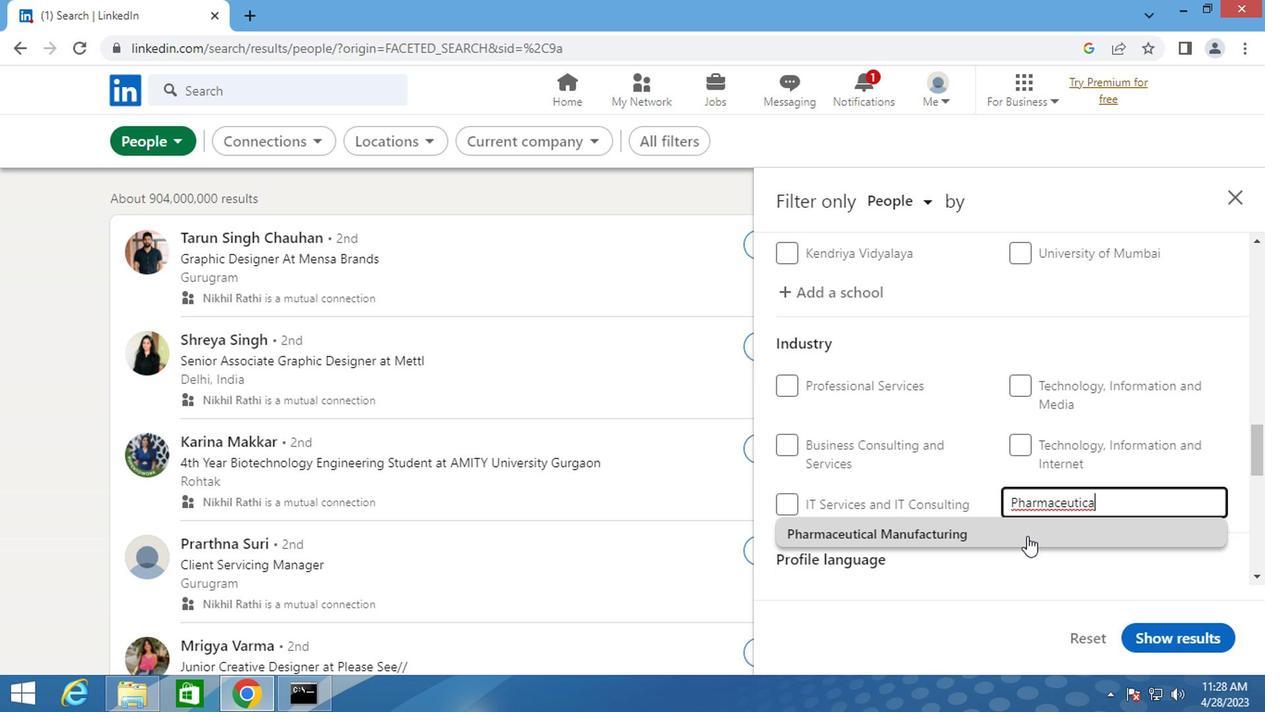 
Action: Mouse pressed left at (981, 542)
Screenshot: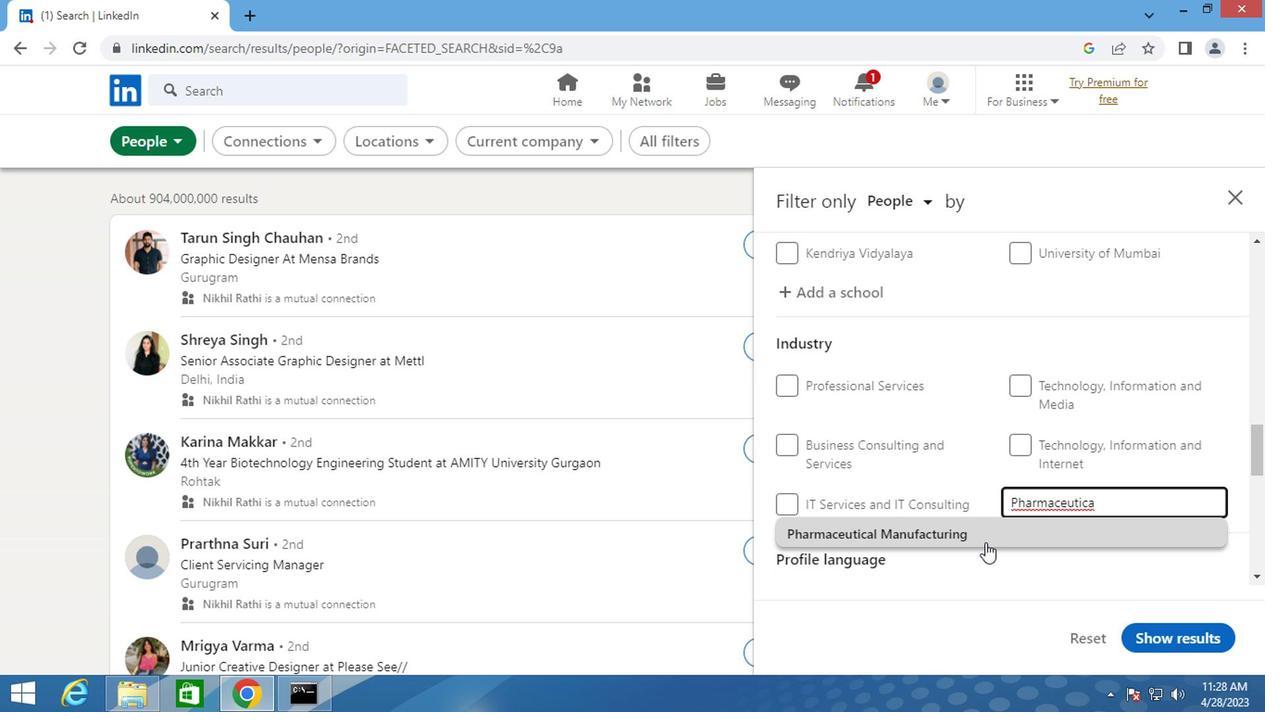 
Action: Mouse scrolled (981, 541) with delta (0, -1)
Screenshot: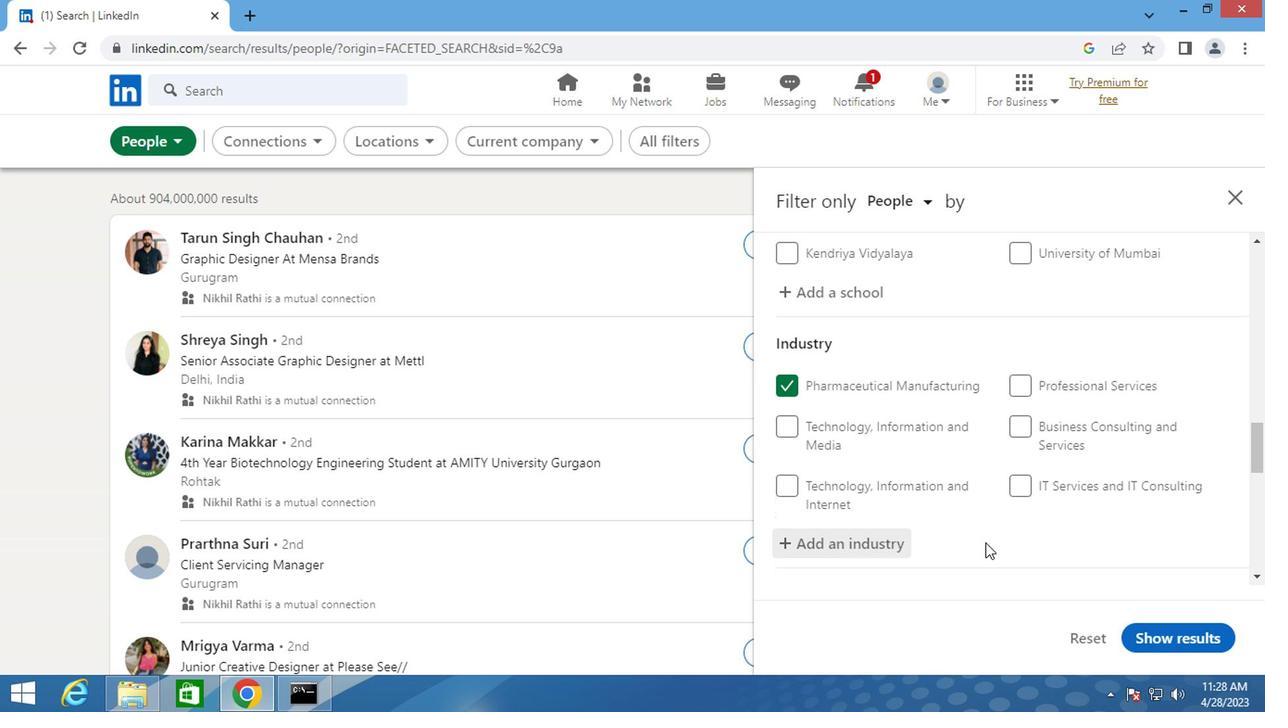 
Action: Mouse scrolled (981, 541) with delta (0, -1)
Screenshot: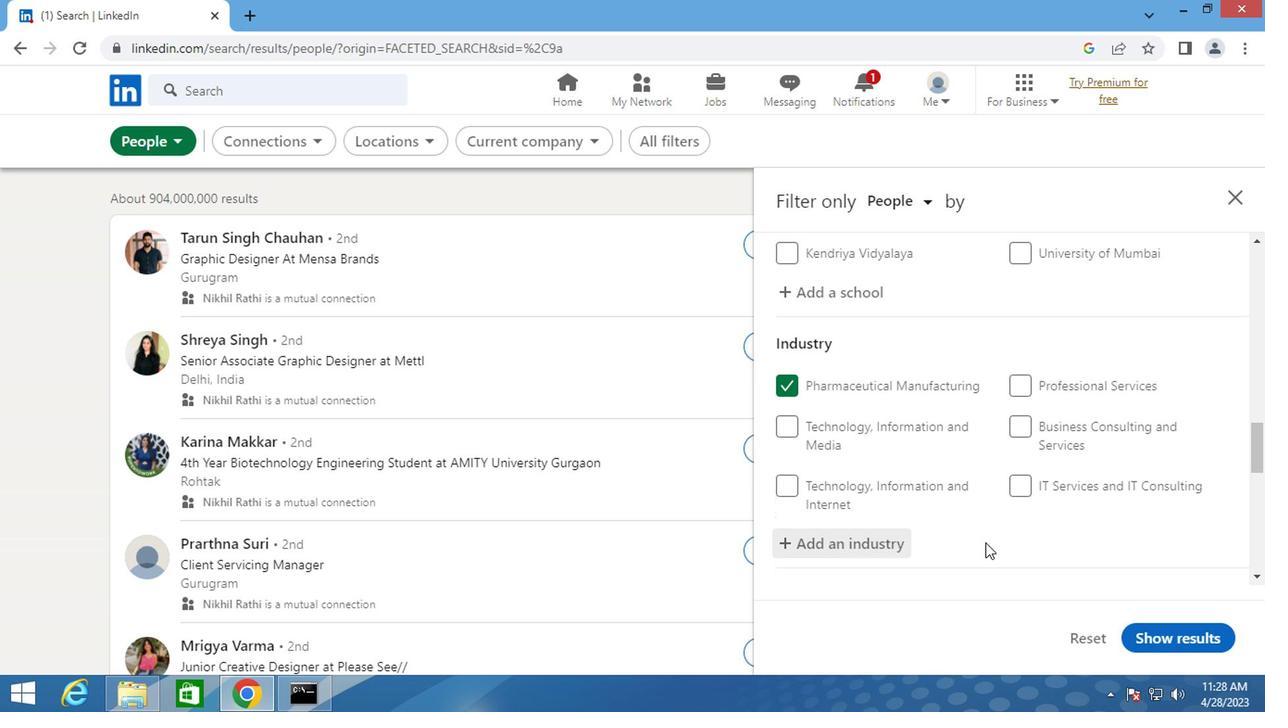 
Action: Mouse moved to (981, 532)
Screenshot: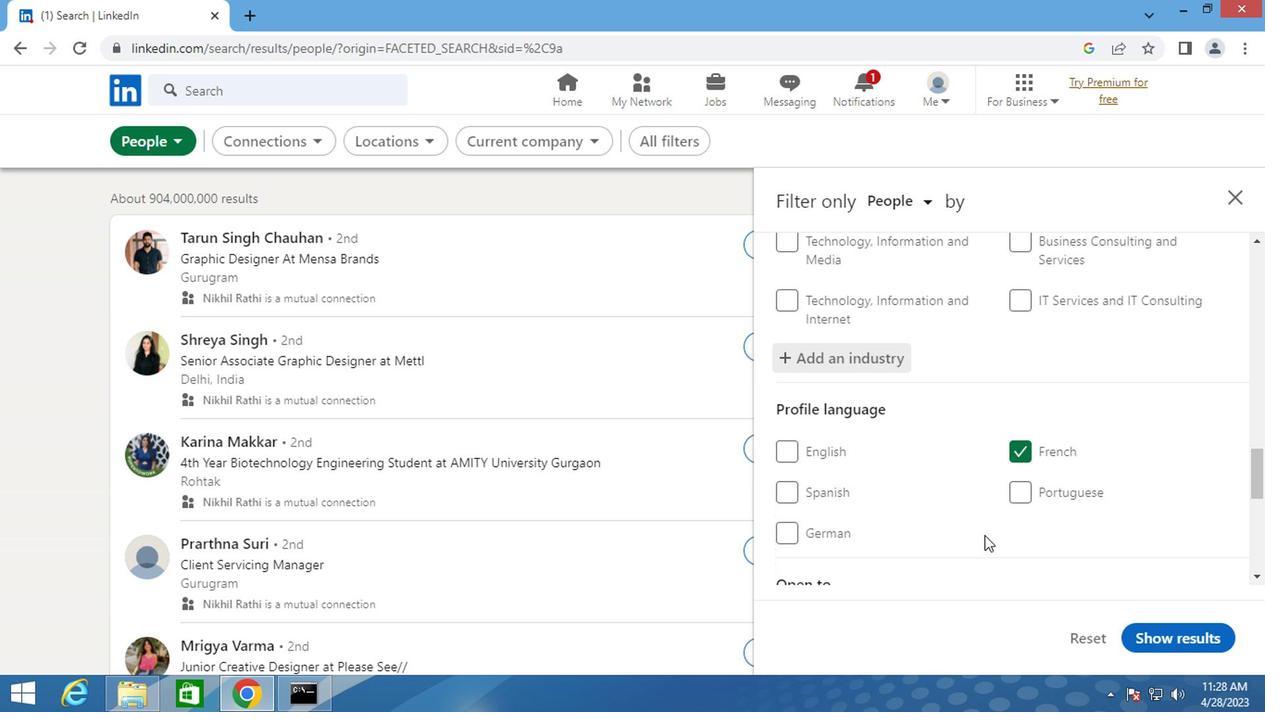 
Action: Mouse scrolled (981, 531) with delta (0, 0)
Screenshot: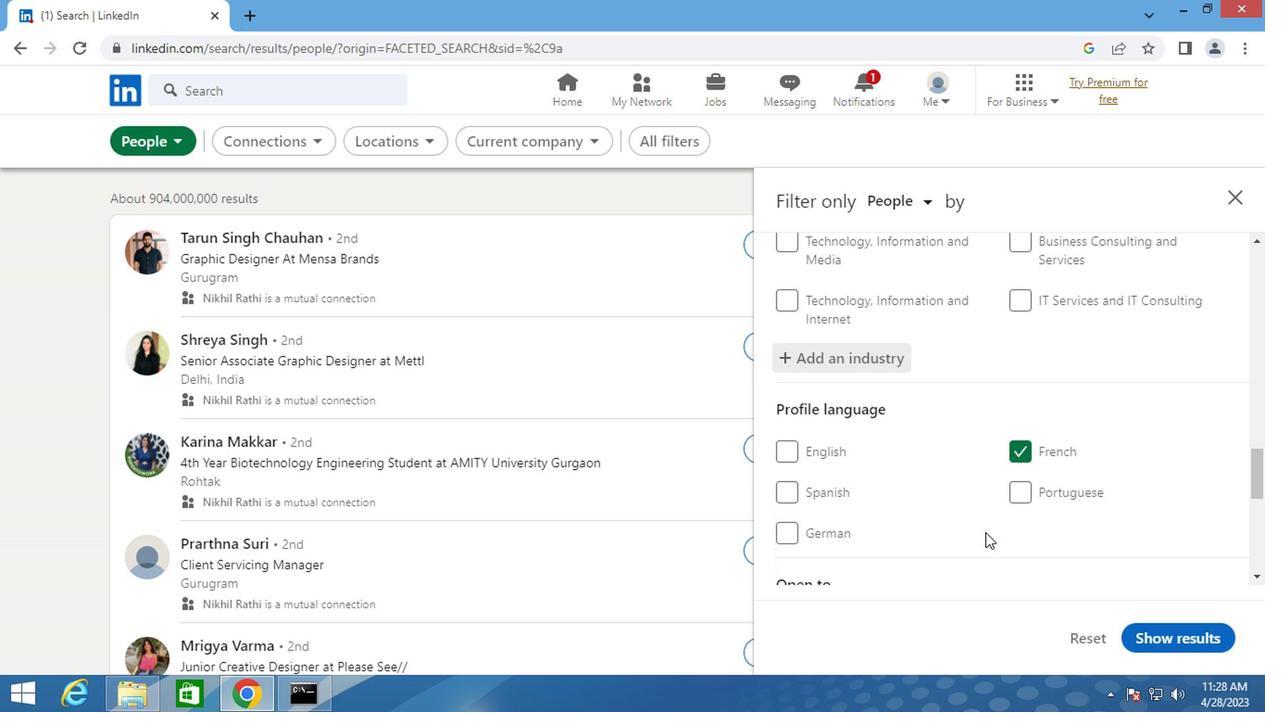 
Action: Mouse moved to (985, 524)
Screenshot: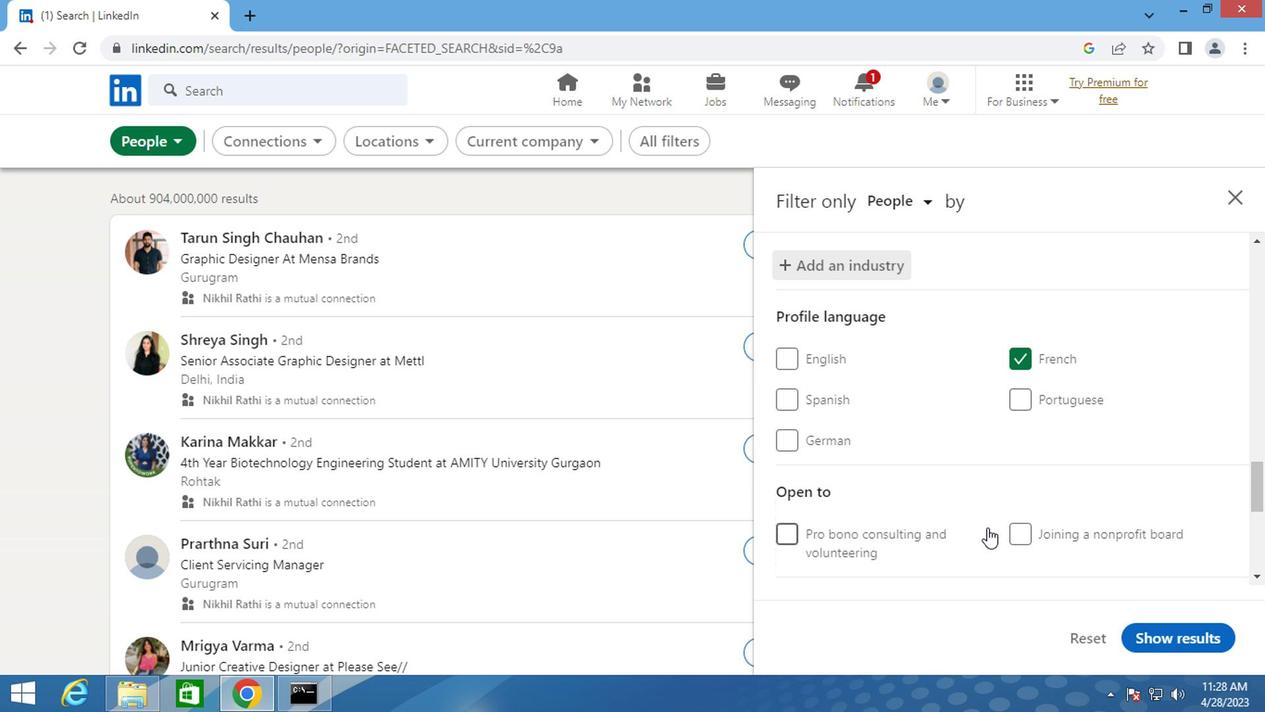 
Action: Mouse scrolled (985, 524) with delta (0, 0)
Screenshot: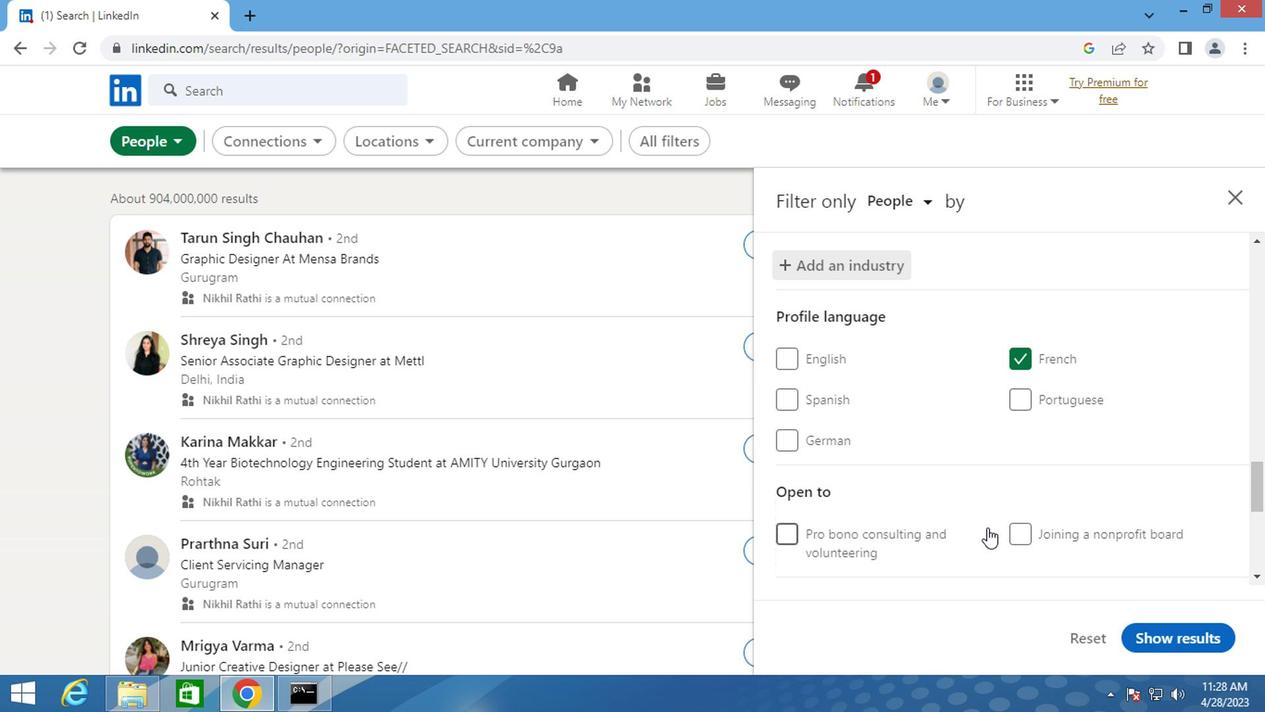 
Action: Mouse scrolled (985, 524) with delta (0, 0)
Screenshot: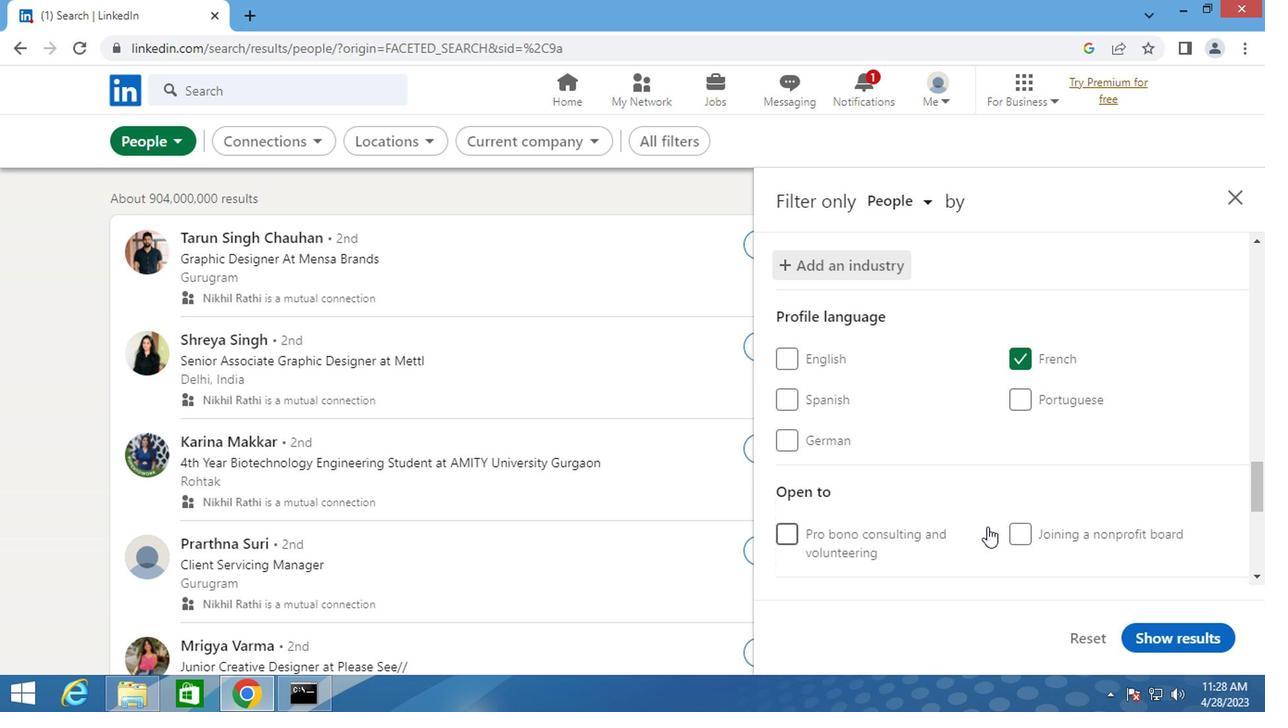 
Action: Mouse scrolled (985, 522) with delta (0, -1)
Screenshot: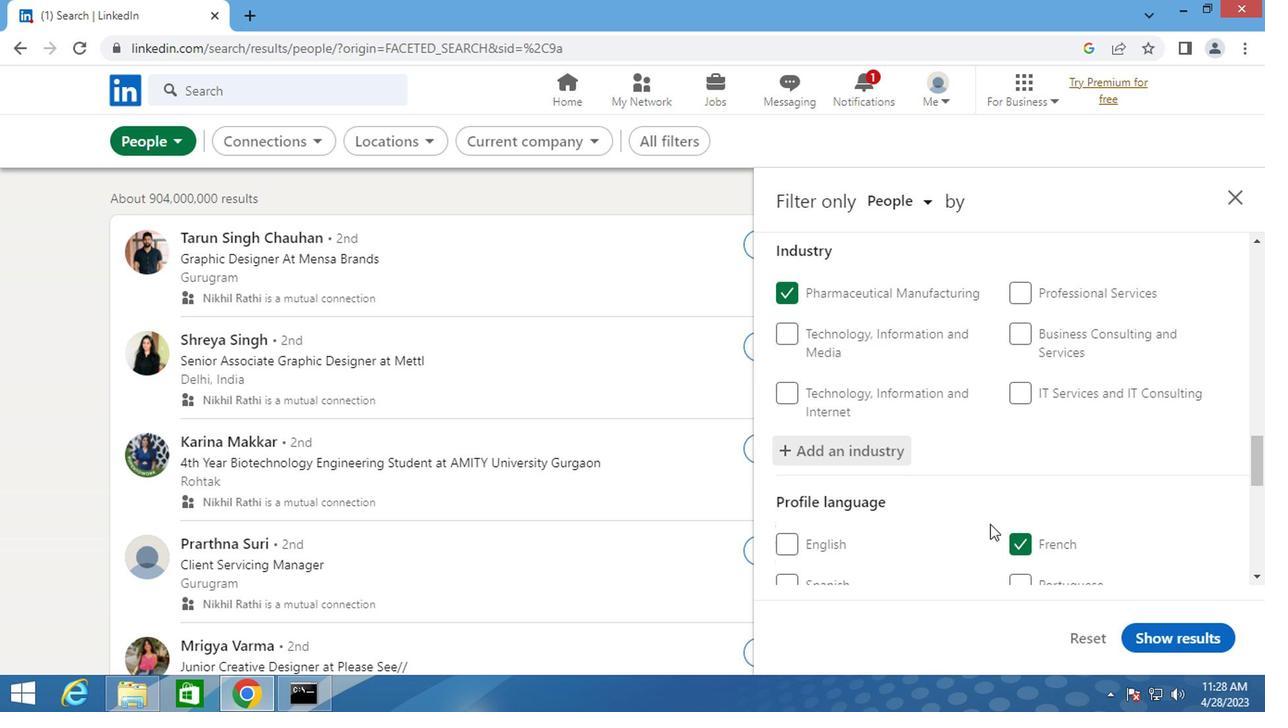 
Action: Mouse scrolled (985, 522) with delta (0, -1)
Screenshot: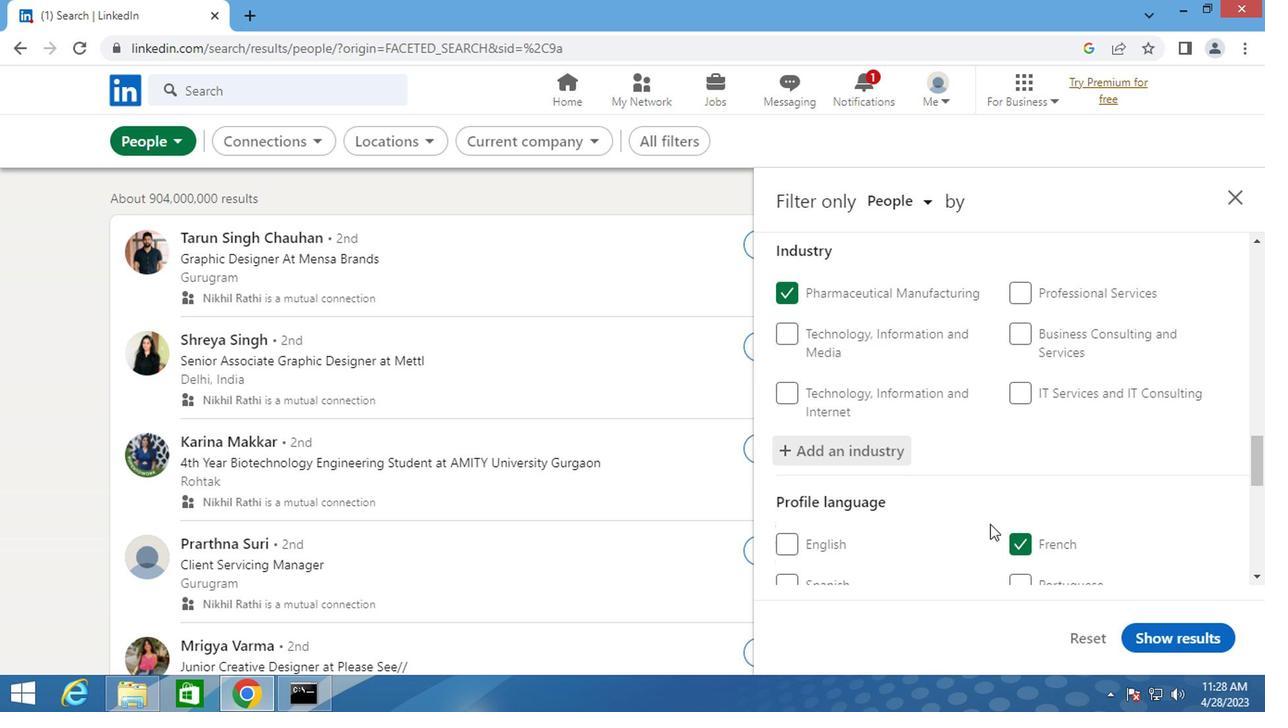 
Action: Mouse scrolled (985, 522) with delta (0, -1)
Screenshot: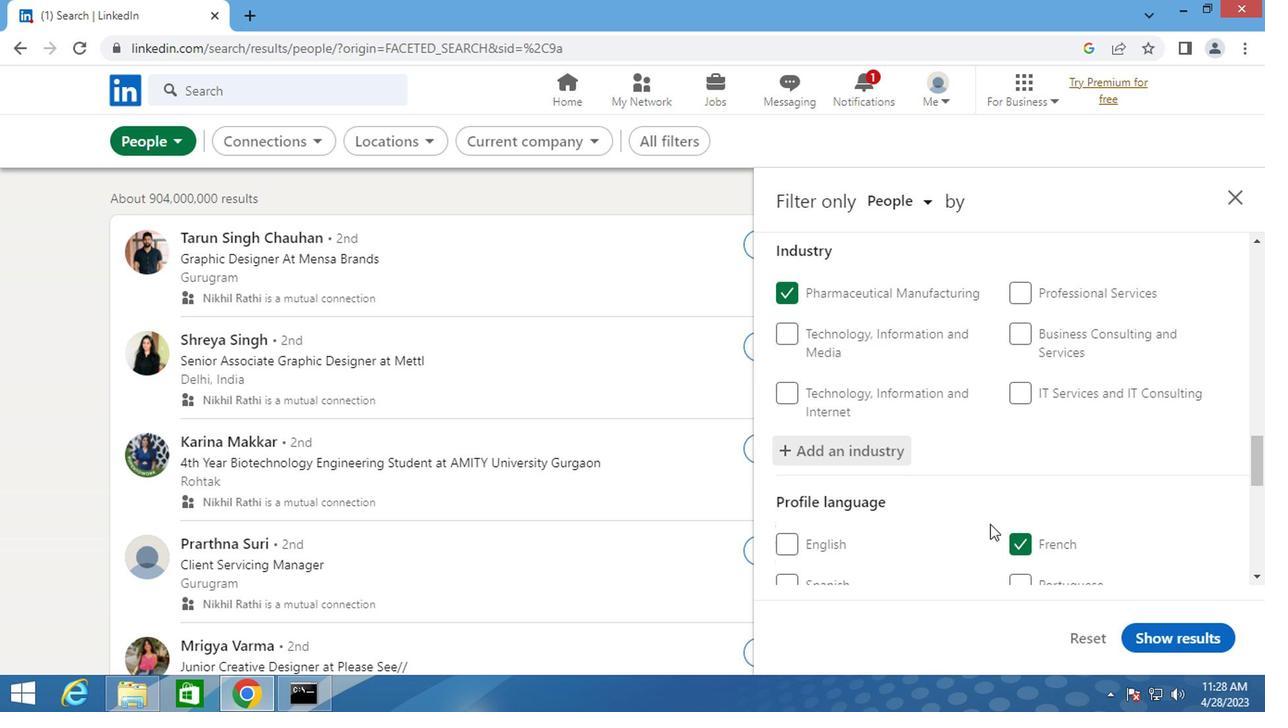 
Action: Mouse scrolled (985, 522) with delta (0, -1)
Screenshot: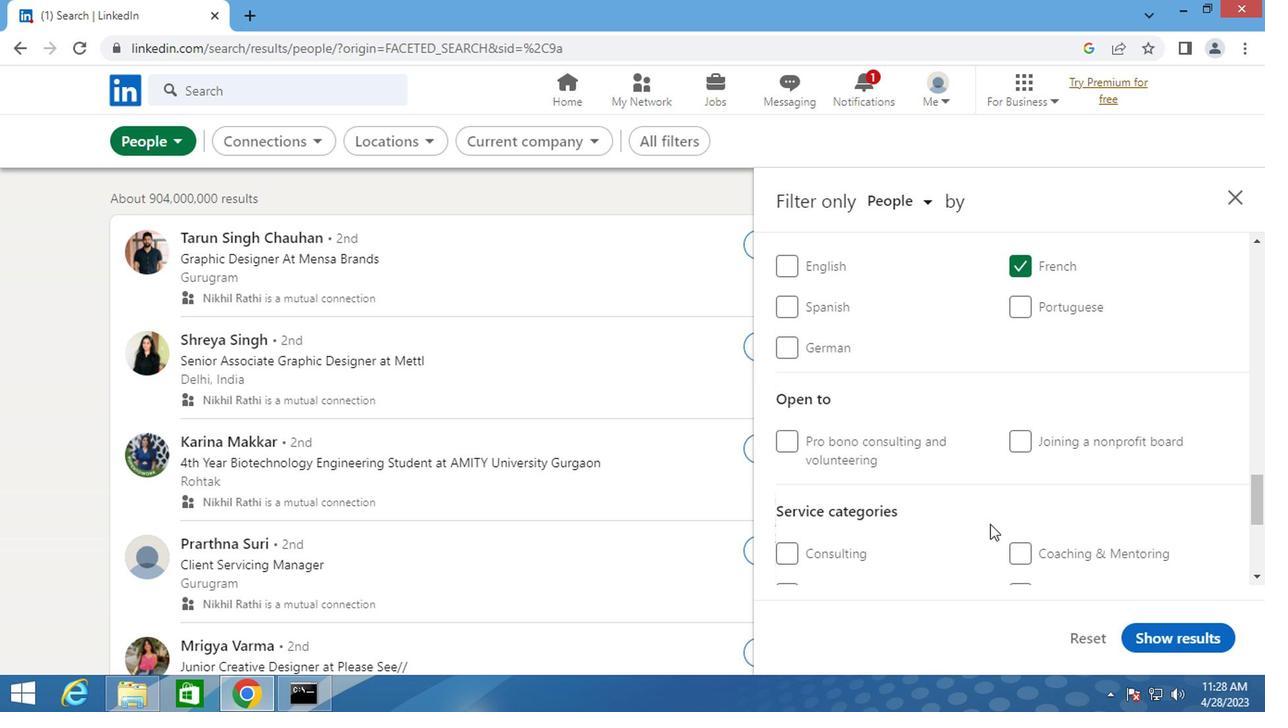 
Action: Mouse scrolled (985, 522) with delta (0, -1)
Screenshot: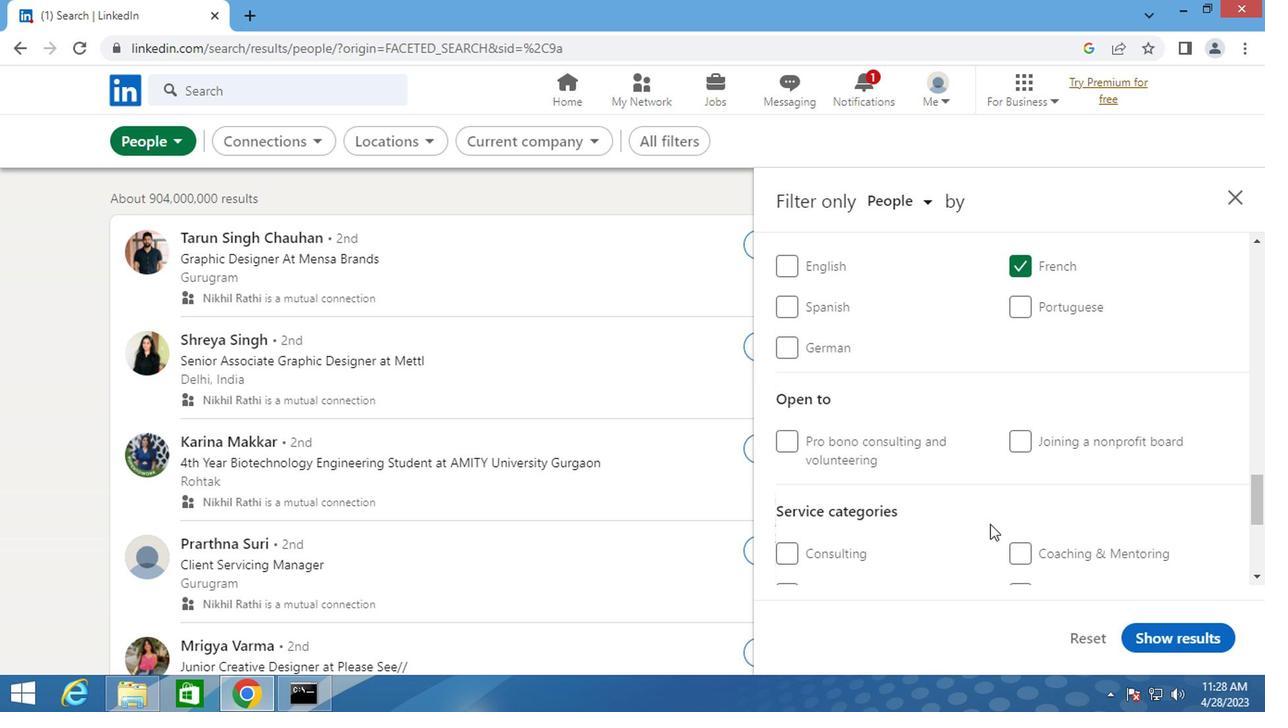 
Action: Mouse moved to (1064, 448)
Screenshot: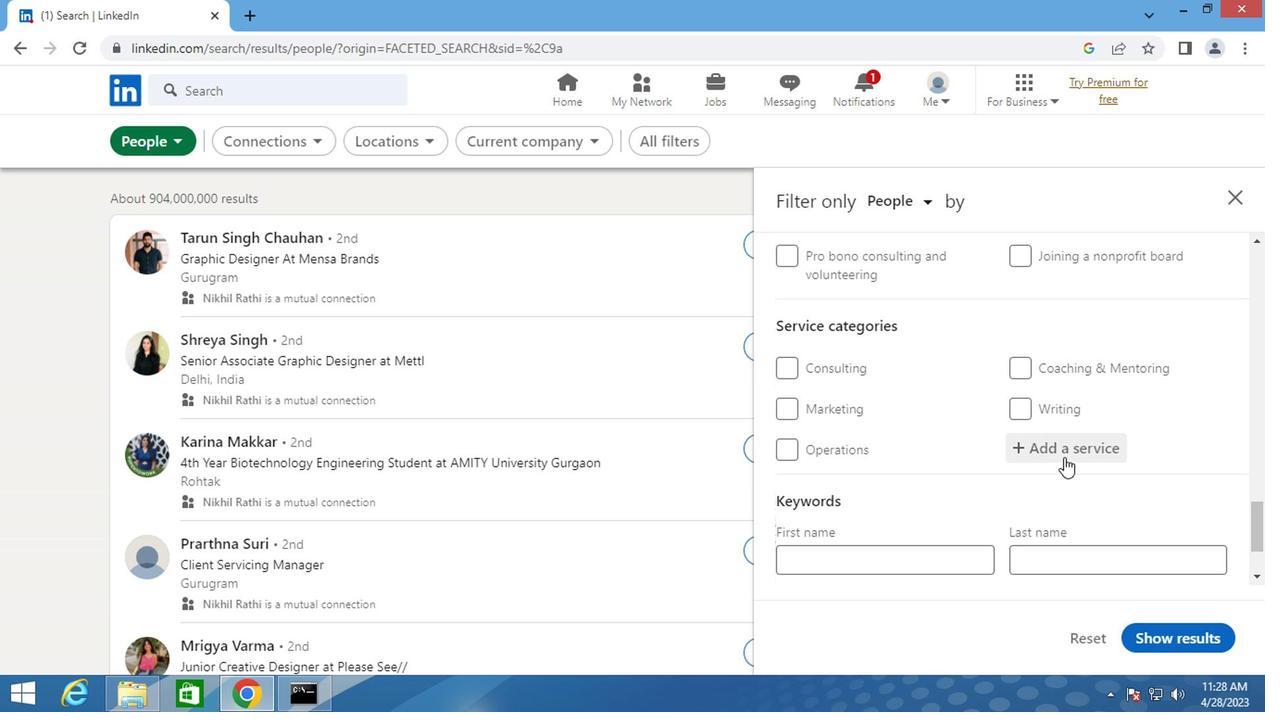 
Action: Mouse pressed left at (1064, 448)
Screenshot: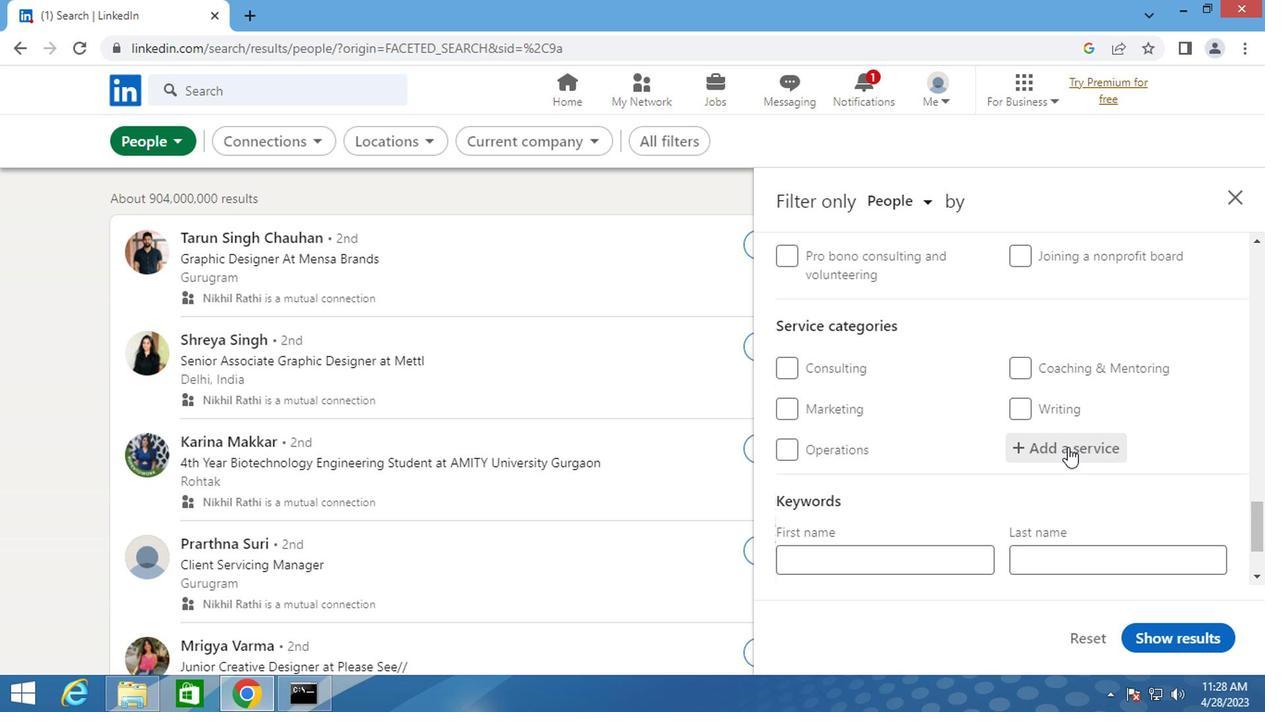 
Action: Key pressed <Key.shift>RETIREMENT
Screenshot: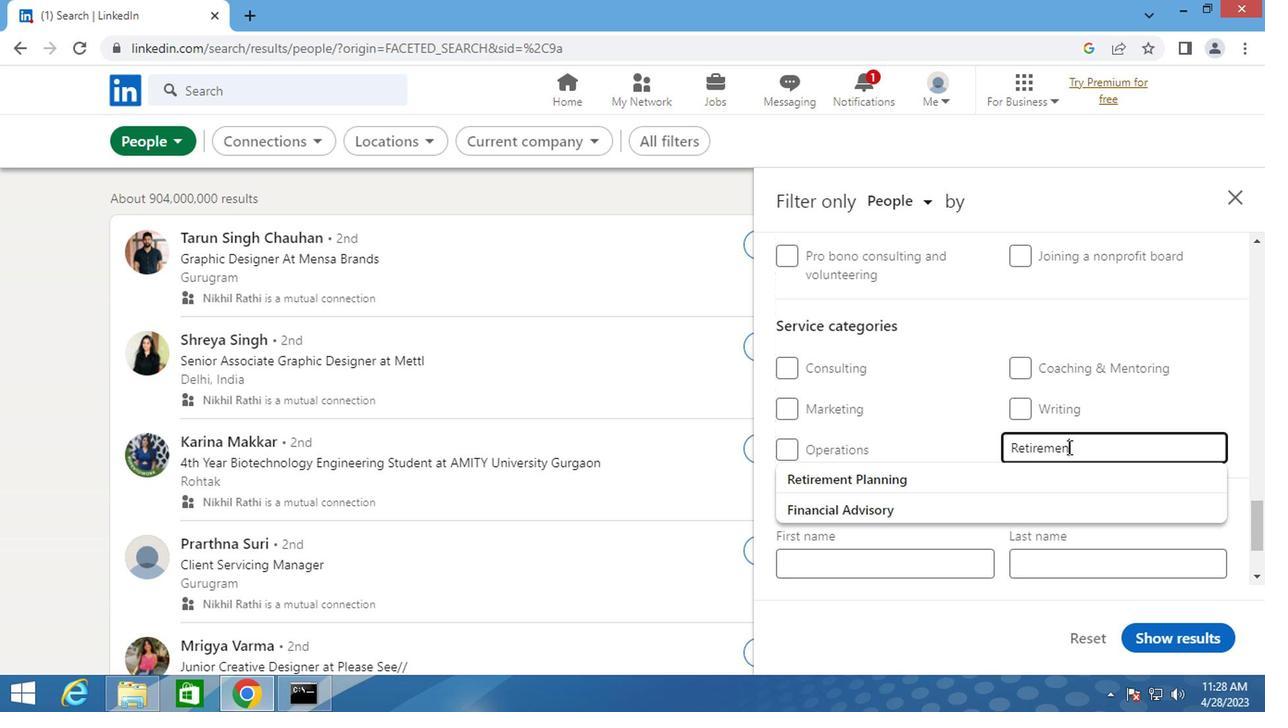 
Action: Mouse moved to (977, 481)
Screenshot: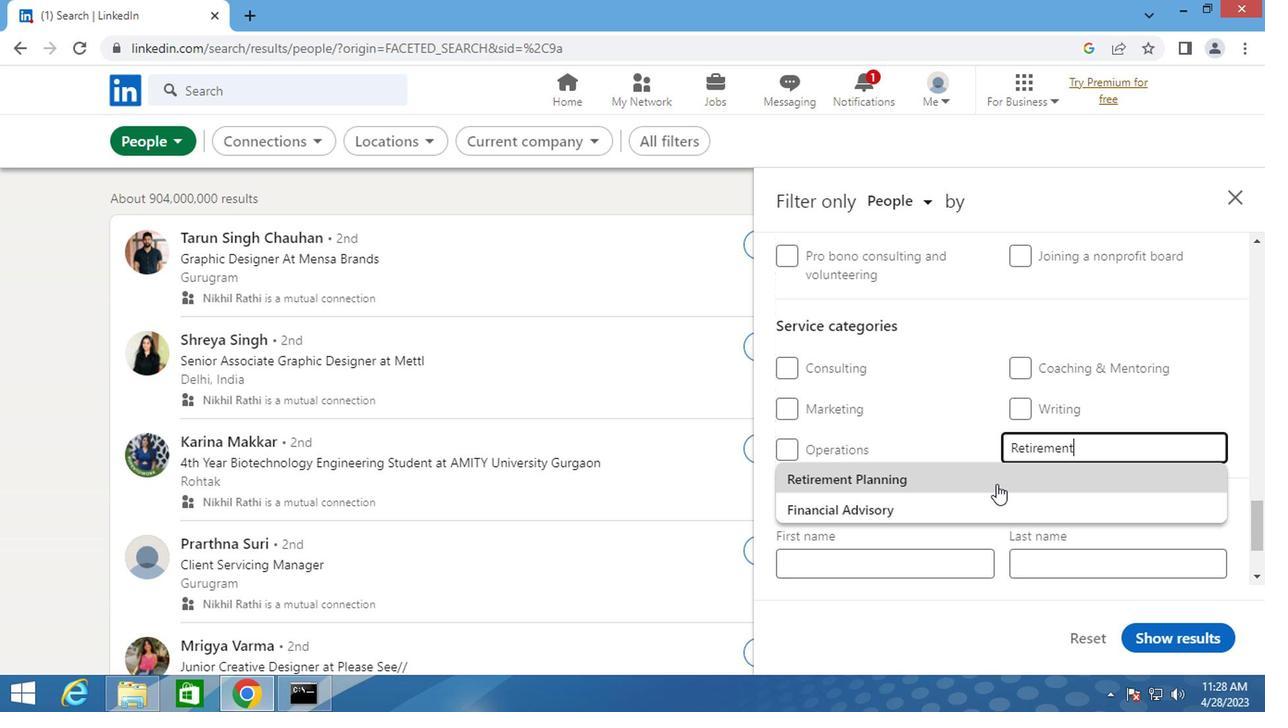 
Action: Mouse pressed left at (977, 481)
Screenshot: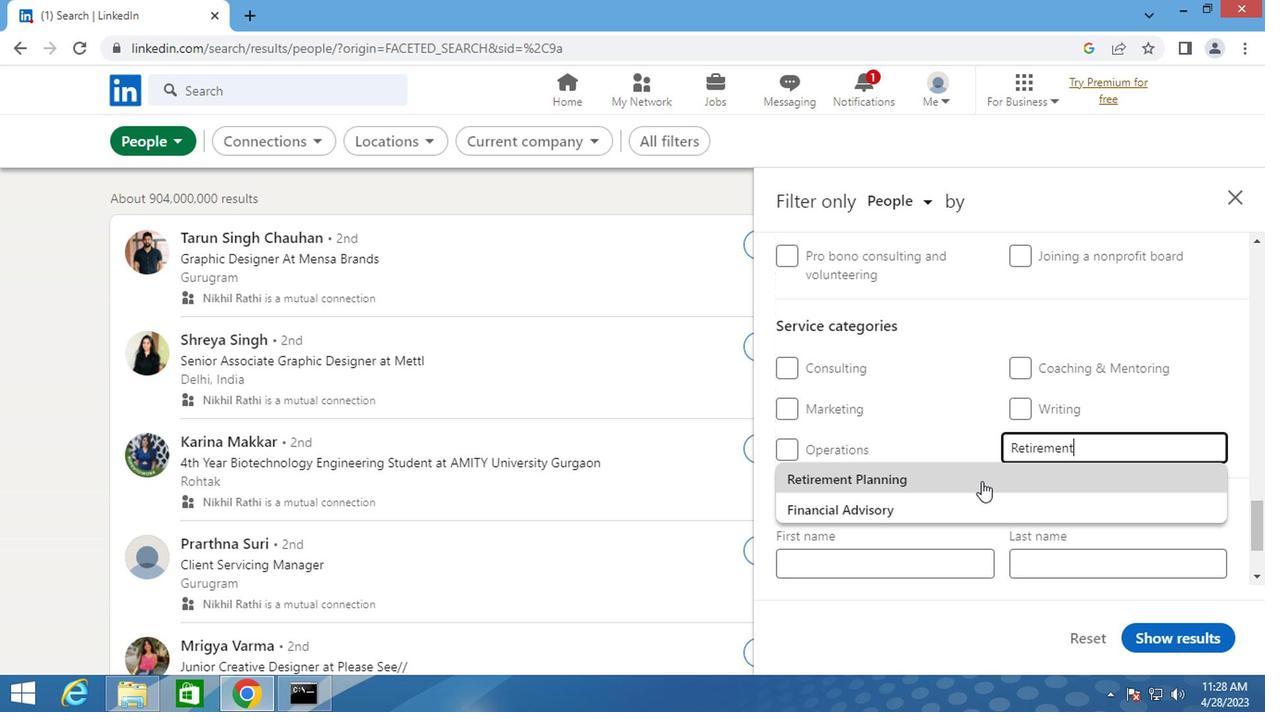 
Action: Mouse scrolled (977, 481) with delta (0, 0)
Screenshot: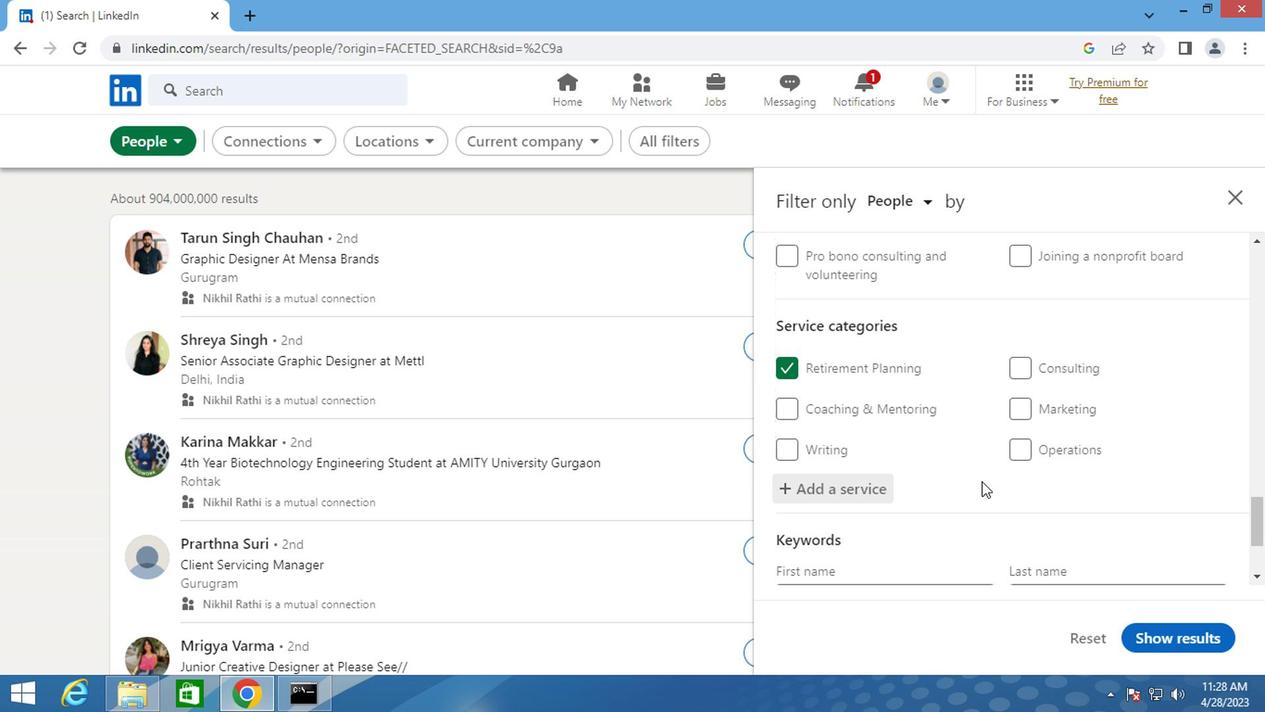 
Action: Mouse scrolled (977, 481) with delta (0, 0)
Screenshot: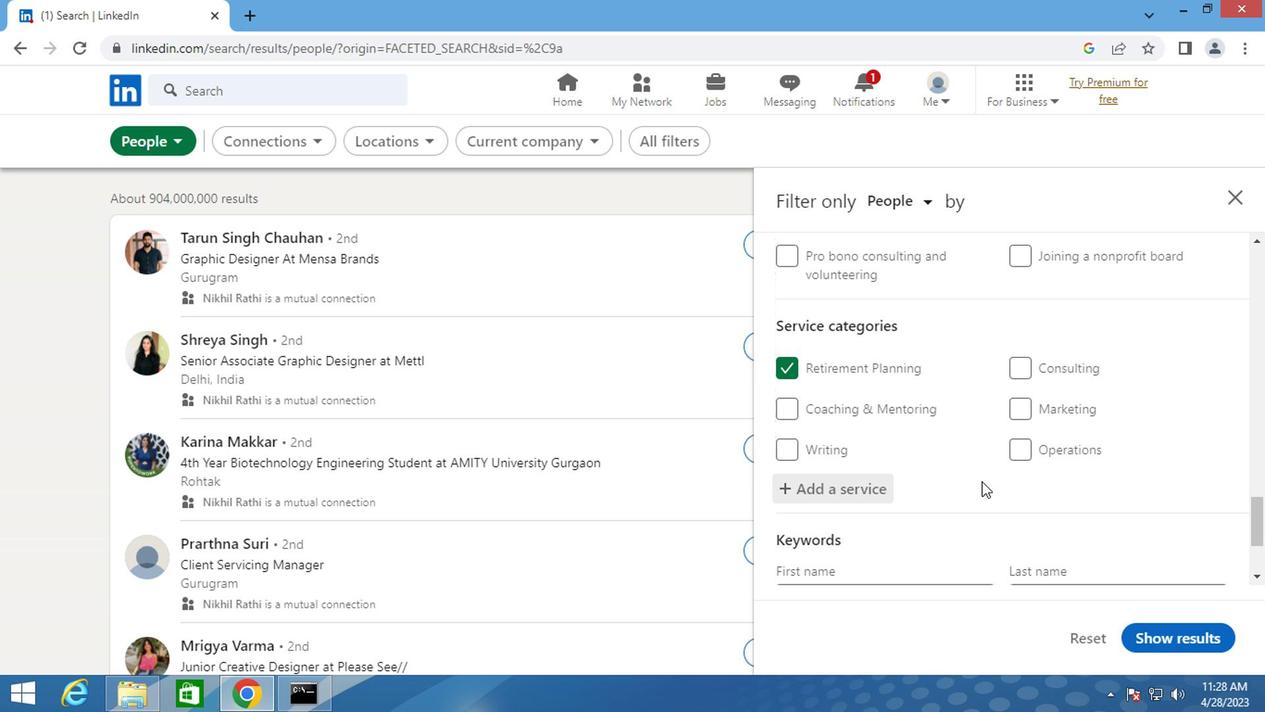 
Action: Mouse scrolled (977, 481) with delta (0, 0)
Screenshot: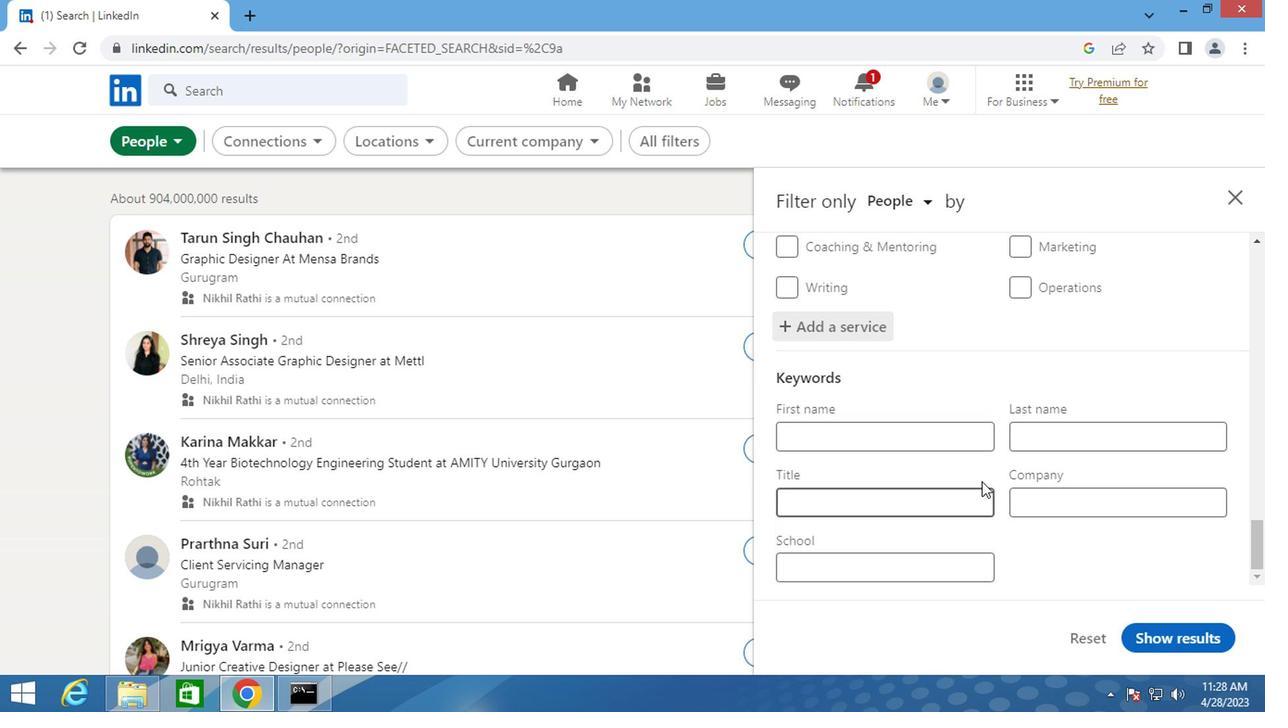 
Action: Mouse moved to (926, 498)
Screenshot: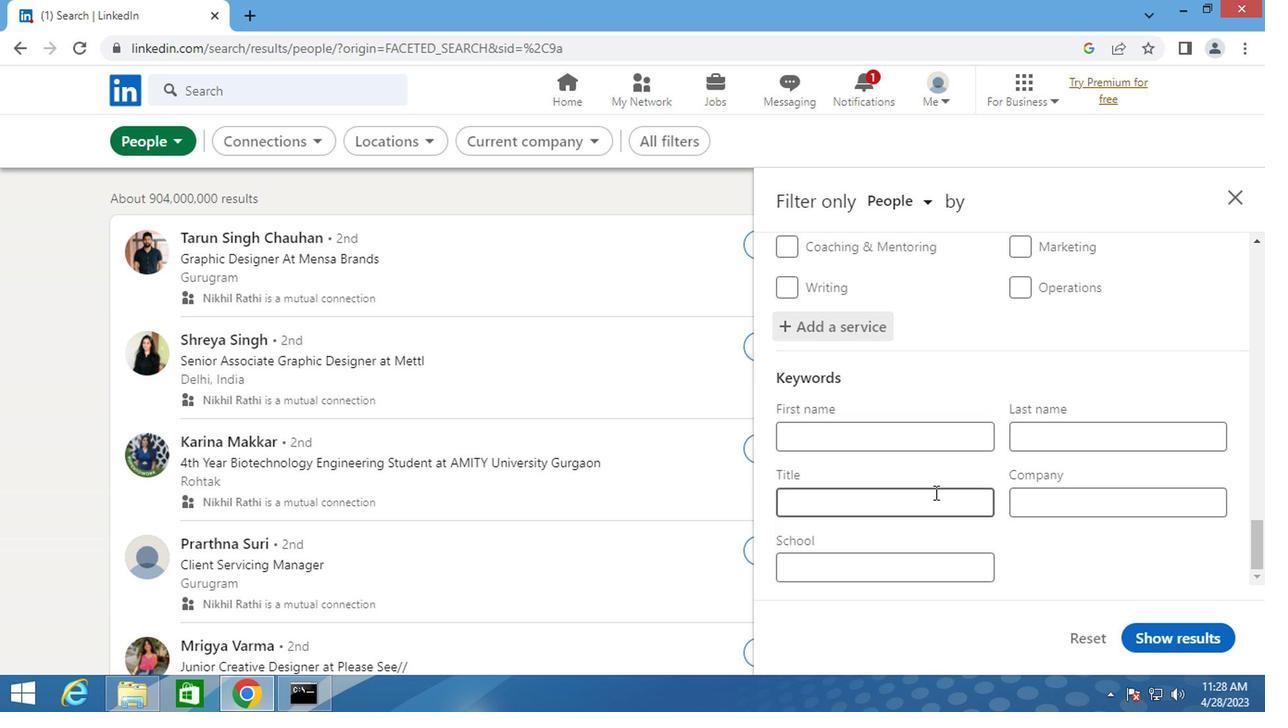 
Action: Mouse pressed left at (926, 498)
Screenshot: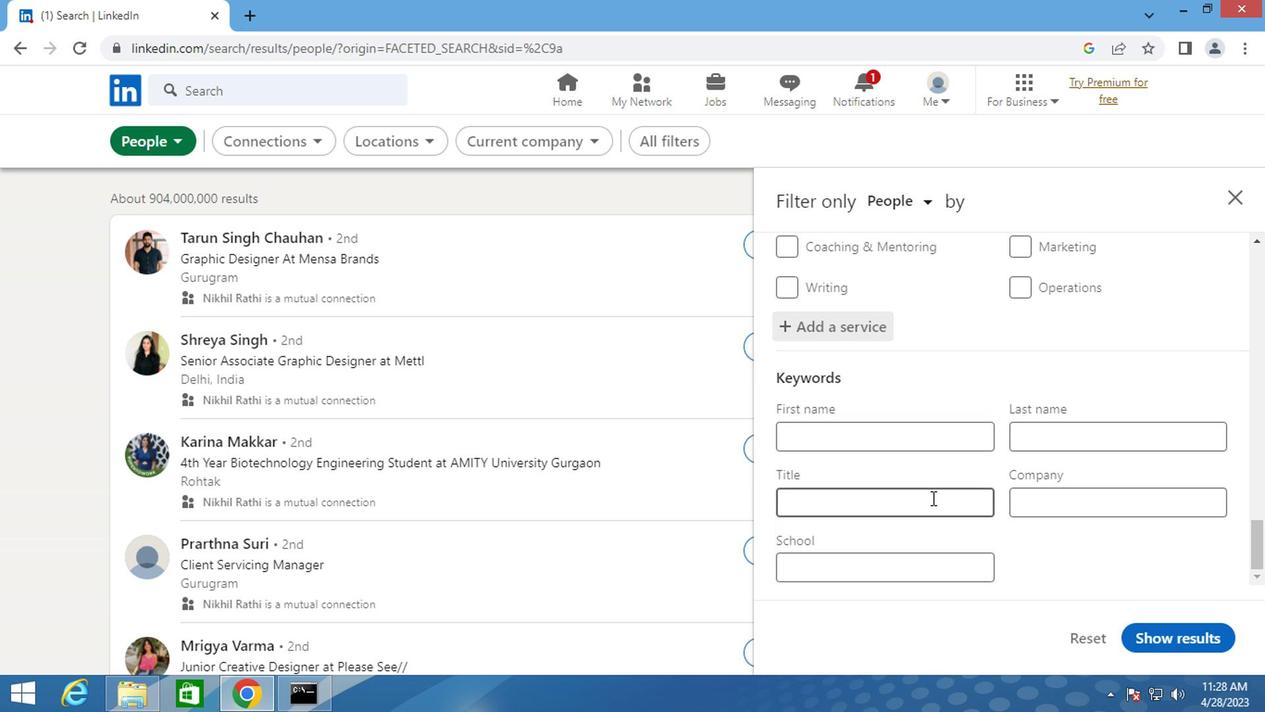 
Action: Key pressed <Key.shift><Key.shift>S
Screenshot: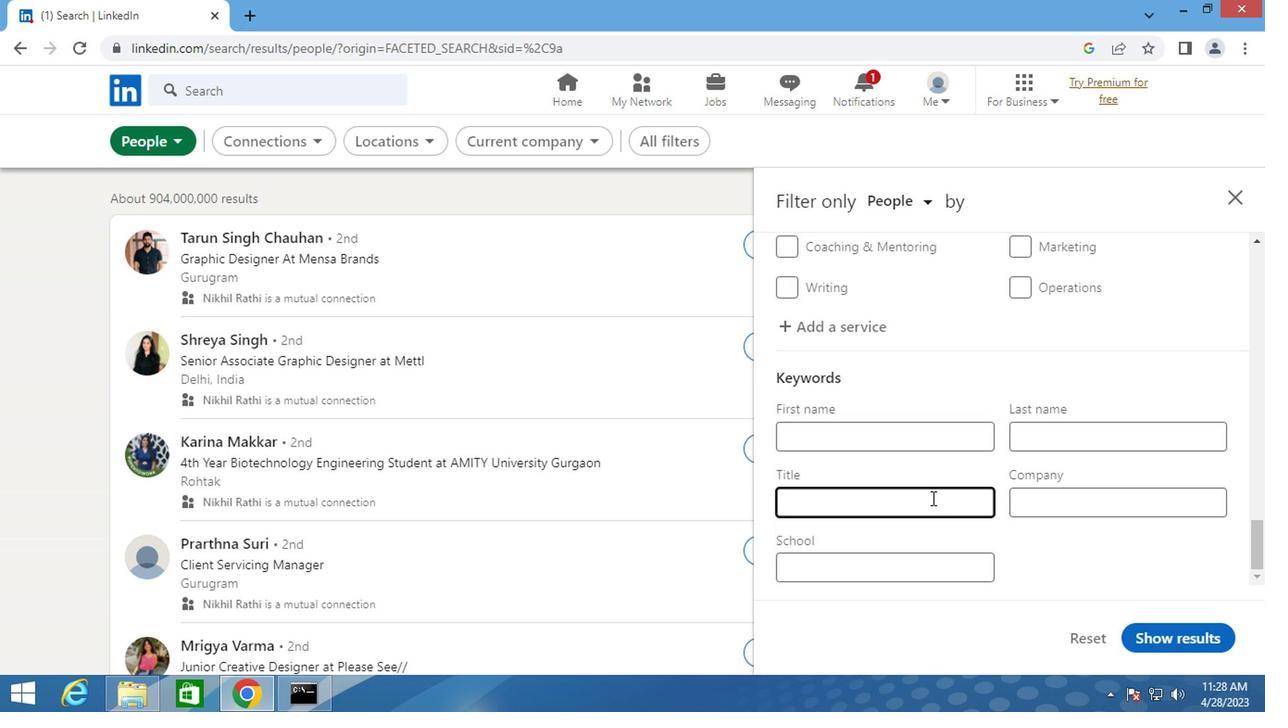 
Action: Mouse moved to (926, 499)
Screenshot: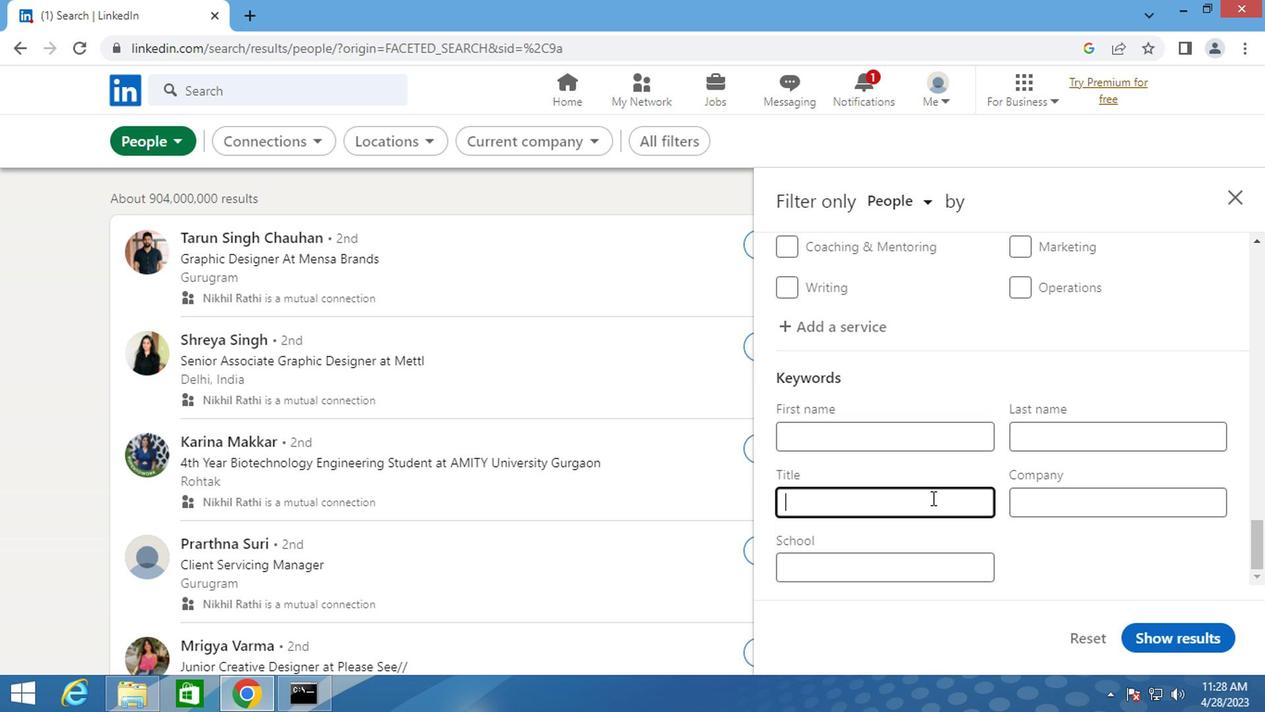 
Action: Key pressed UPERVISOR
Screenshot: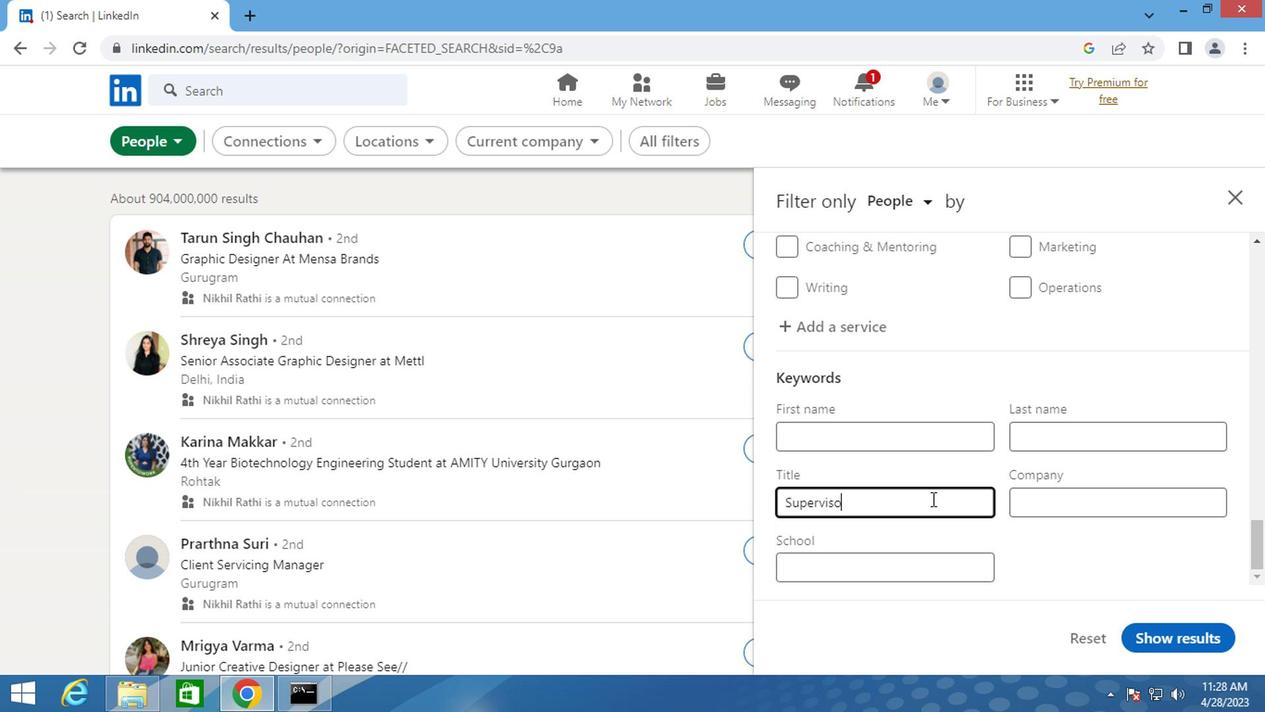 
Action: Mouse moved to (1141, 640)
Screenshot: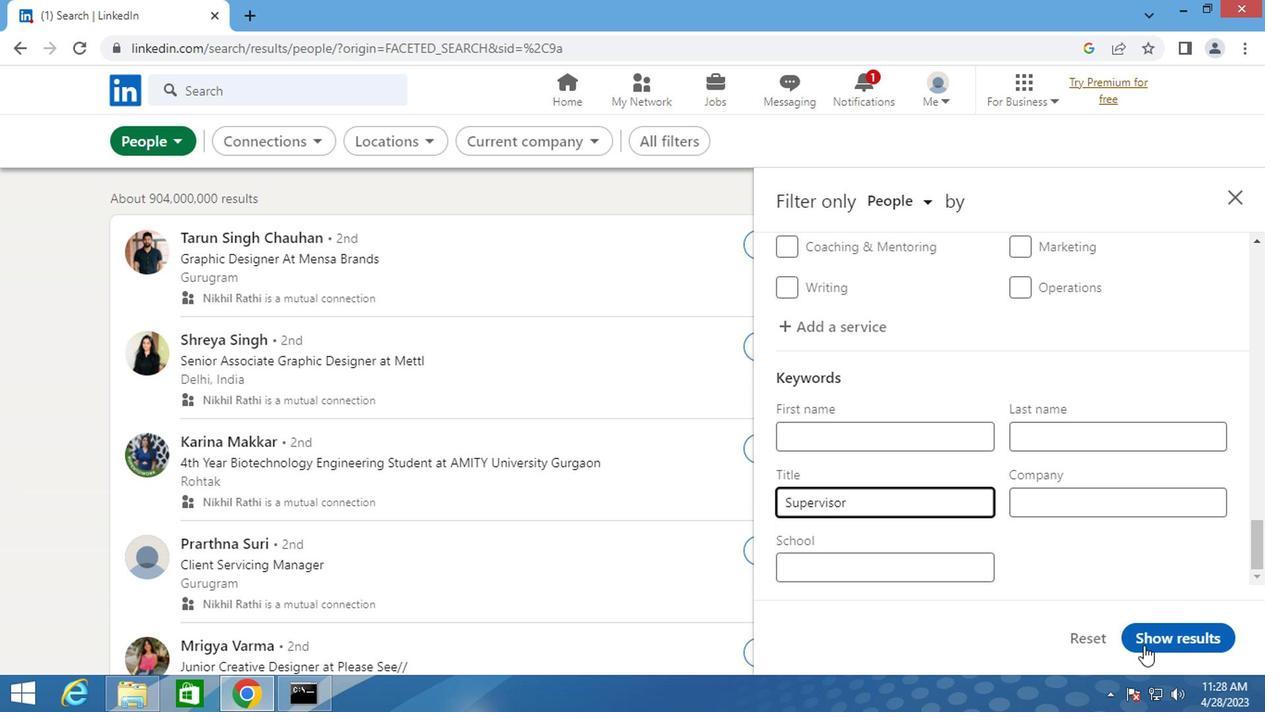 
Action: Mouse pressed left at (1141, 640)
Screenshot: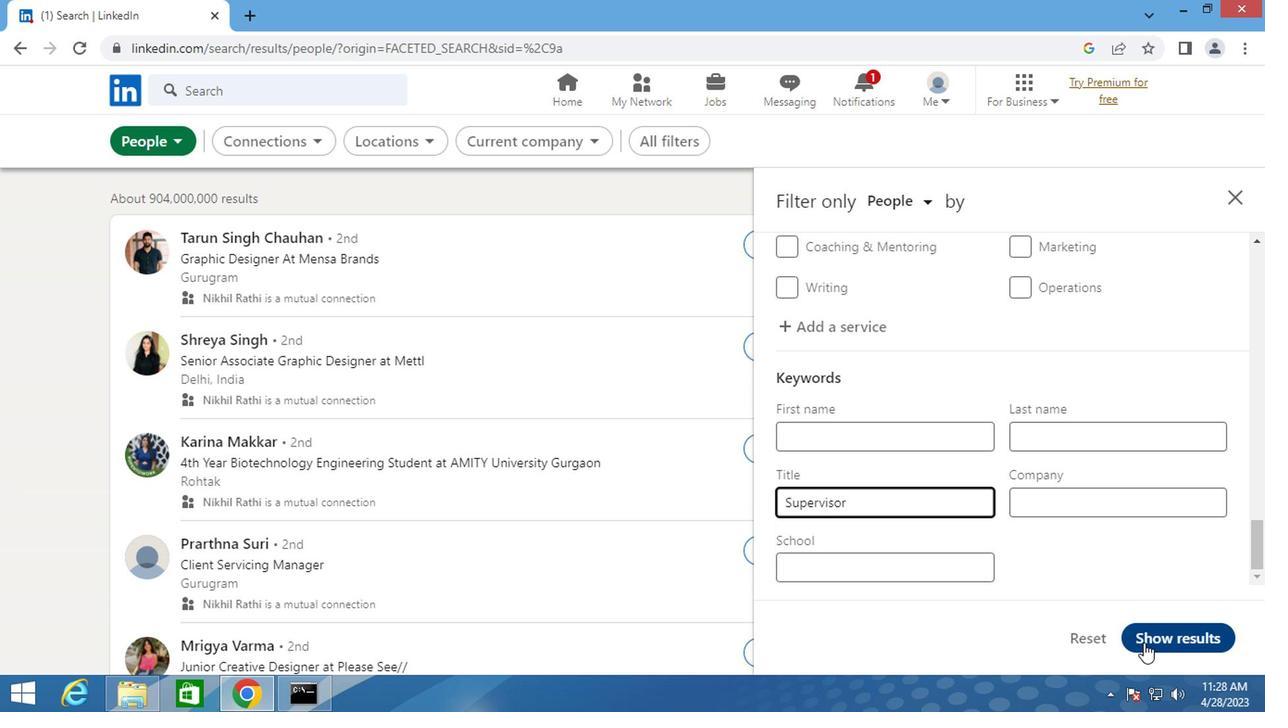 
